 Task: Send an email with the signature Georgia Howard with the subject Update on a leave of absence and the message Can you provide an update on the status of the website redesign project? from softage.8@softage.net to softage.4@softage.net and softage.5@softage.net
Action: Mouse moved to (1347, 86)
Screenshot: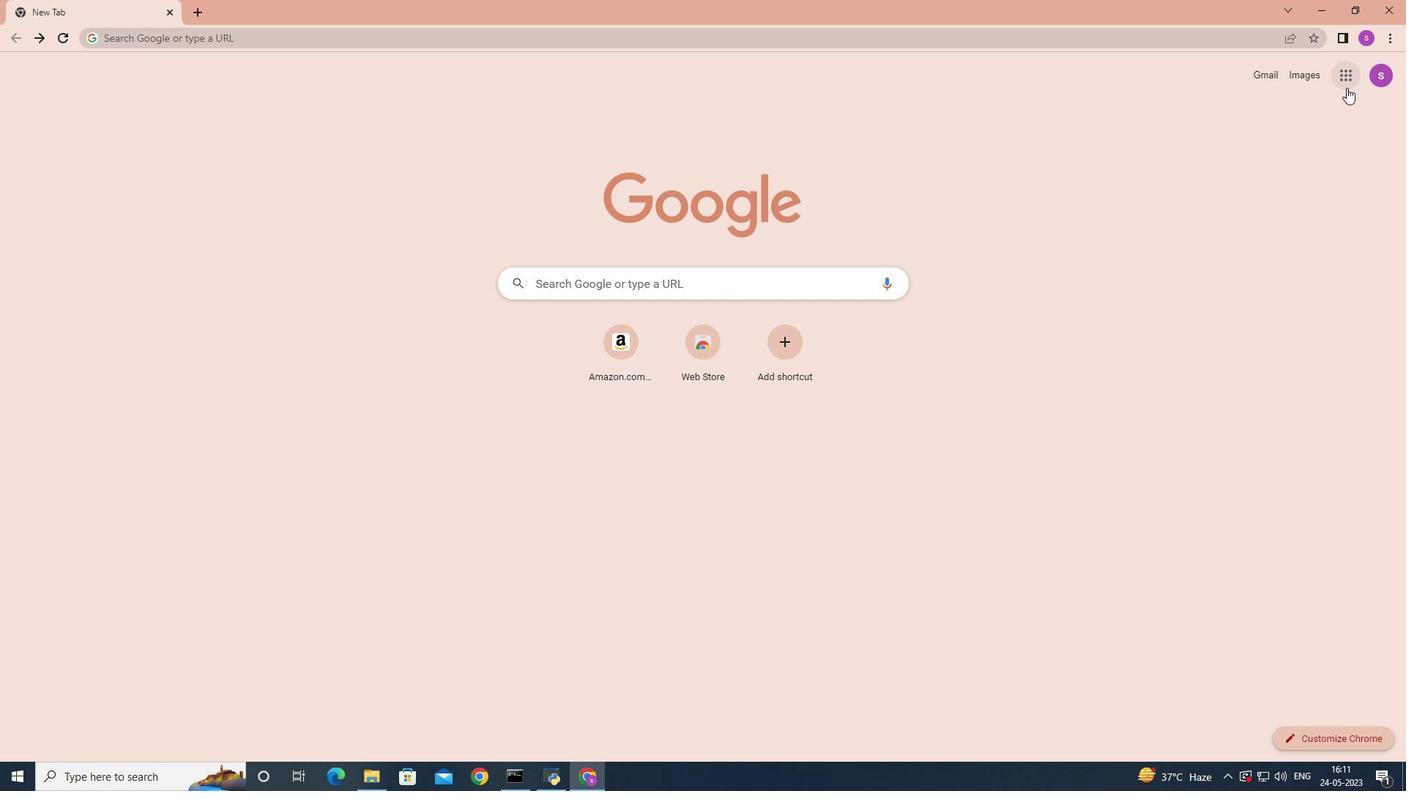 
Action: Mouse pressed left at (1347, 86)
Screenshot: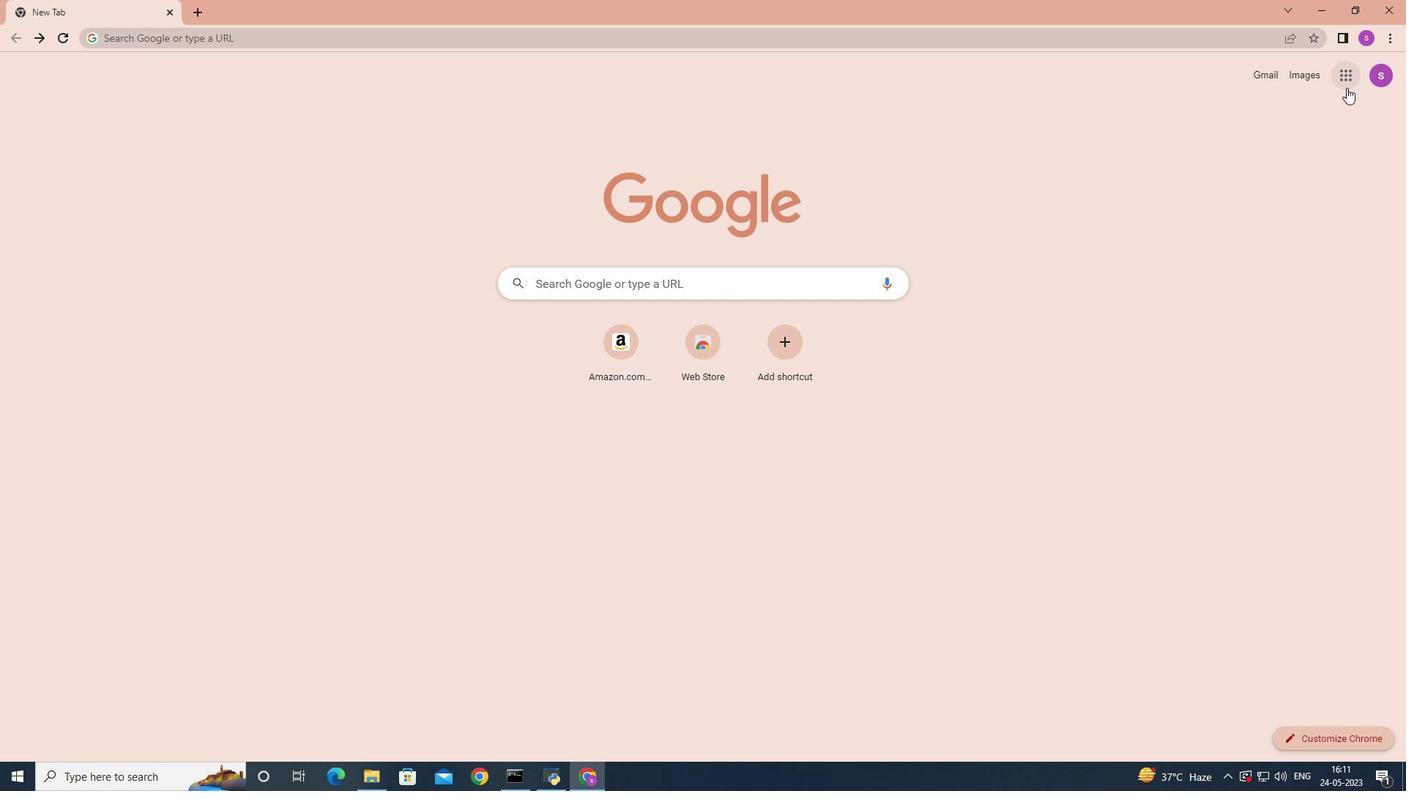
Action: Mouse moved to (1282, 158)
Screenshot: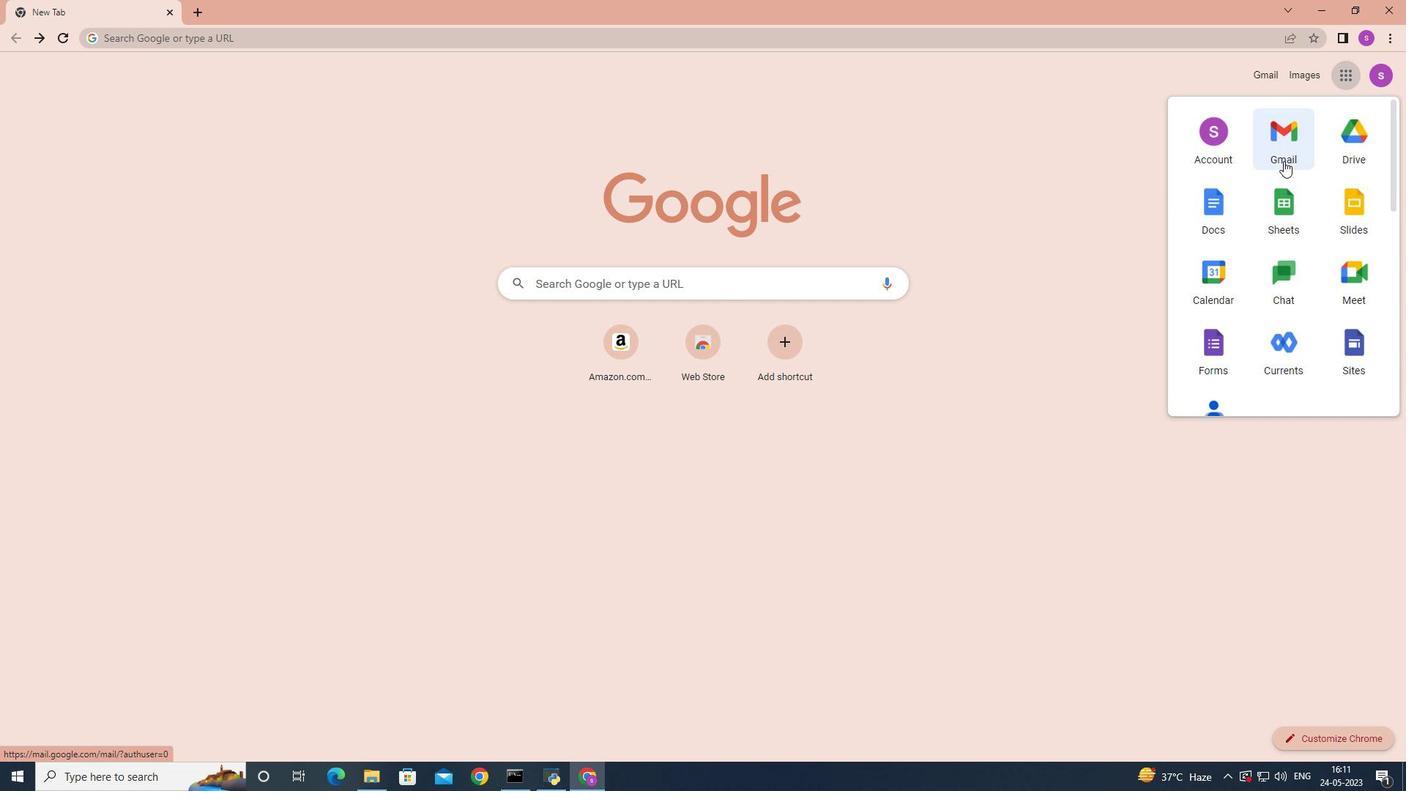 
Action: Mouse pressed left at (1282, 158)
Screenshot: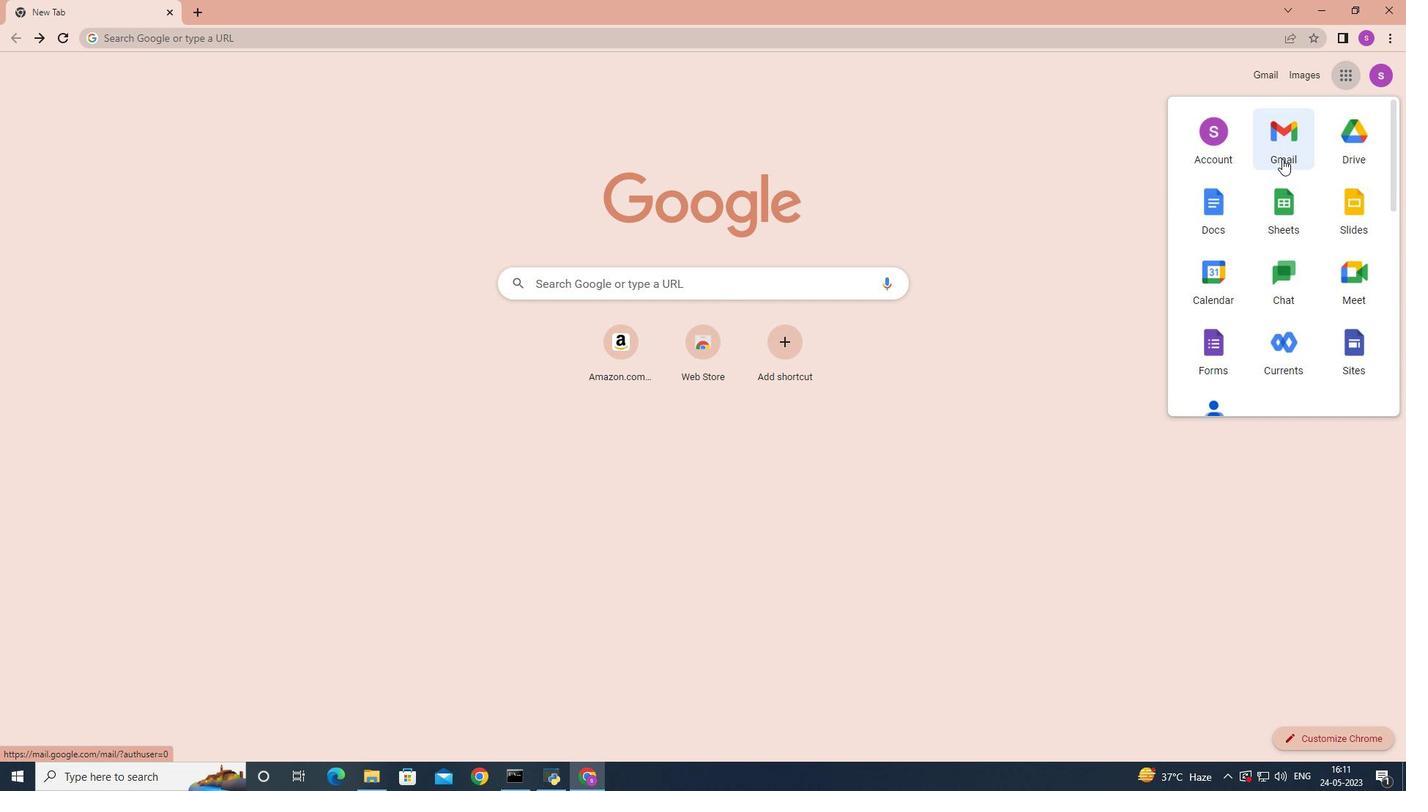
Action: Mouse moved to (1238, 72)
Screenshot: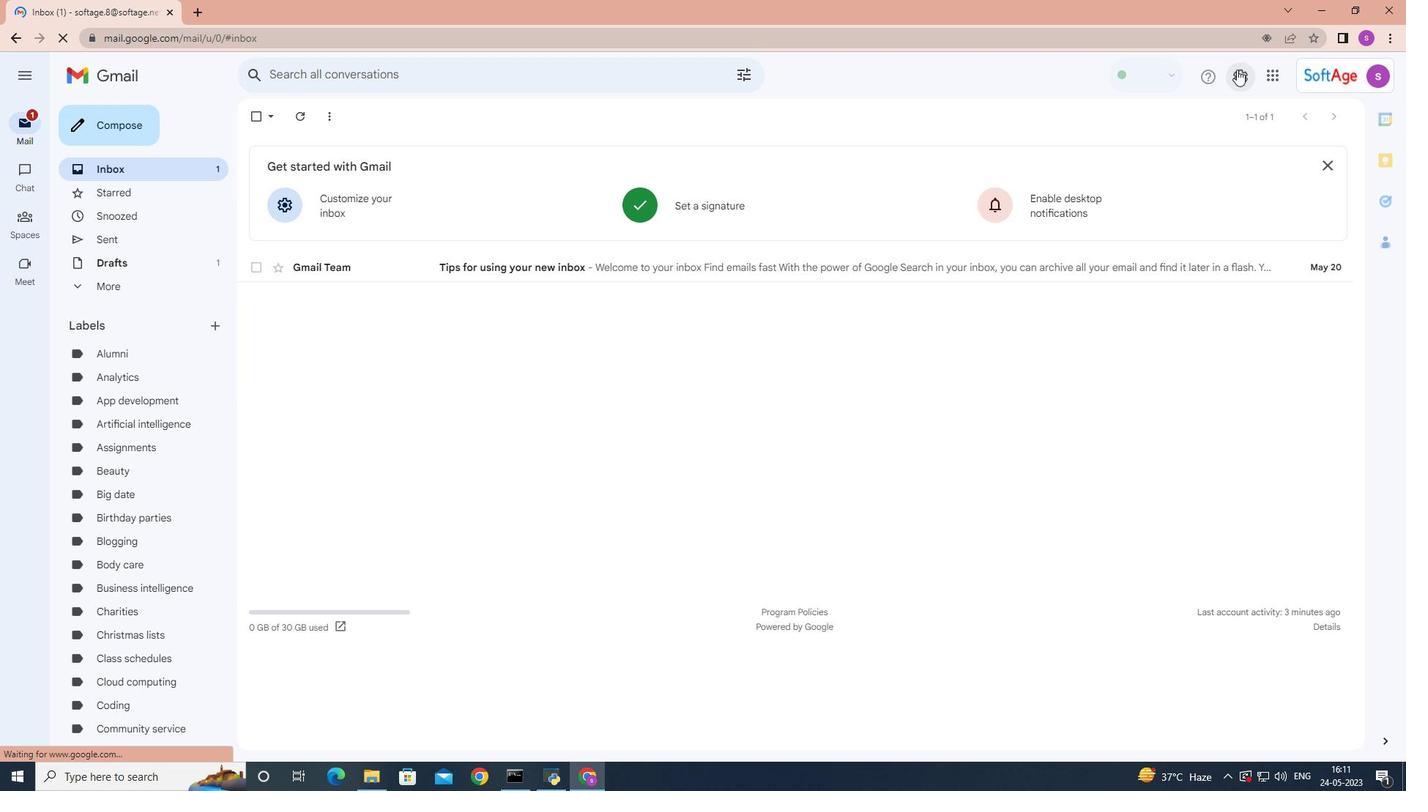 
Action: Mouse pressed left at (1238, 72)
Screenshot: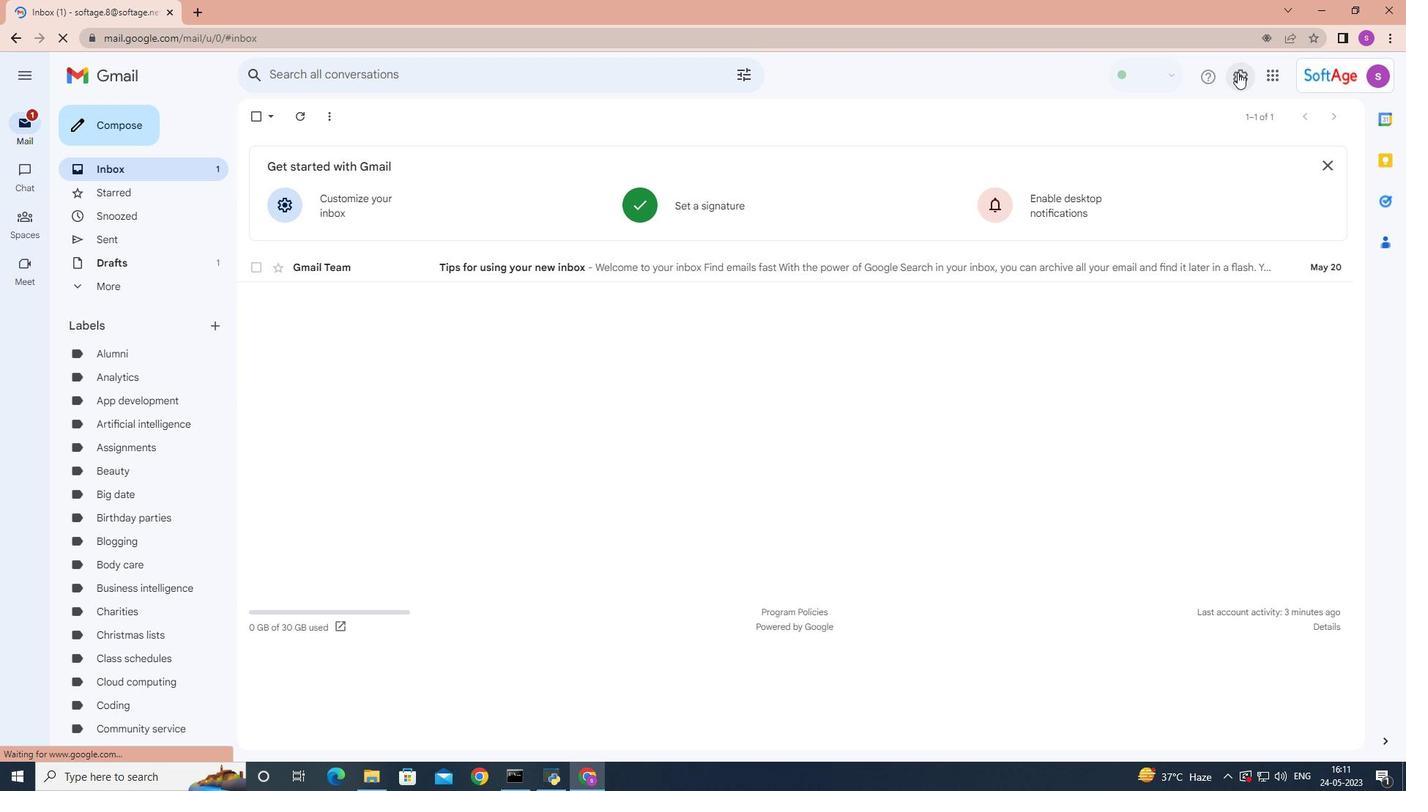 
Action: Mouse moved to (1252, 152)
Screenshot: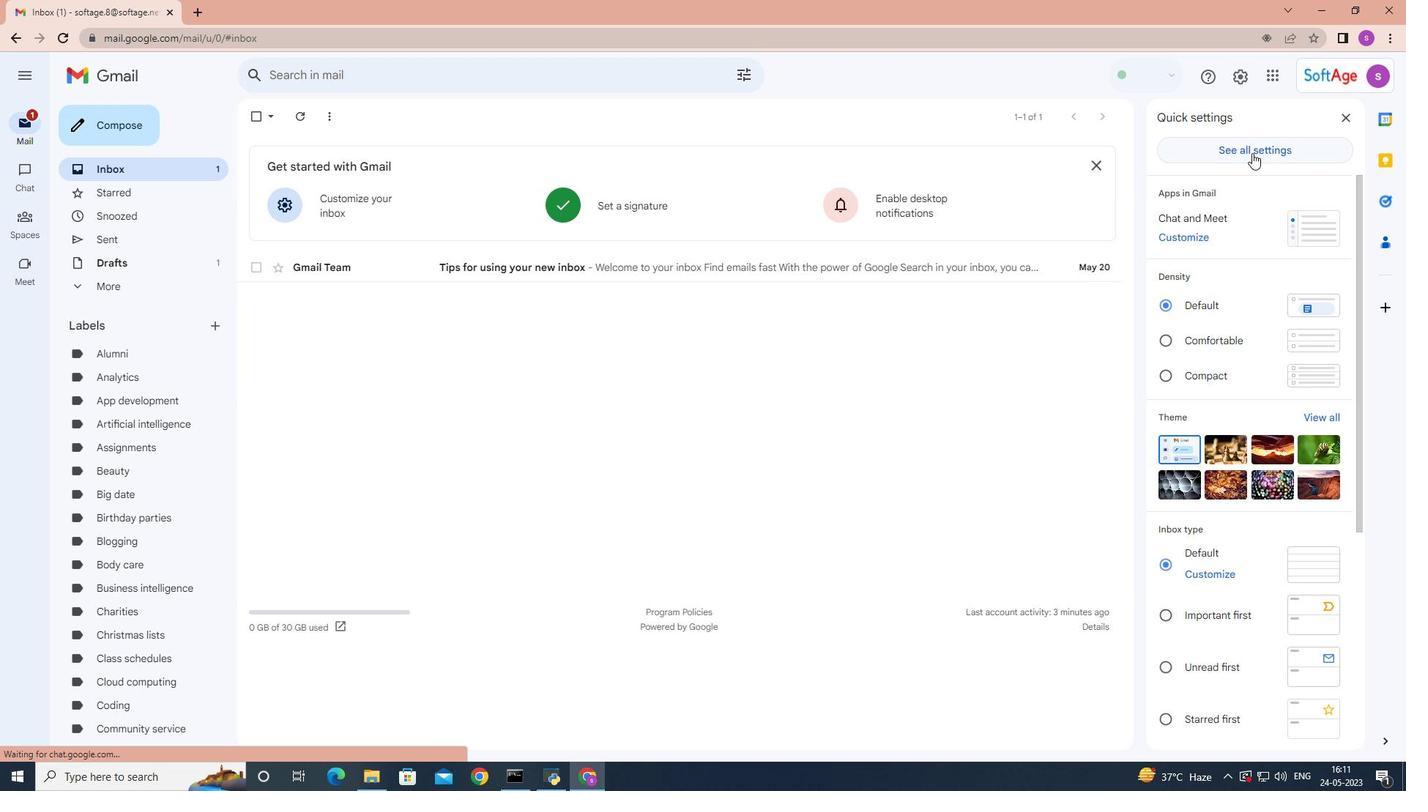 
Action: Mouse pressed left at (1252, 152)
Screenshot: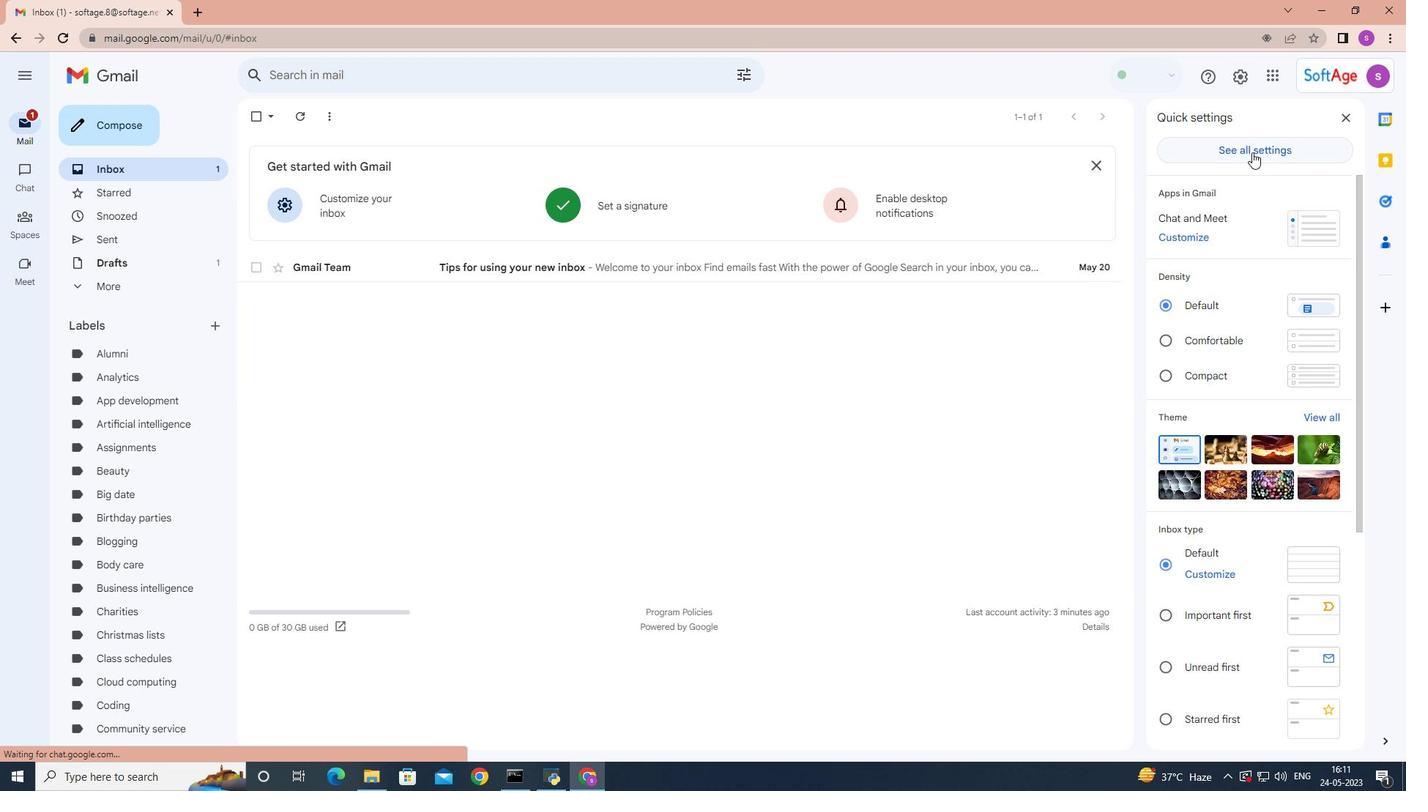 
Action: Mouse moved to (732, 353)
Screenshot: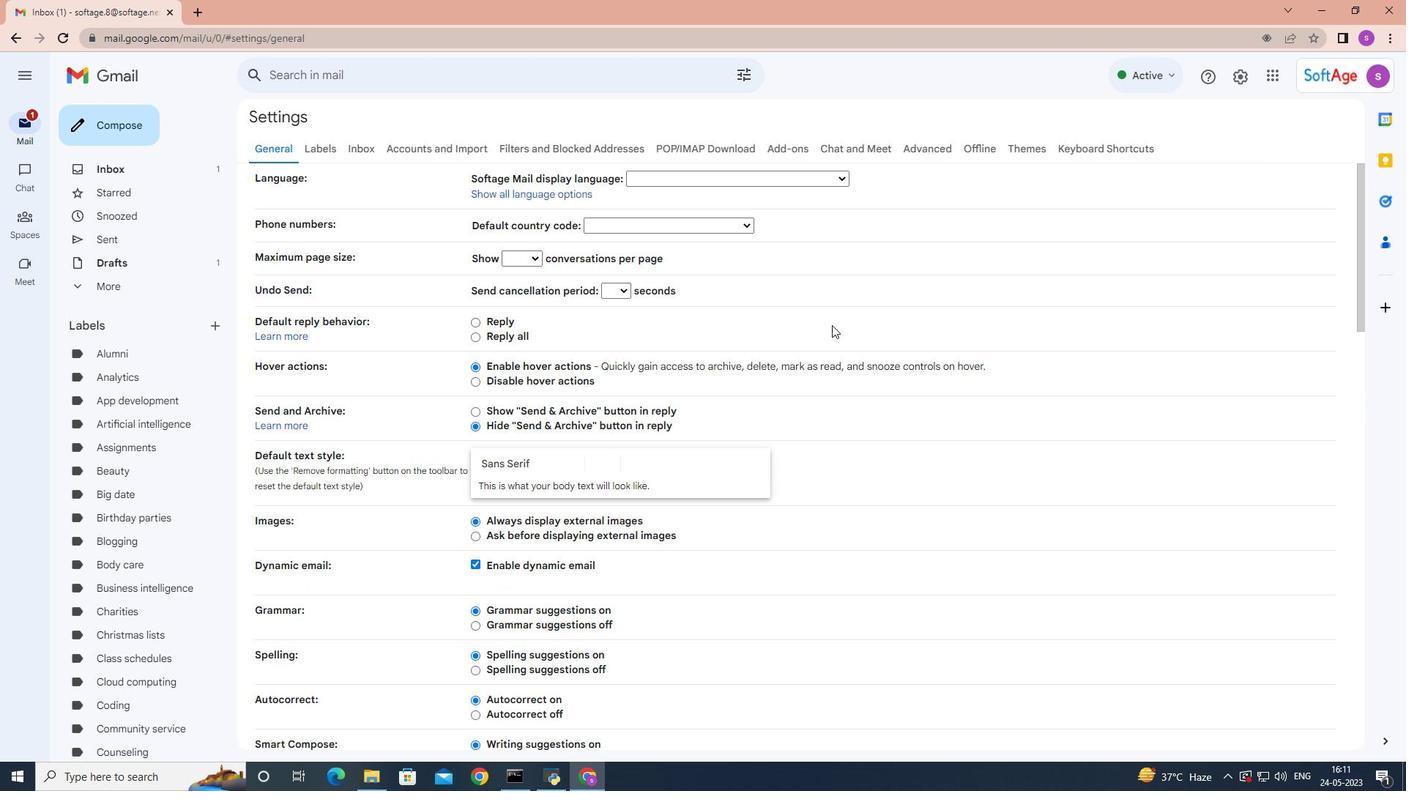 
Action: Mouse scrolled (732, 352) with delta (0, 0)
Screenshot: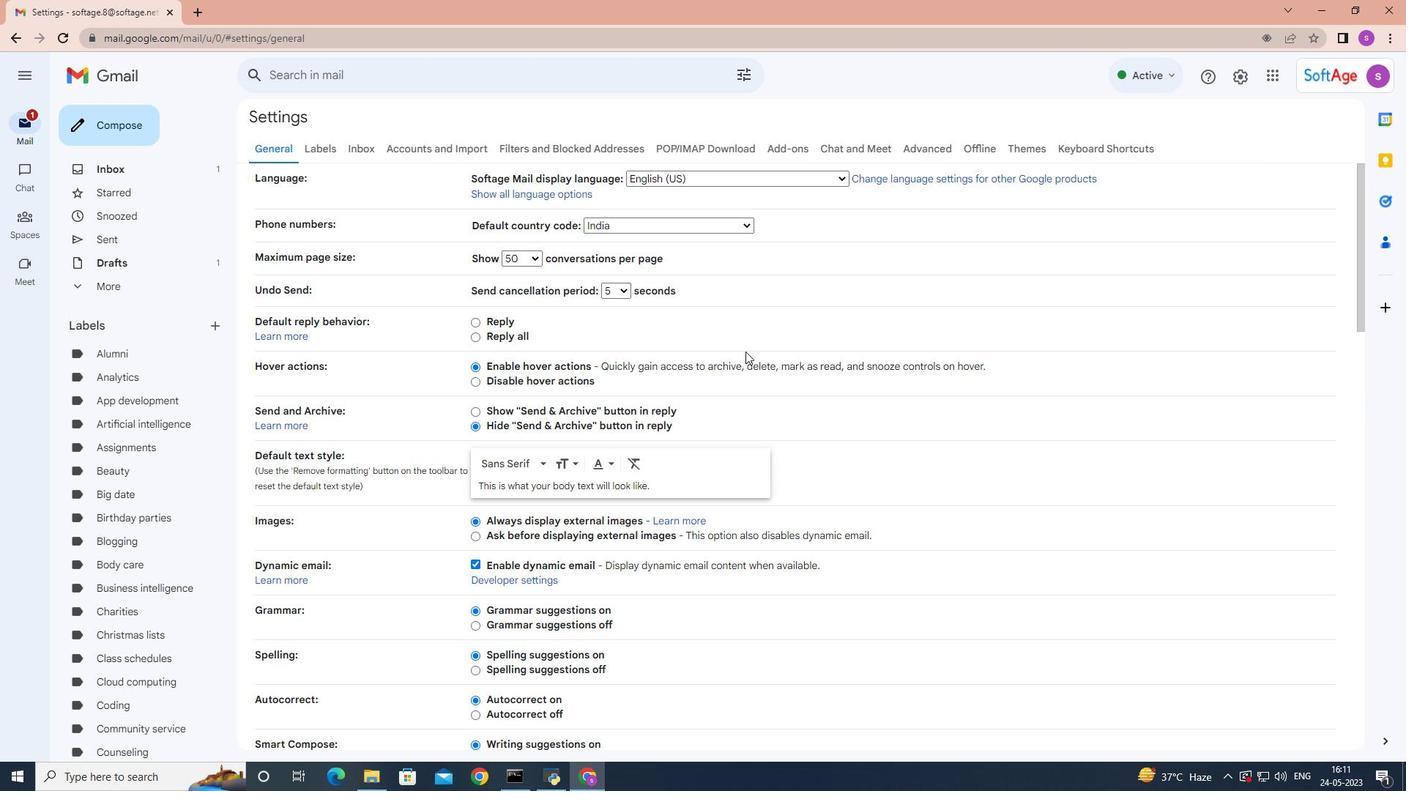 
Action: Mouse moved to (732, 353)
Screenshot: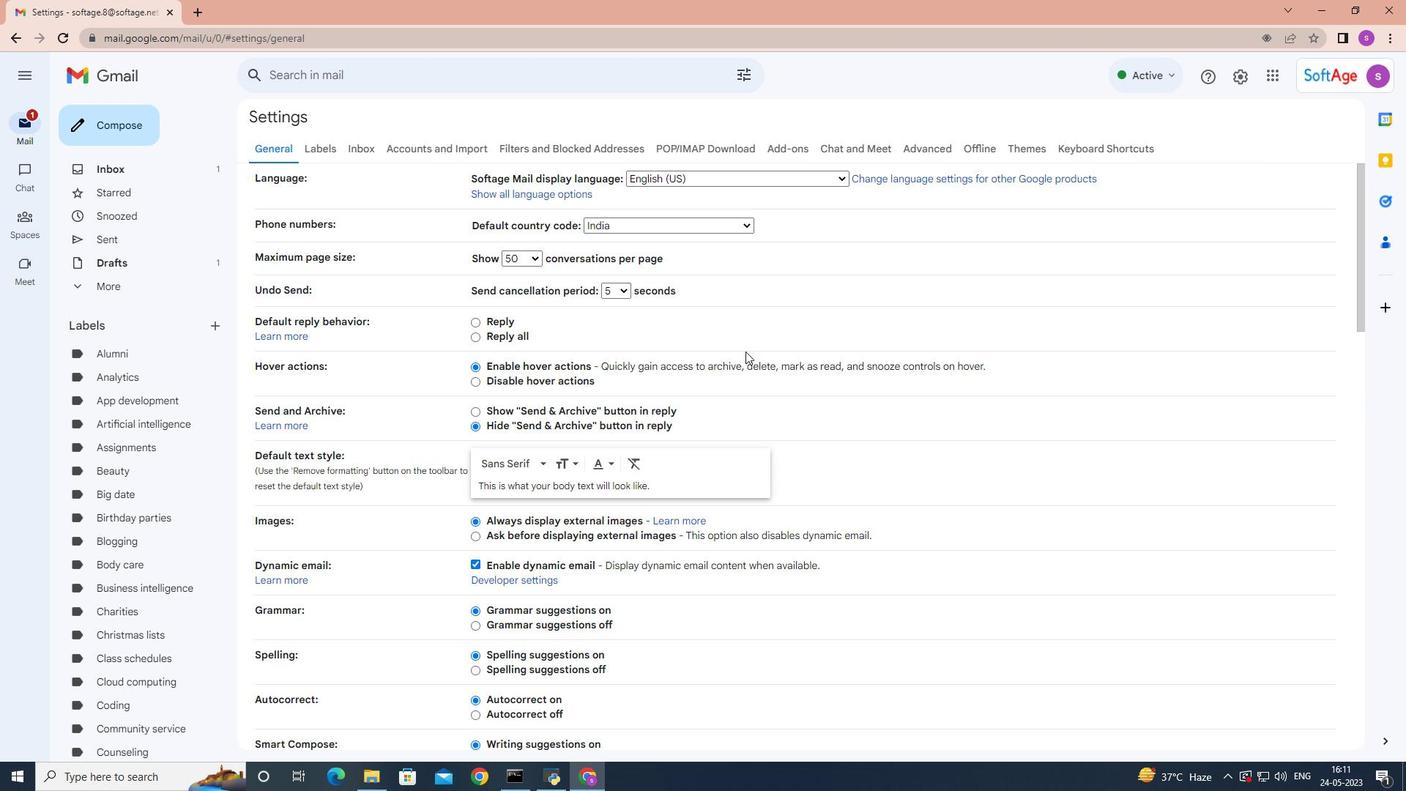 
Action: Mouse scrolled (732, 352) with delta (0, 0)
Screenshot: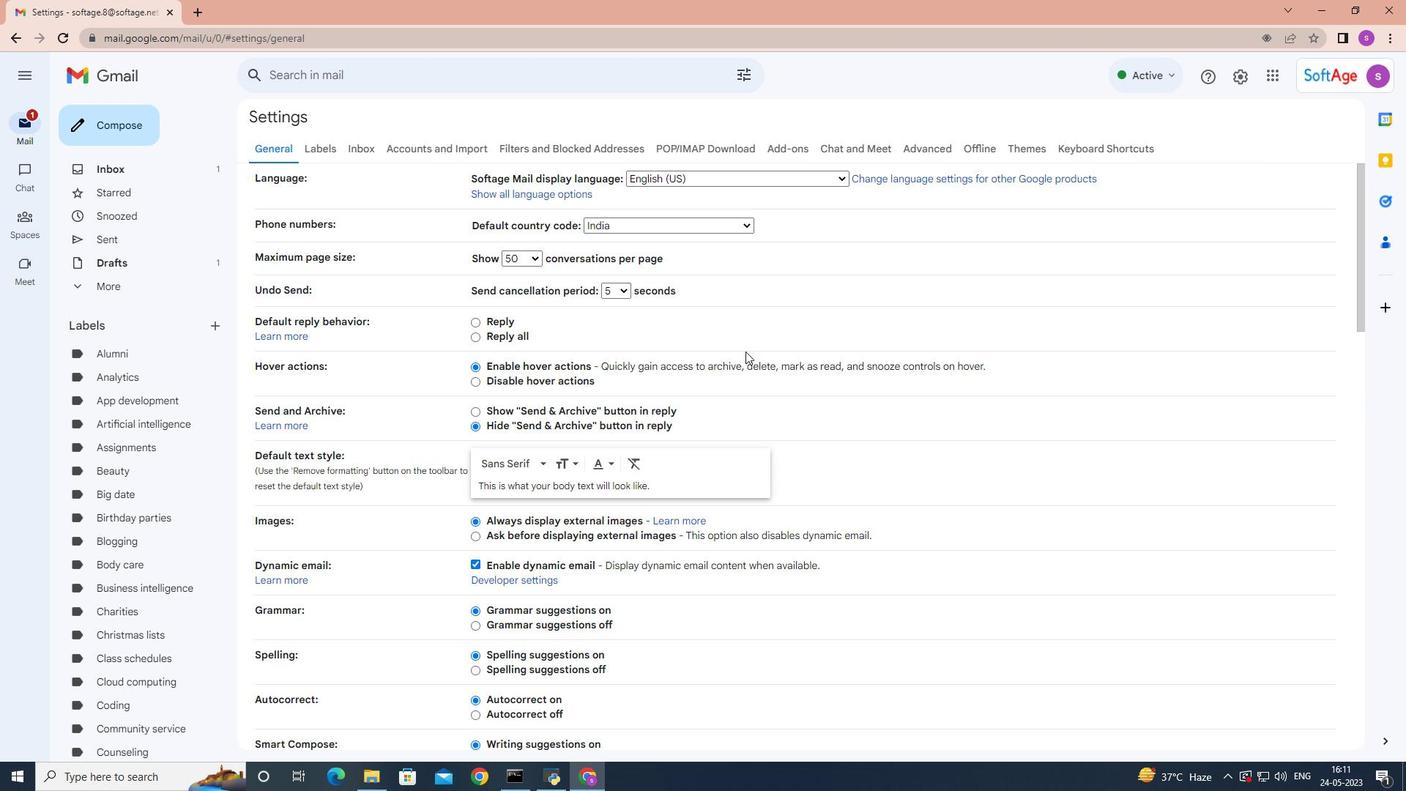 
Action: Mouse scrolled (732, 352) with delta (0, 0)
Screenshot: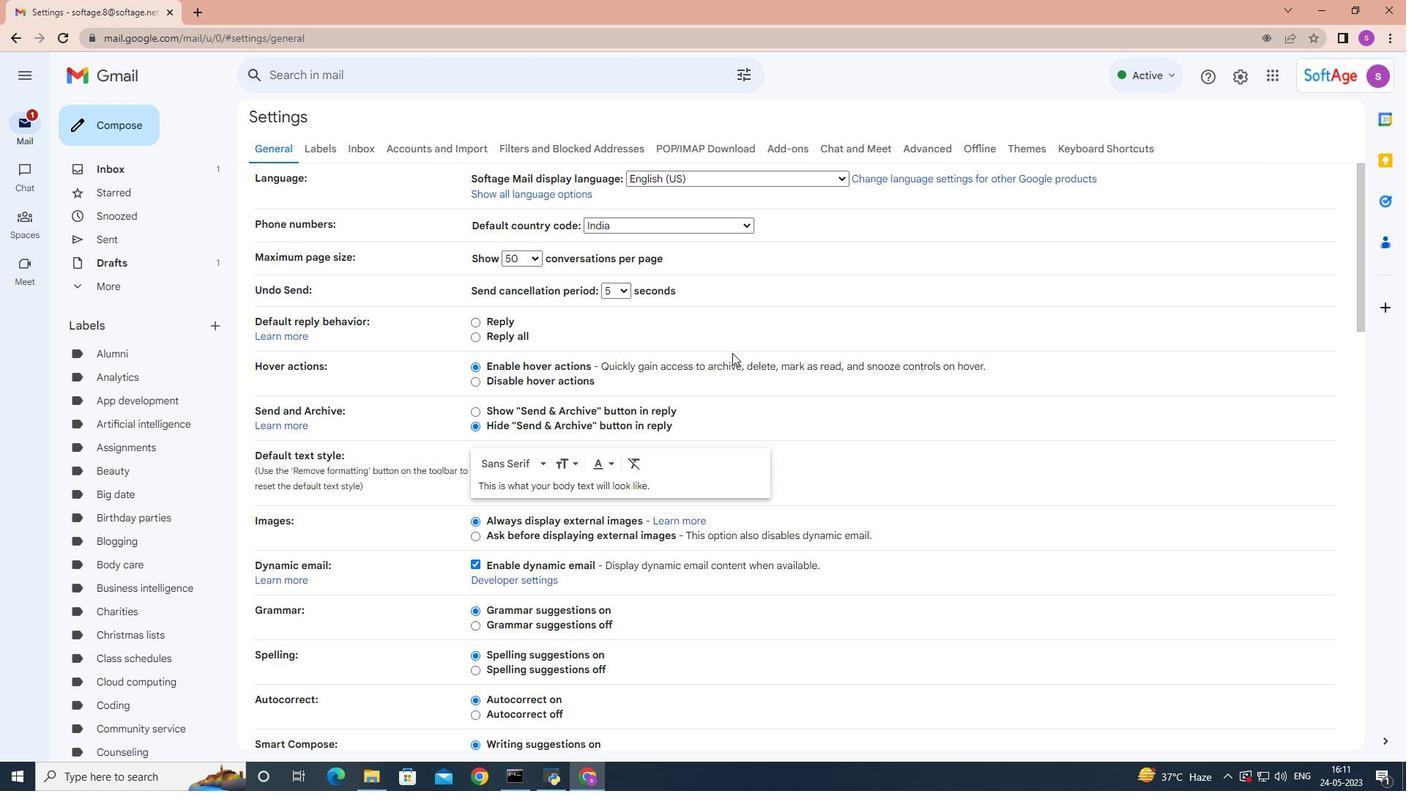 
Action: Mouse scrolled (732, 352) with delta (0, 0)
Screenshot: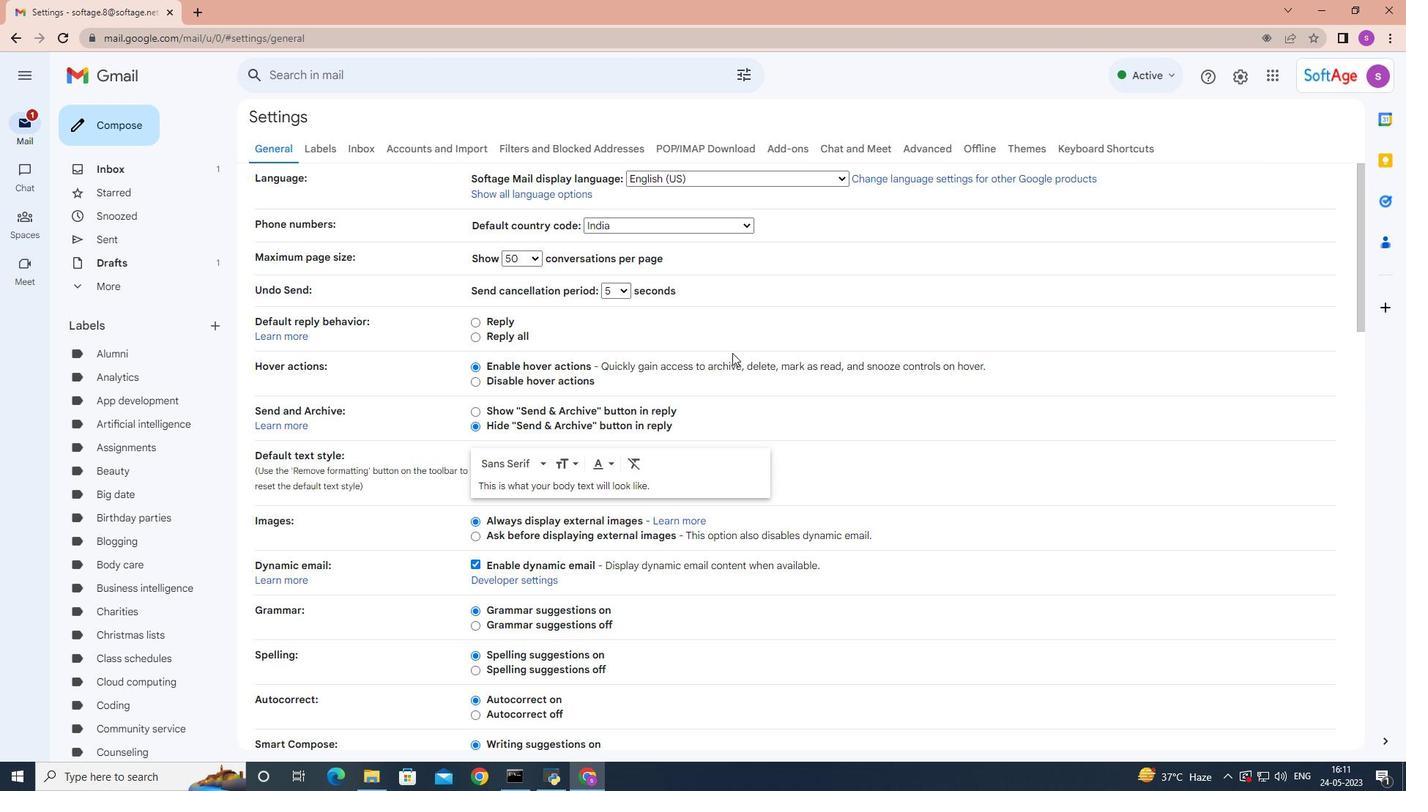 
Action: Mouse scrolled (732, 352) with delta (0, 0)
Screenshot: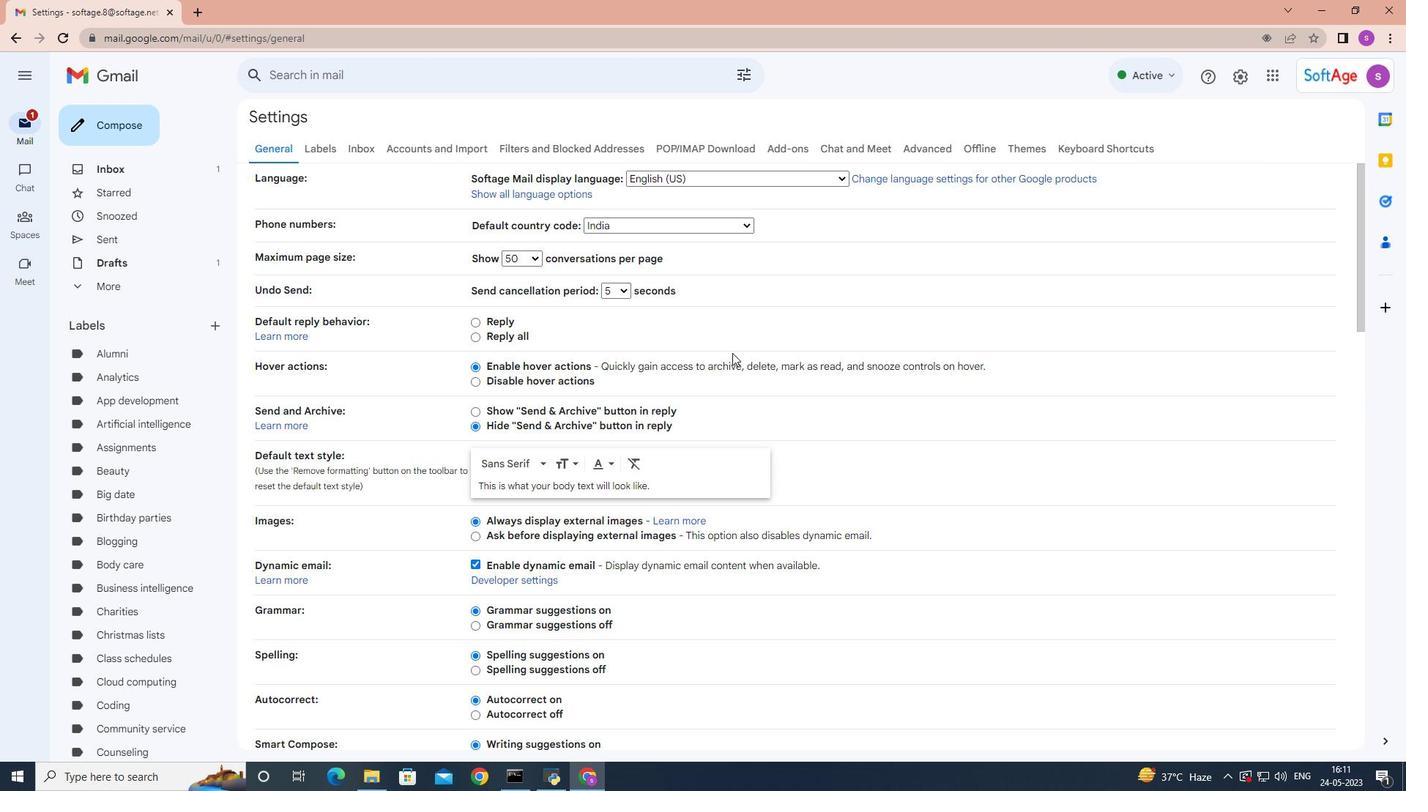 
Action: Mouse moved to (732, 352)
Screenshot: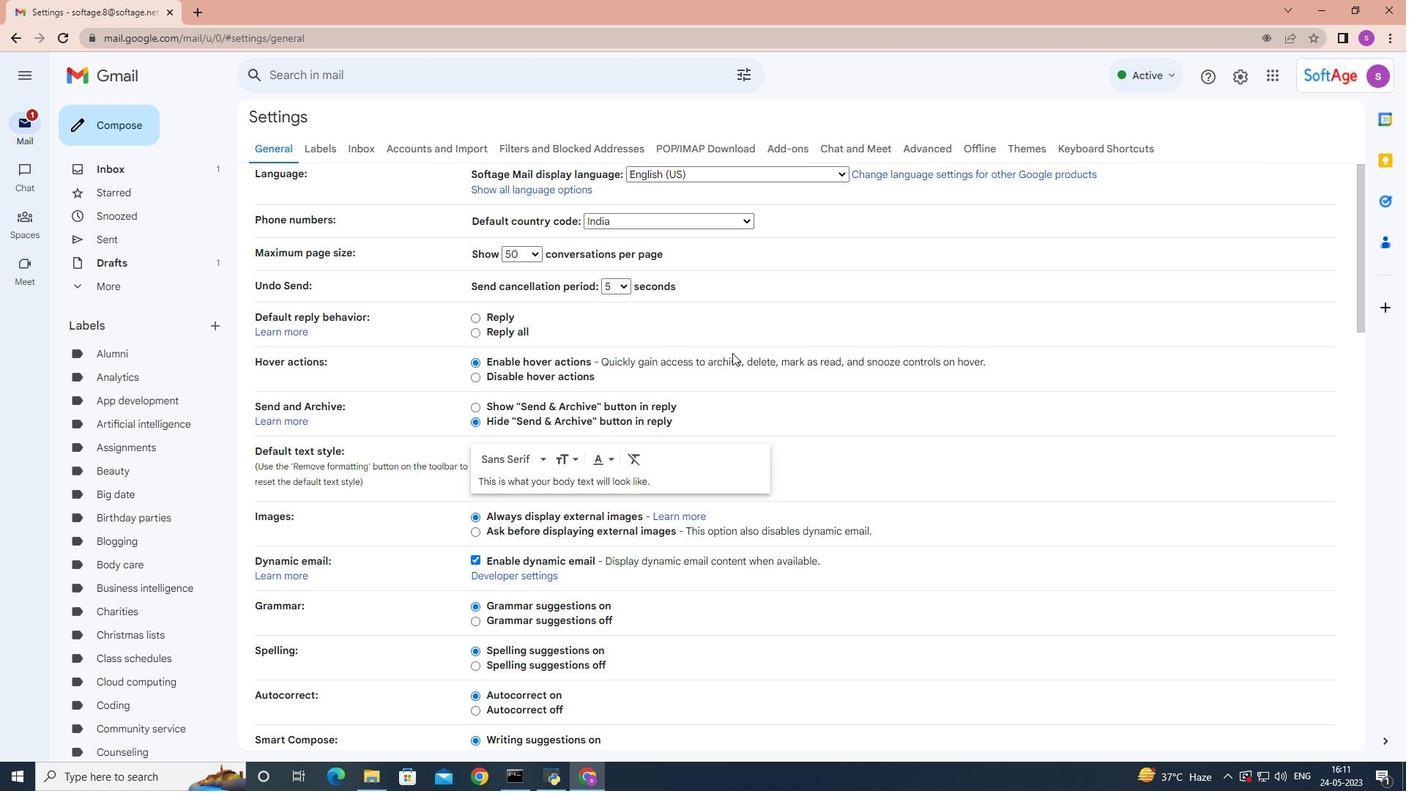 
Action: Mouse scrolled (732, 351) with delta (0, 0)
Screenshot: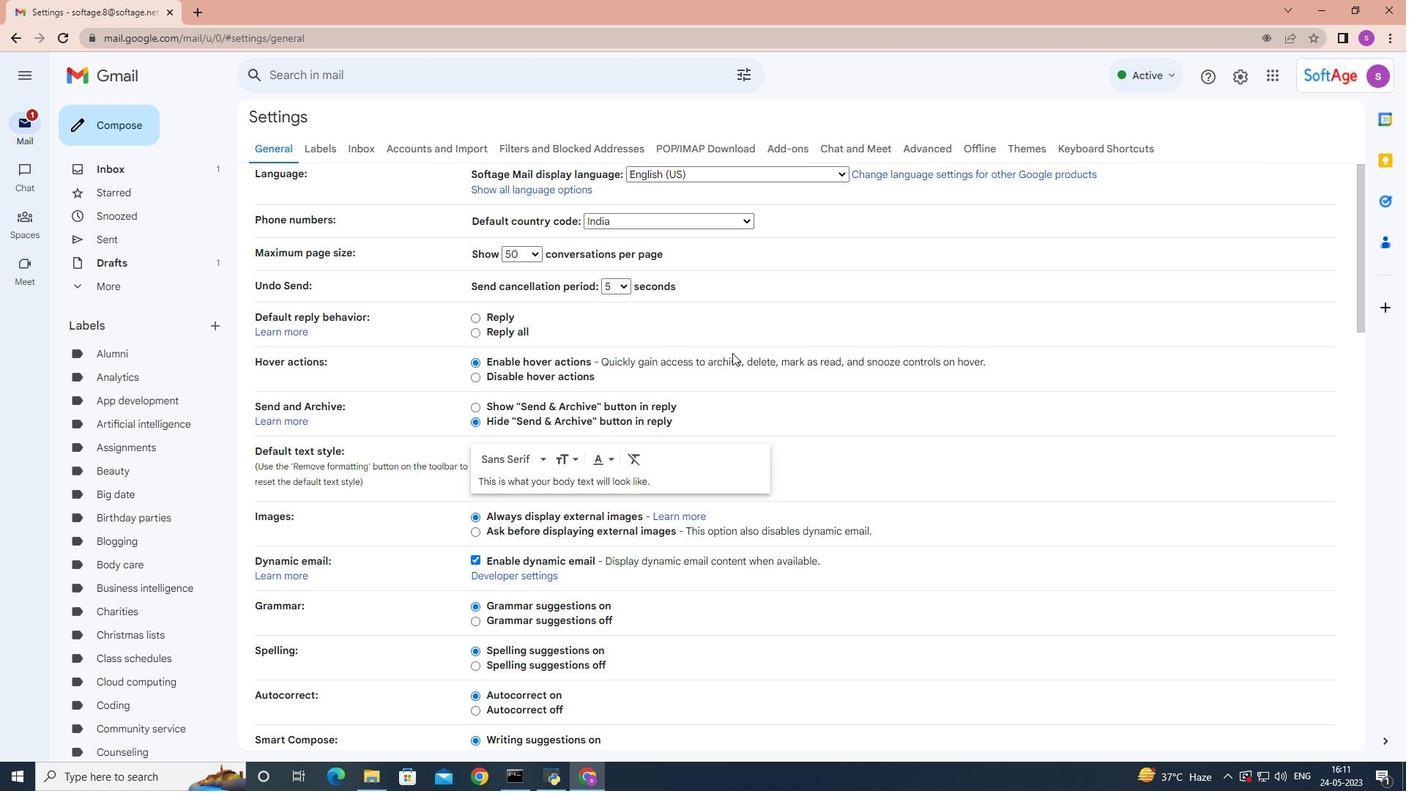 
Action: Mouse moved to (706, 340)
Screenshot: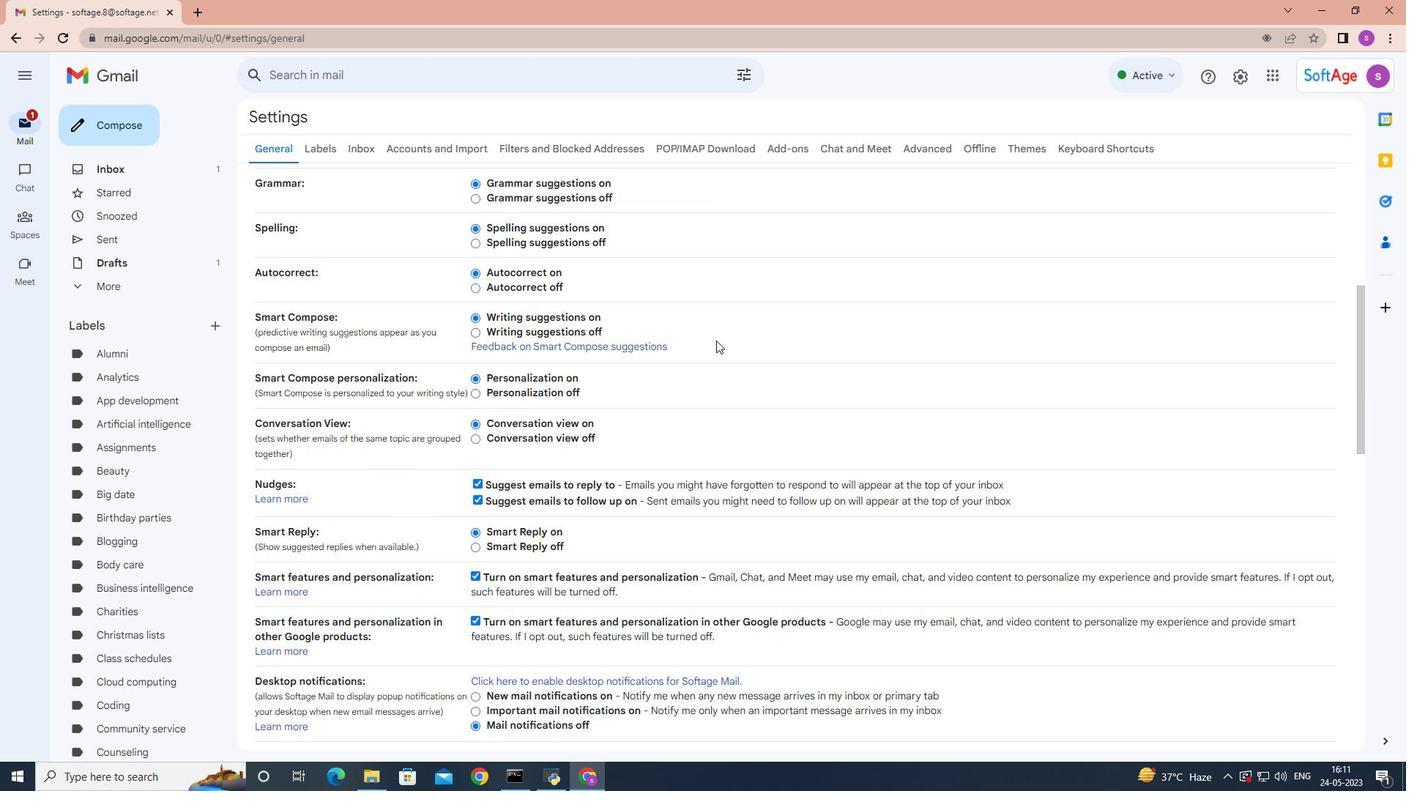 
Action: Mouse scrolled (706, 339) with delta (0, 0)
Screenshot: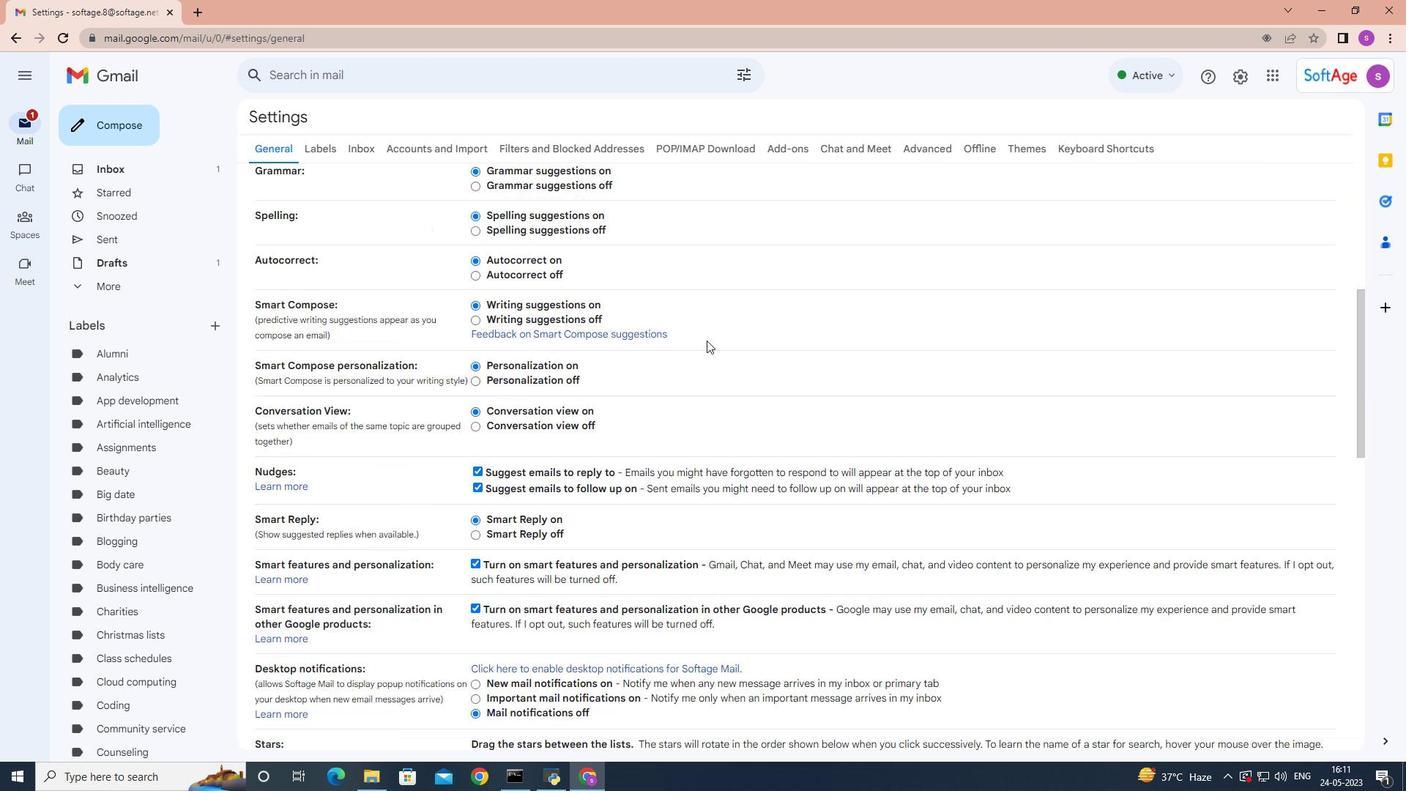 
Action: Mouse scrolled (706, 339) with delta (0, 0)
Screenshot: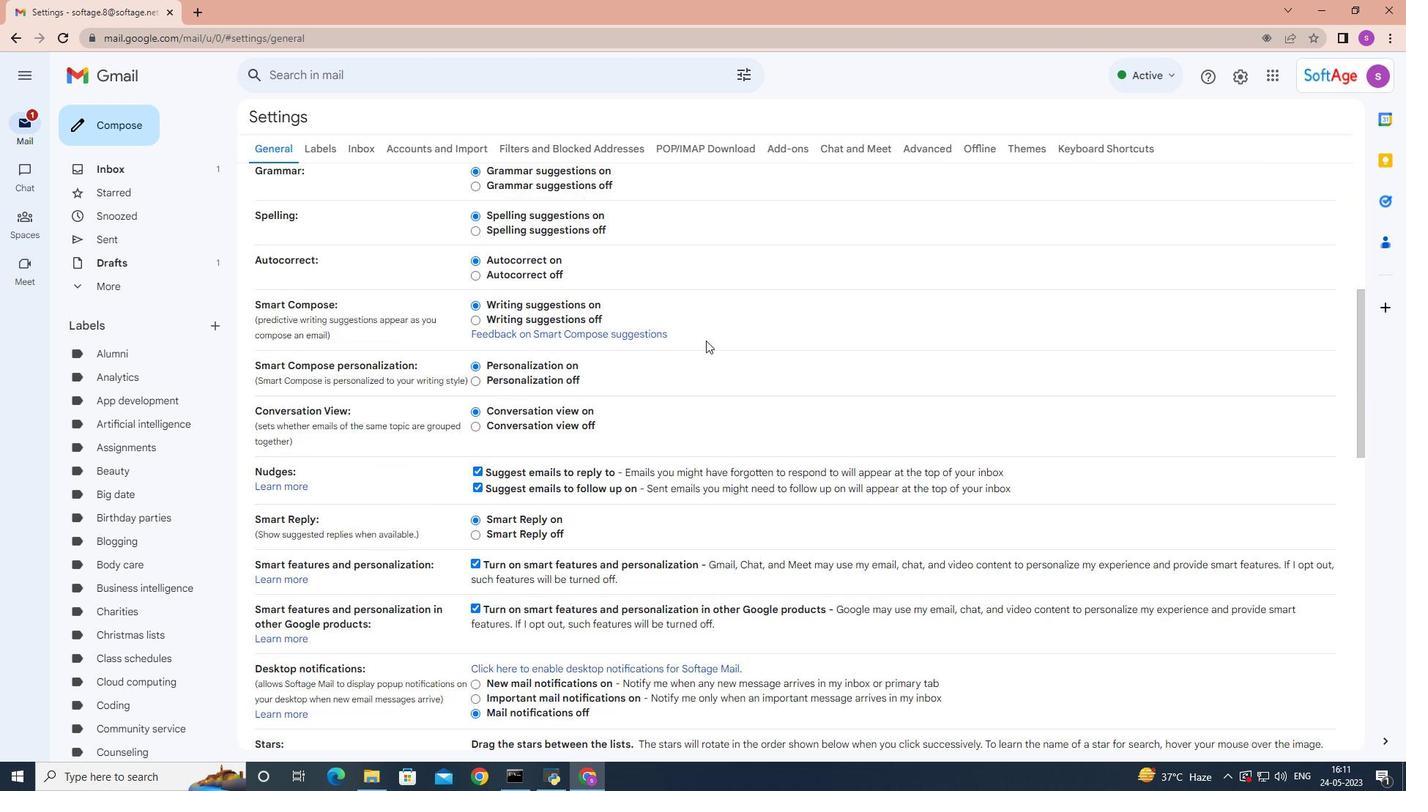 
Action: Mouse moved to (705, 340)
Screenshot: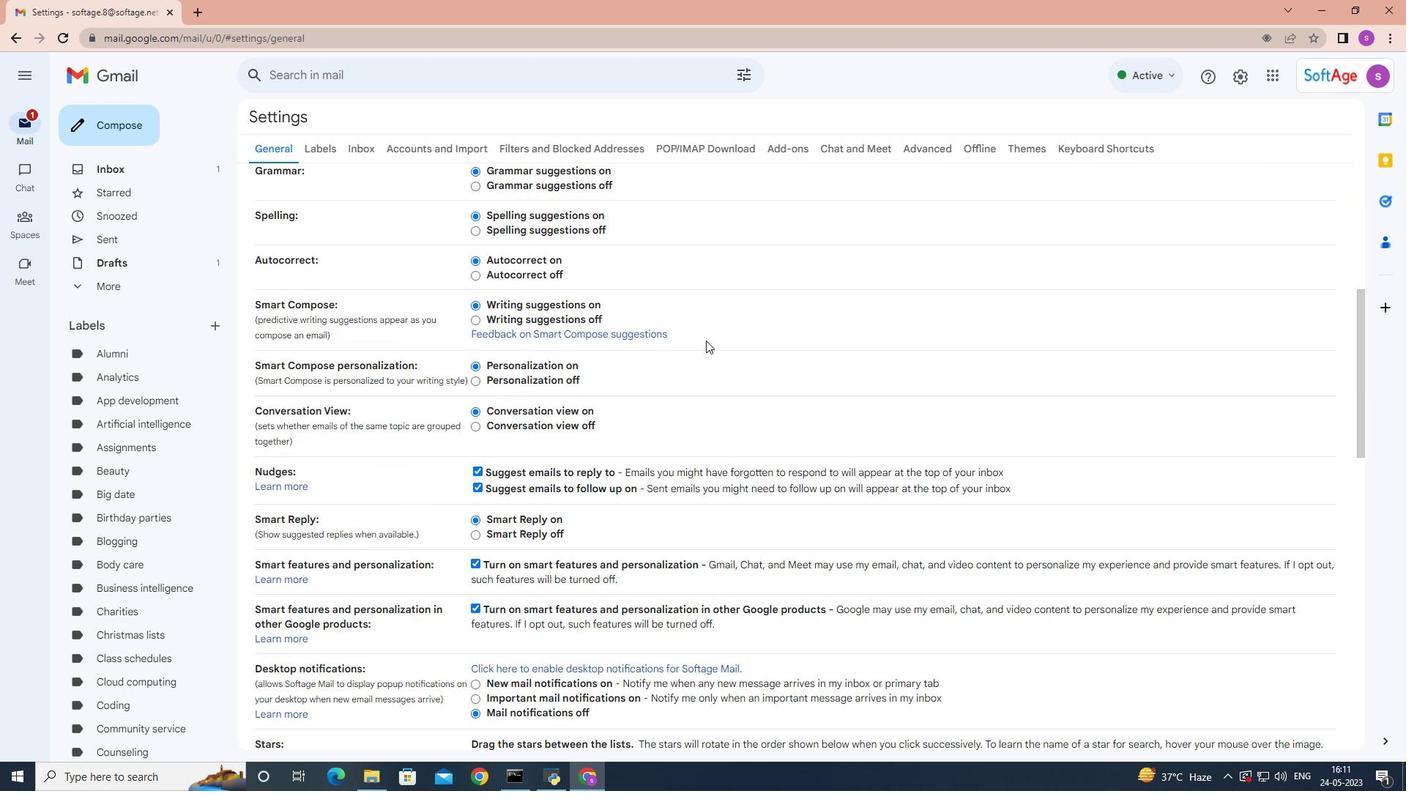 
Action: Mouse scrolled (705, 339) with delta (0, 0)
Screenshot: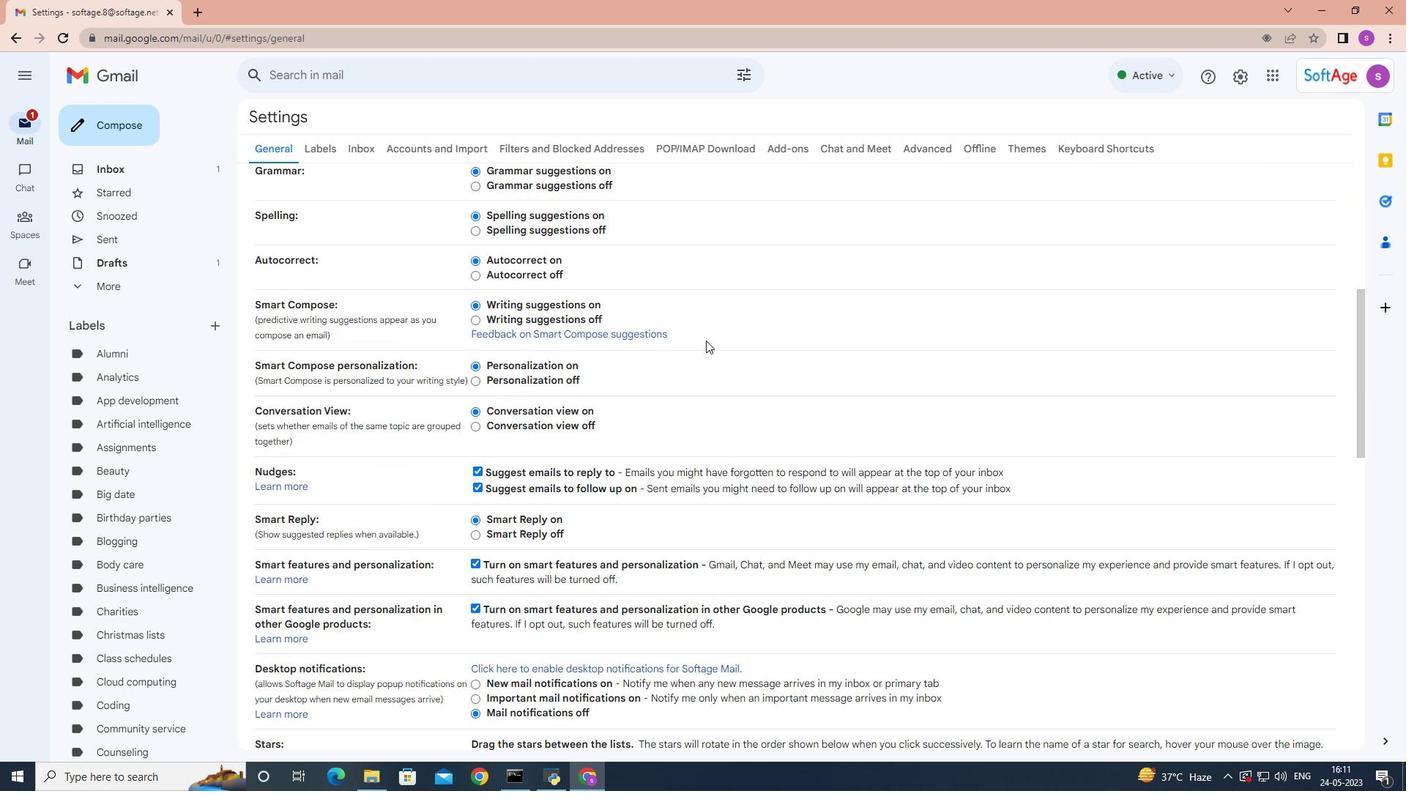 
Action: Mouse scrolled (705, 339) with delta (0, 0)
Screenshot: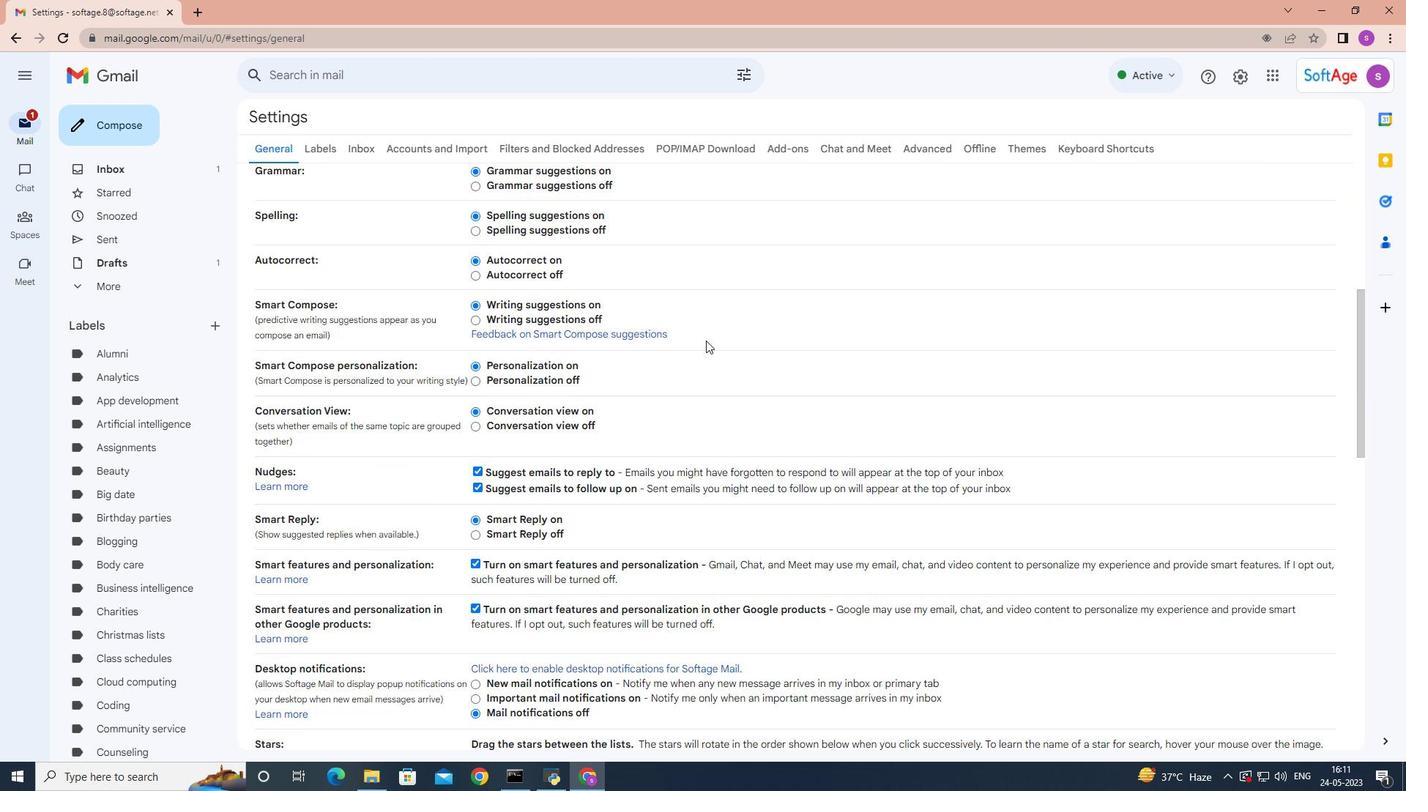
Action: Mouse scrolled (705, 339) with delta (0, 0)
Screenshot: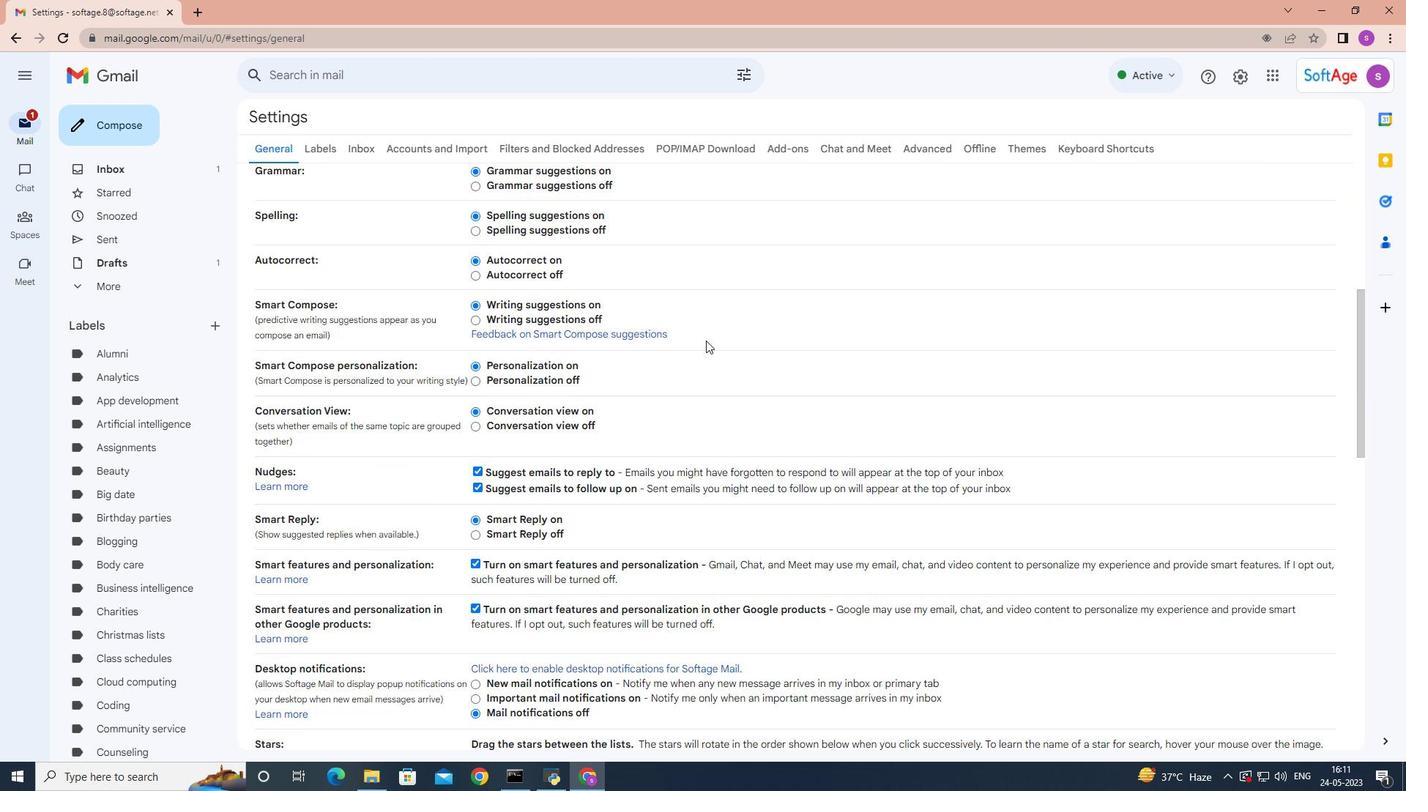 
Action: Mouse moved to (697, 330)
Screenshot: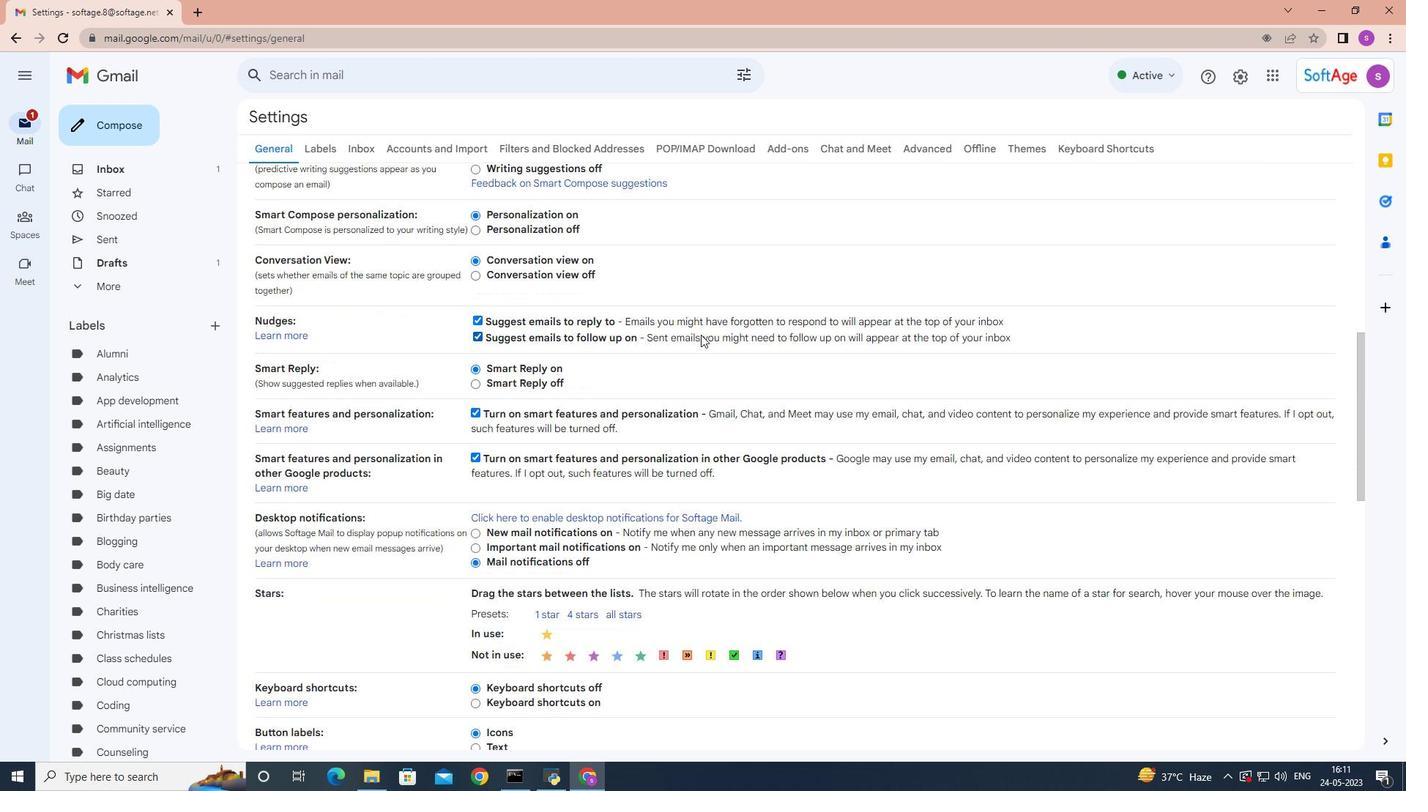 
Action: Mouse scrolled (697, 329) with delta (0, 0)
Screenshot: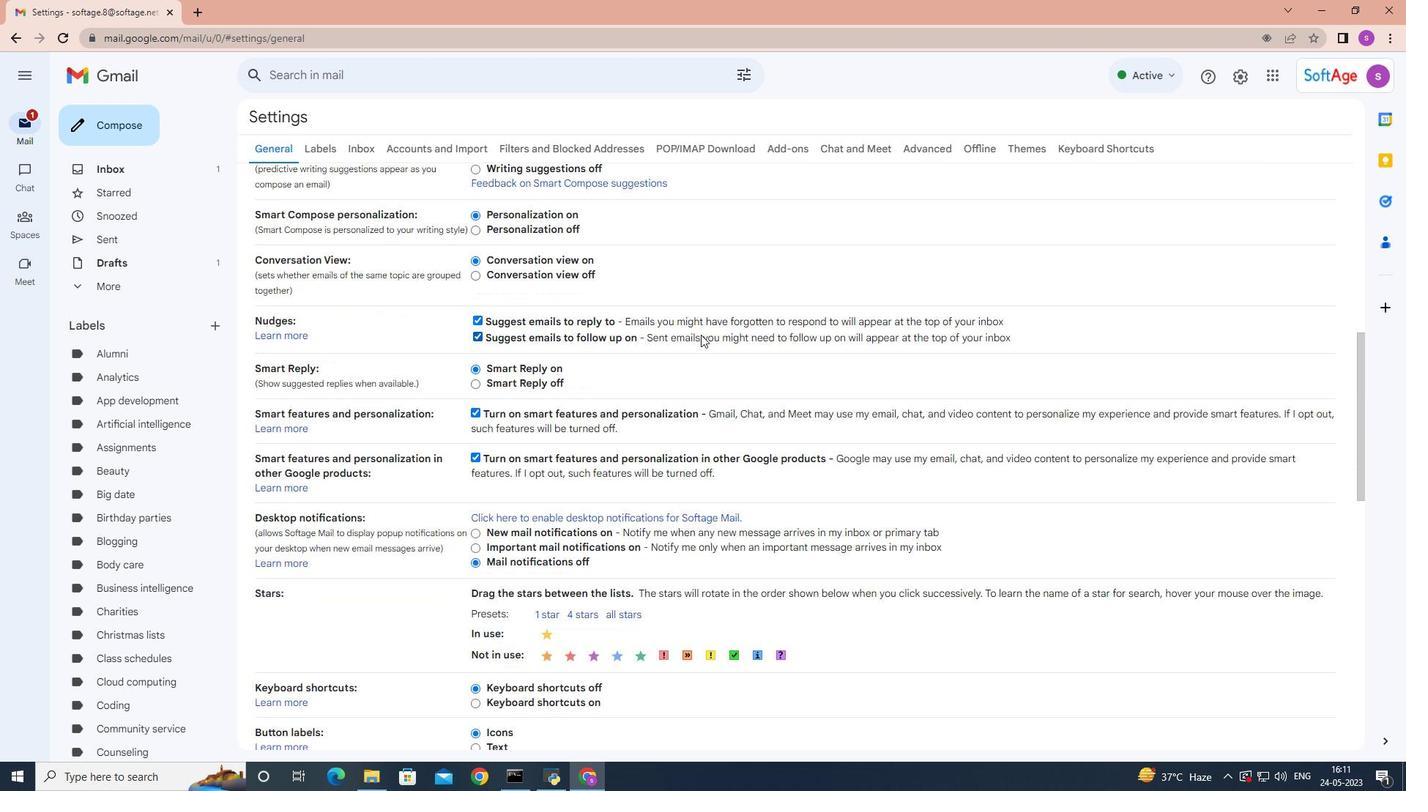 
Action: Mouse moved to (693, 328)
Screenshot: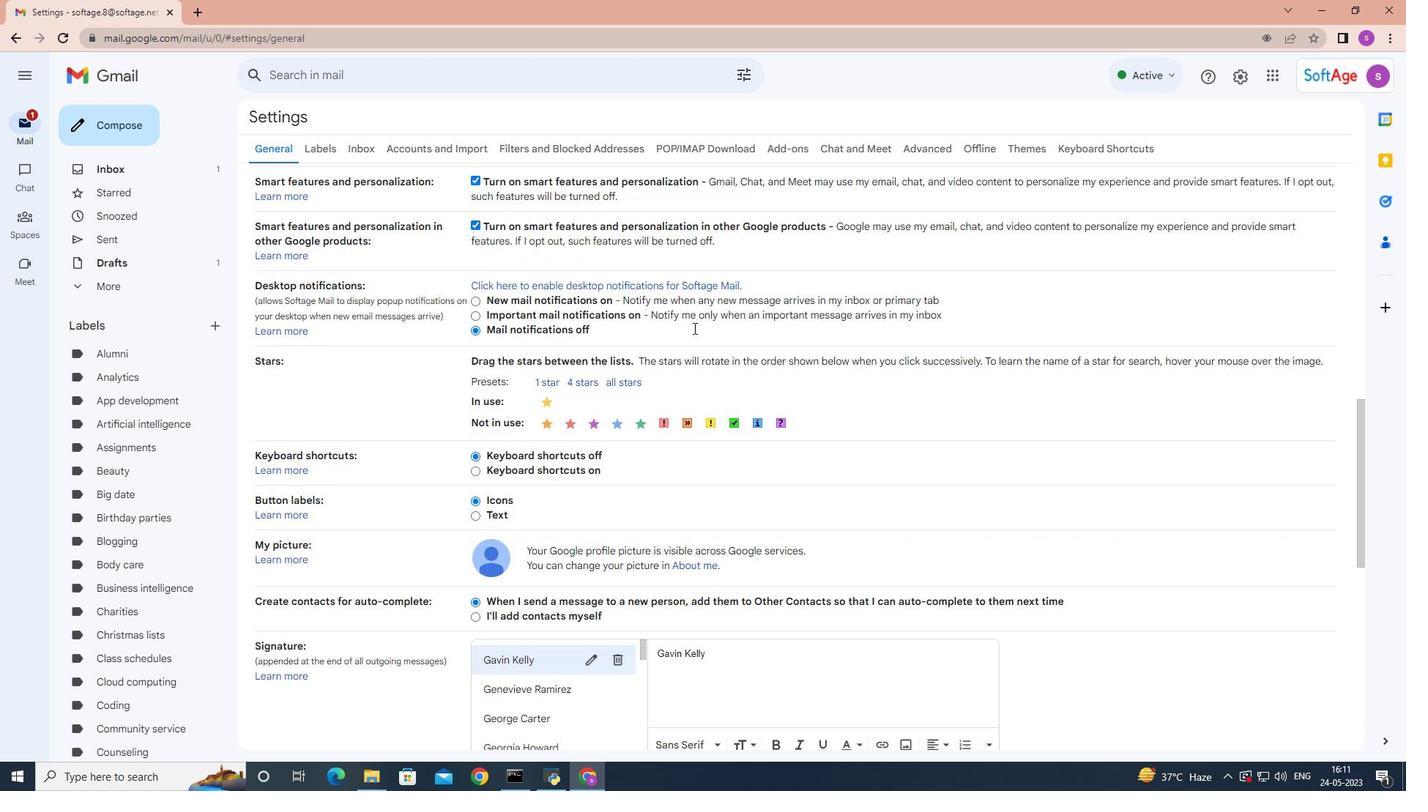 
Action: Mouse scrolled (693, 327) with delta (0, 0)
Screenshot: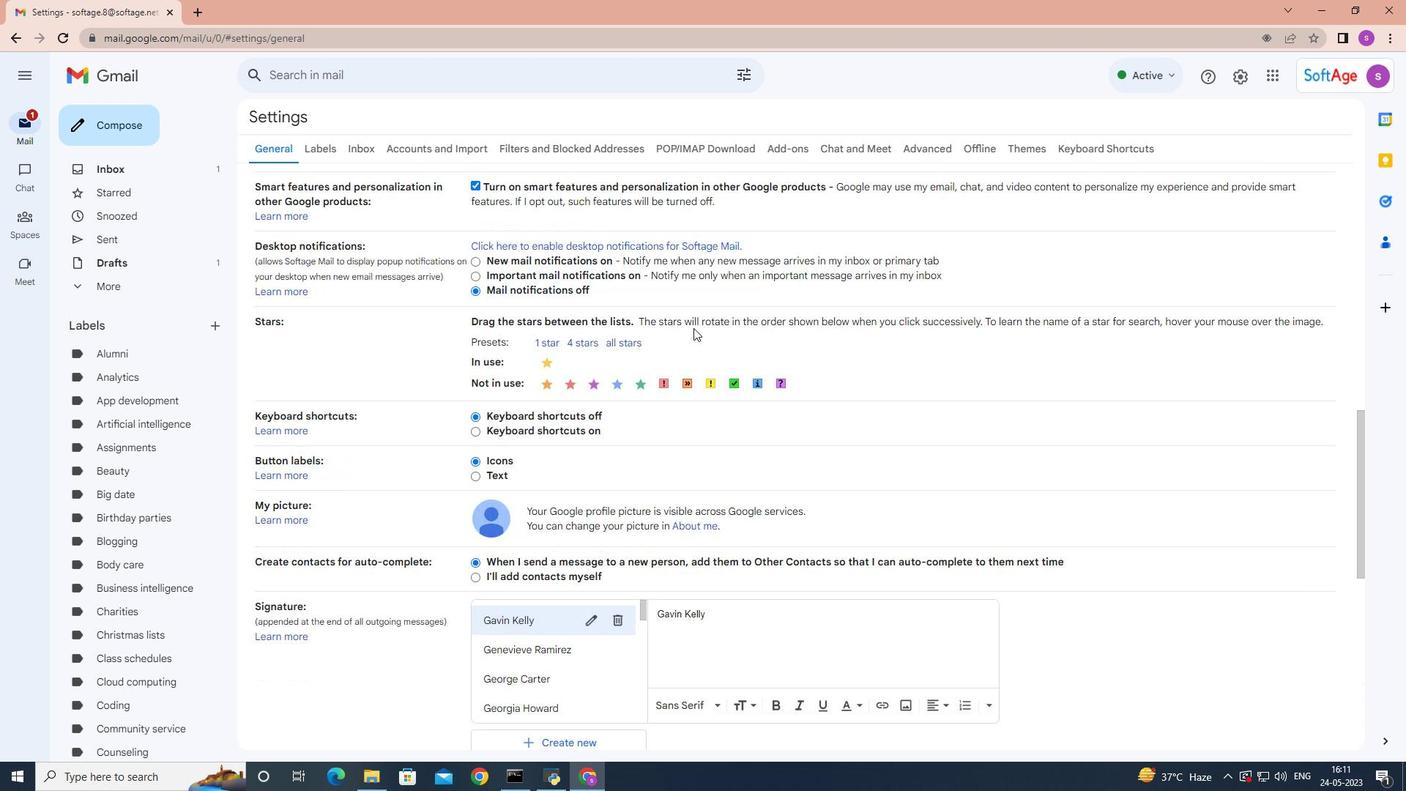 
Action: Mouse scrolled (693, 327) with delta (0, 0)
Screenshot: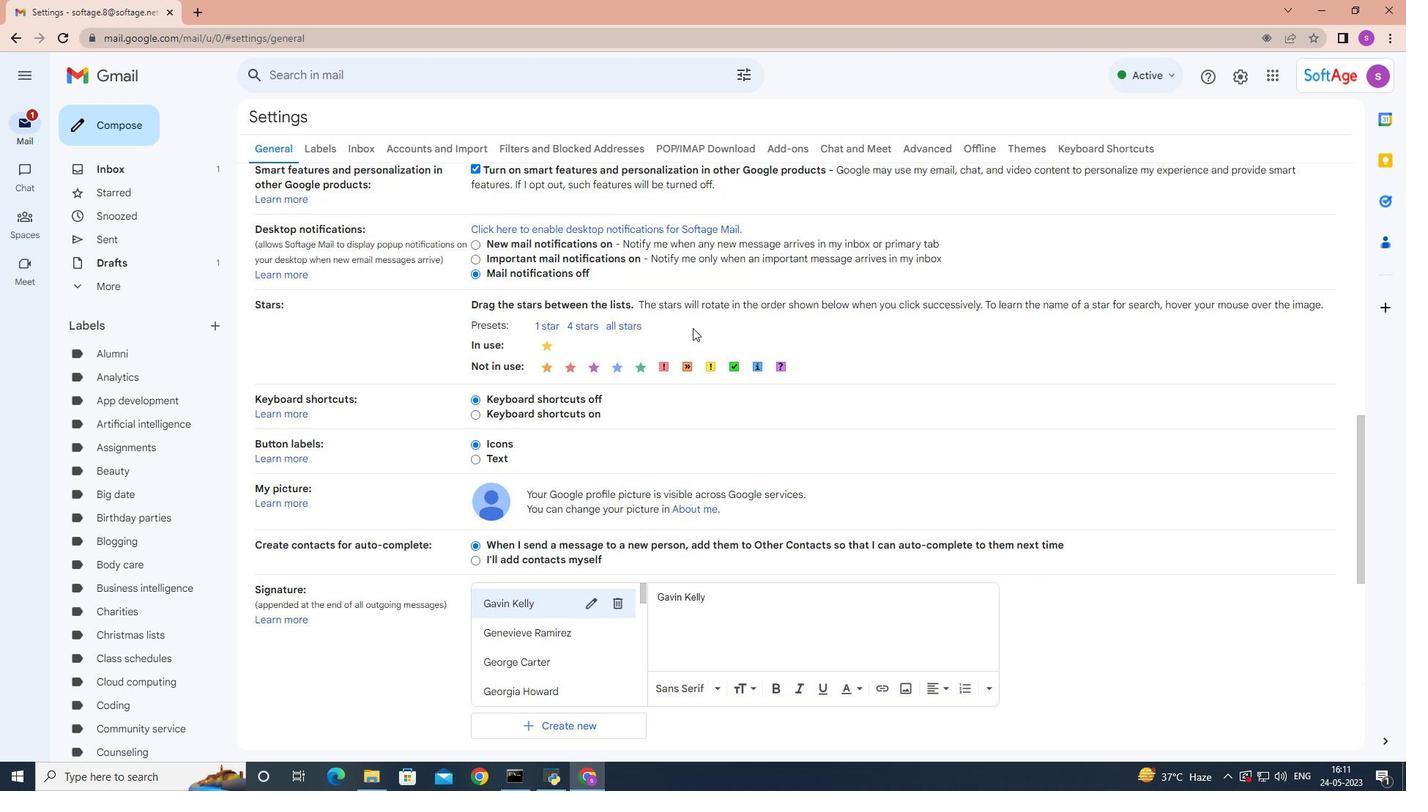 
Action: Mouse scrolled (693, 327) with delta (0, 0)
Screenshot: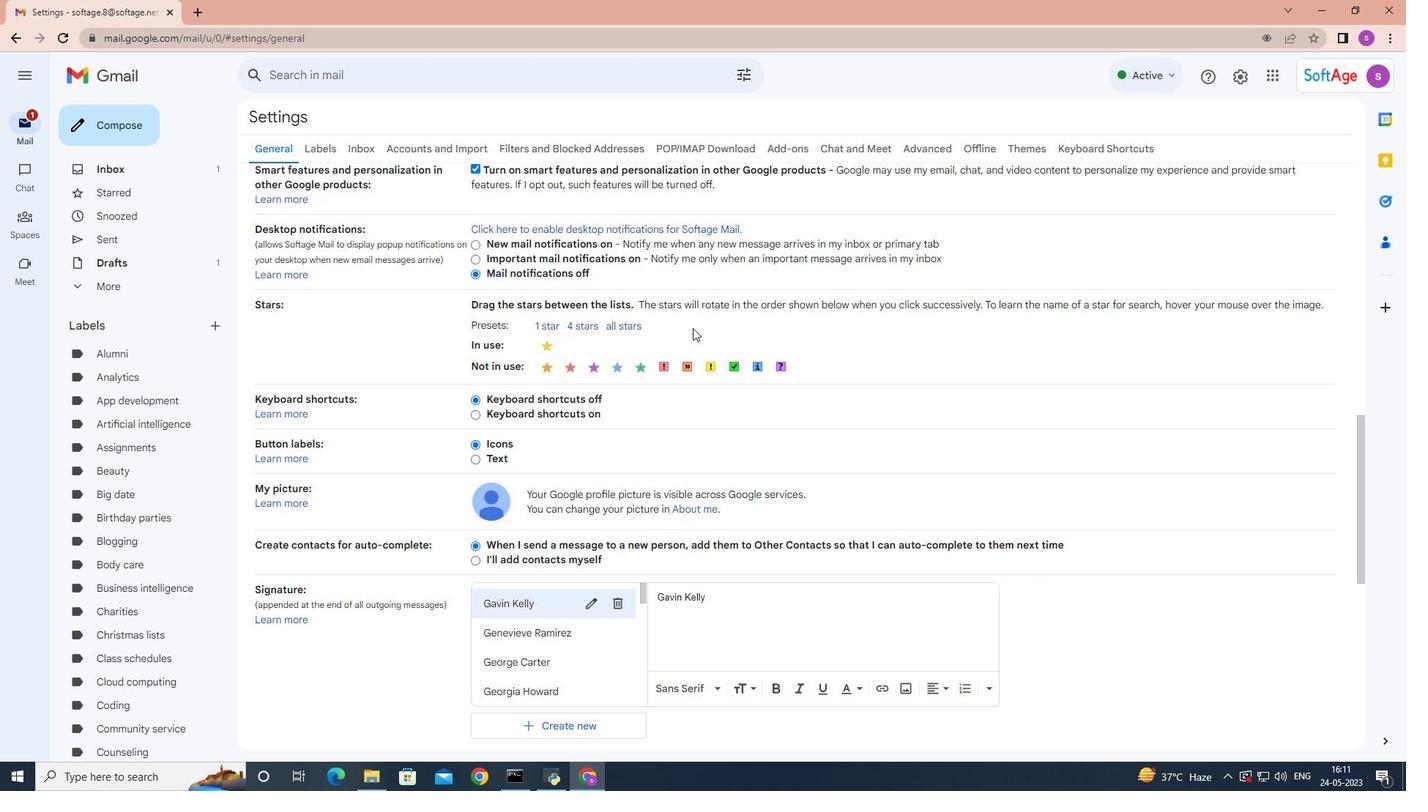 
Action: Mouse moved to (616, 504)
Screenshot: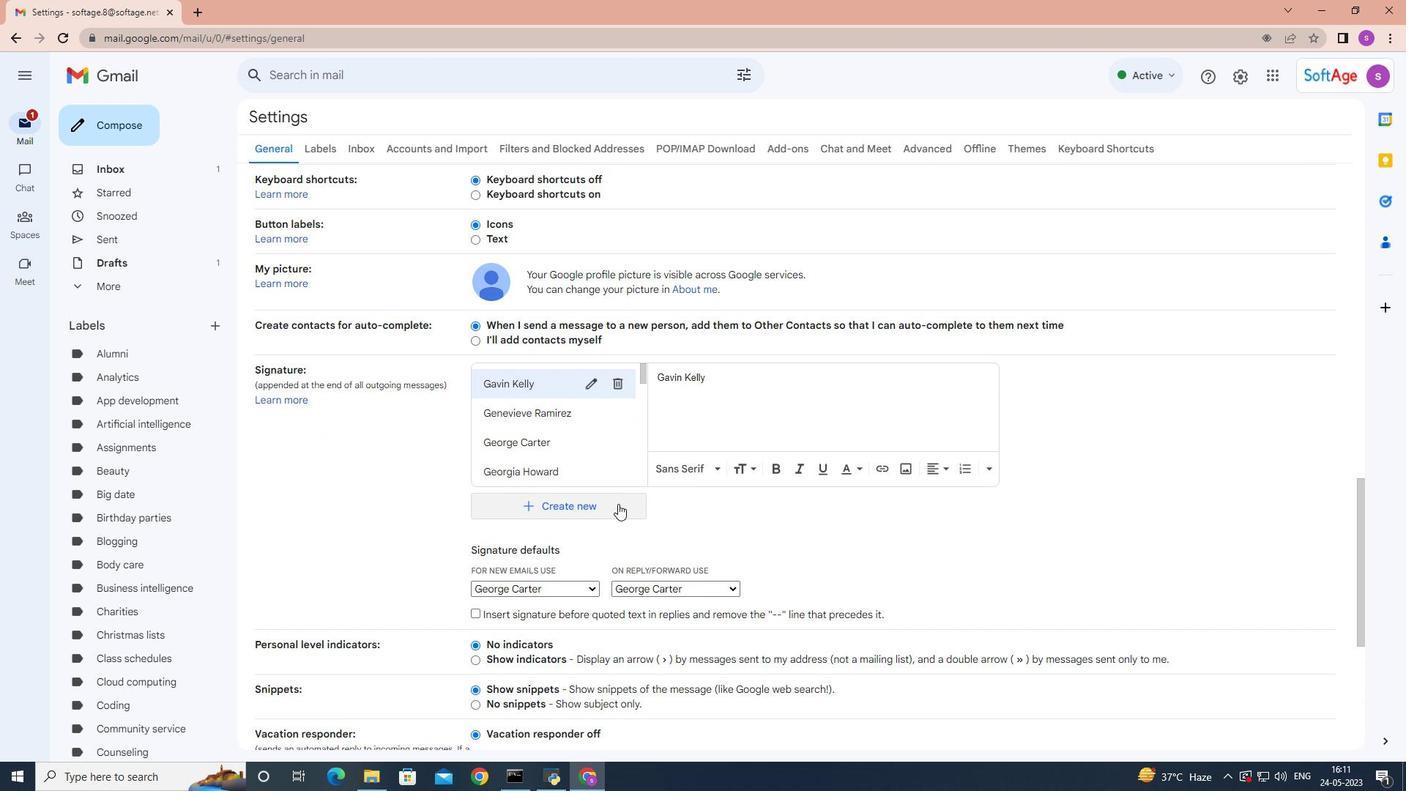 
Action: Mouse pressed left at (616, 504)
Screenshot: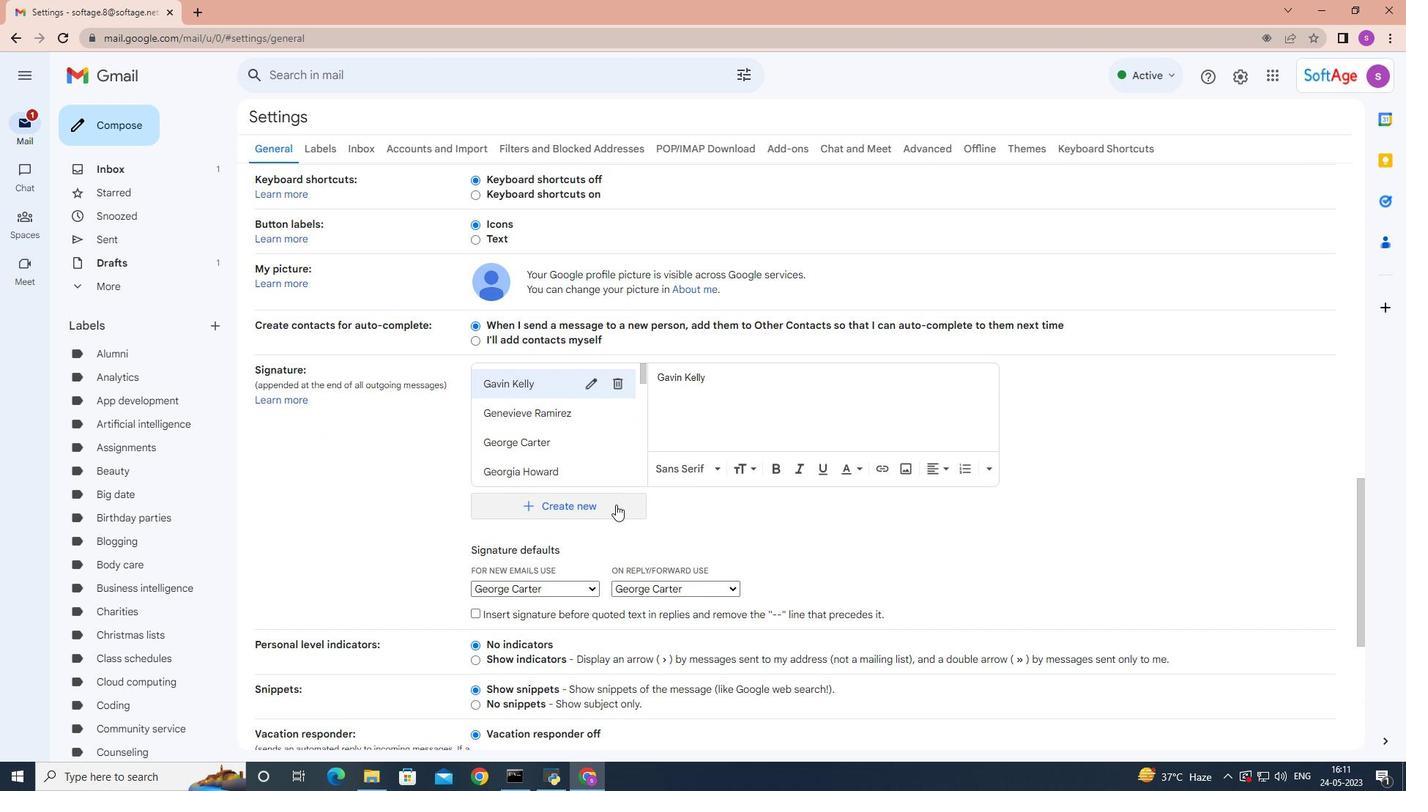 
Action: Mouse moved to (612, 476)
Screenshot: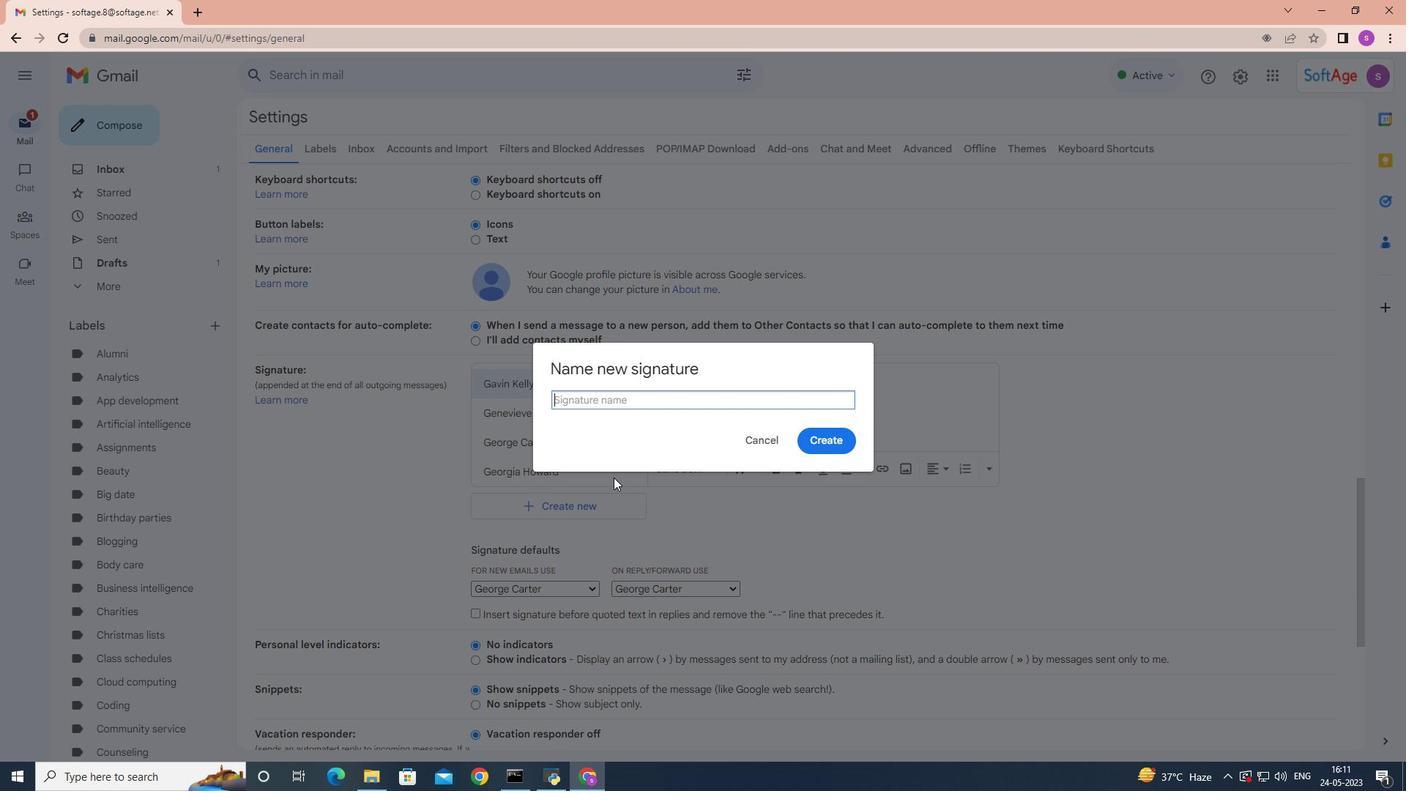 
Action: Key pressed <Key.shift>Georgia<Key.space><Key.shift>Howard
Screenshot: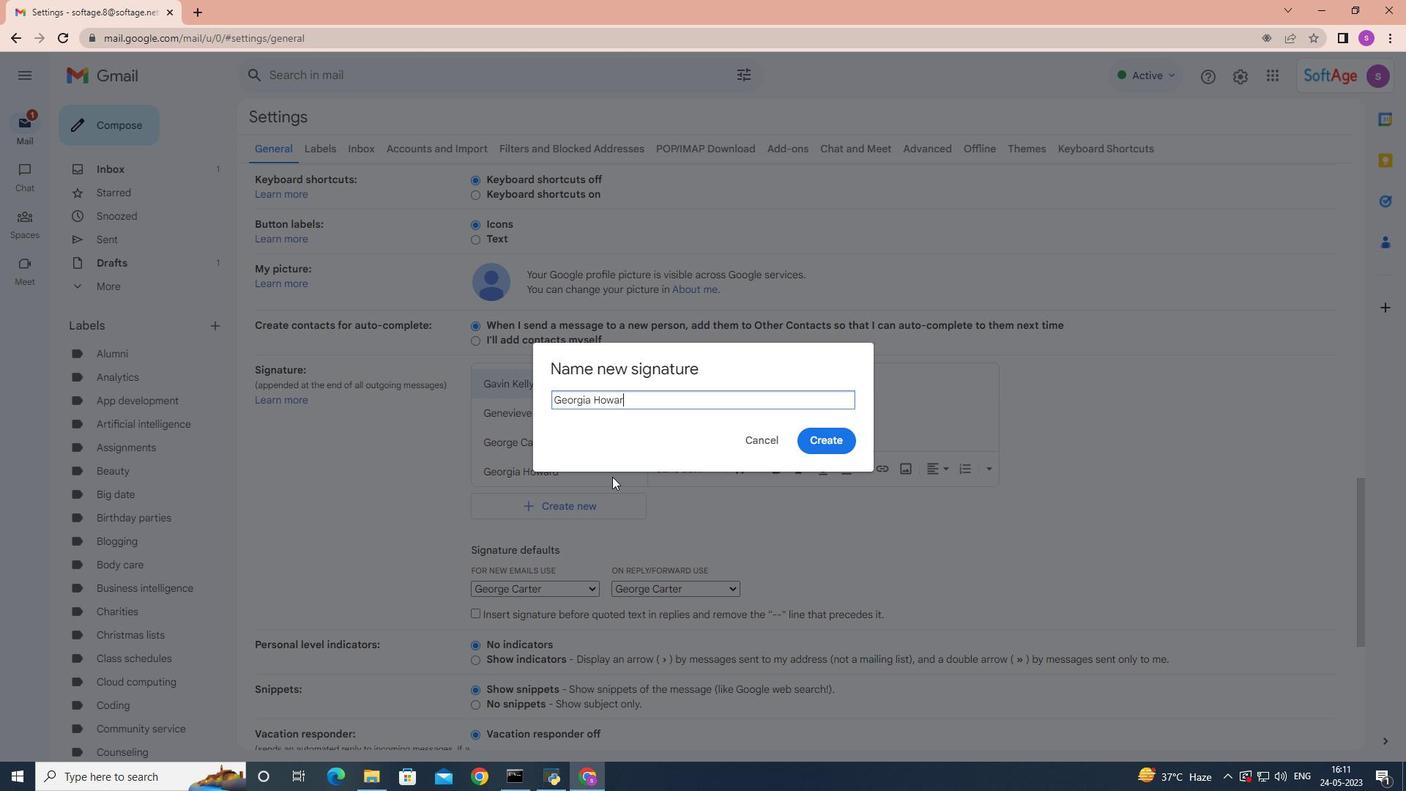 
Action: Mouse moved to (836, 443)
Screenshot: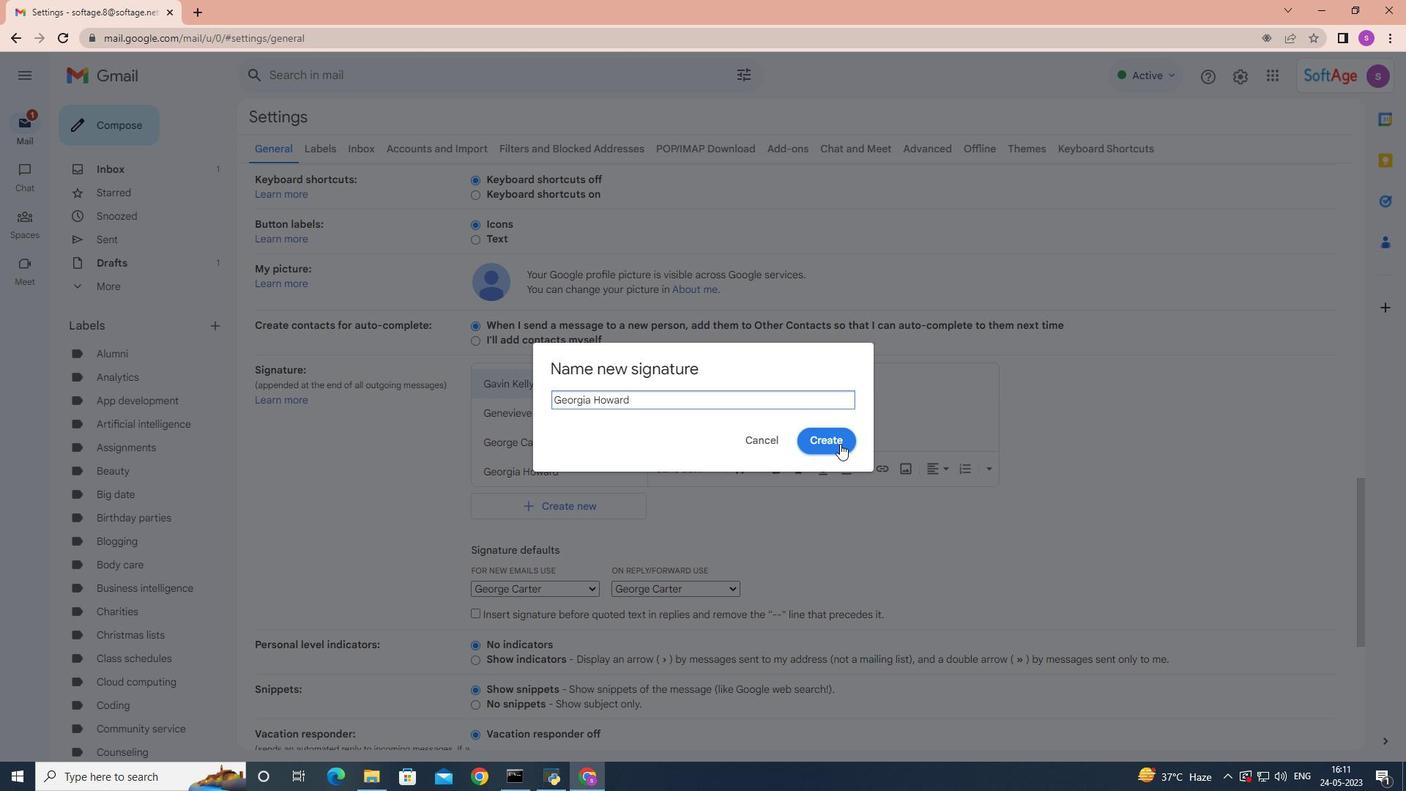 
Action: Mouse pressed left at (836, 443)
Screenshot: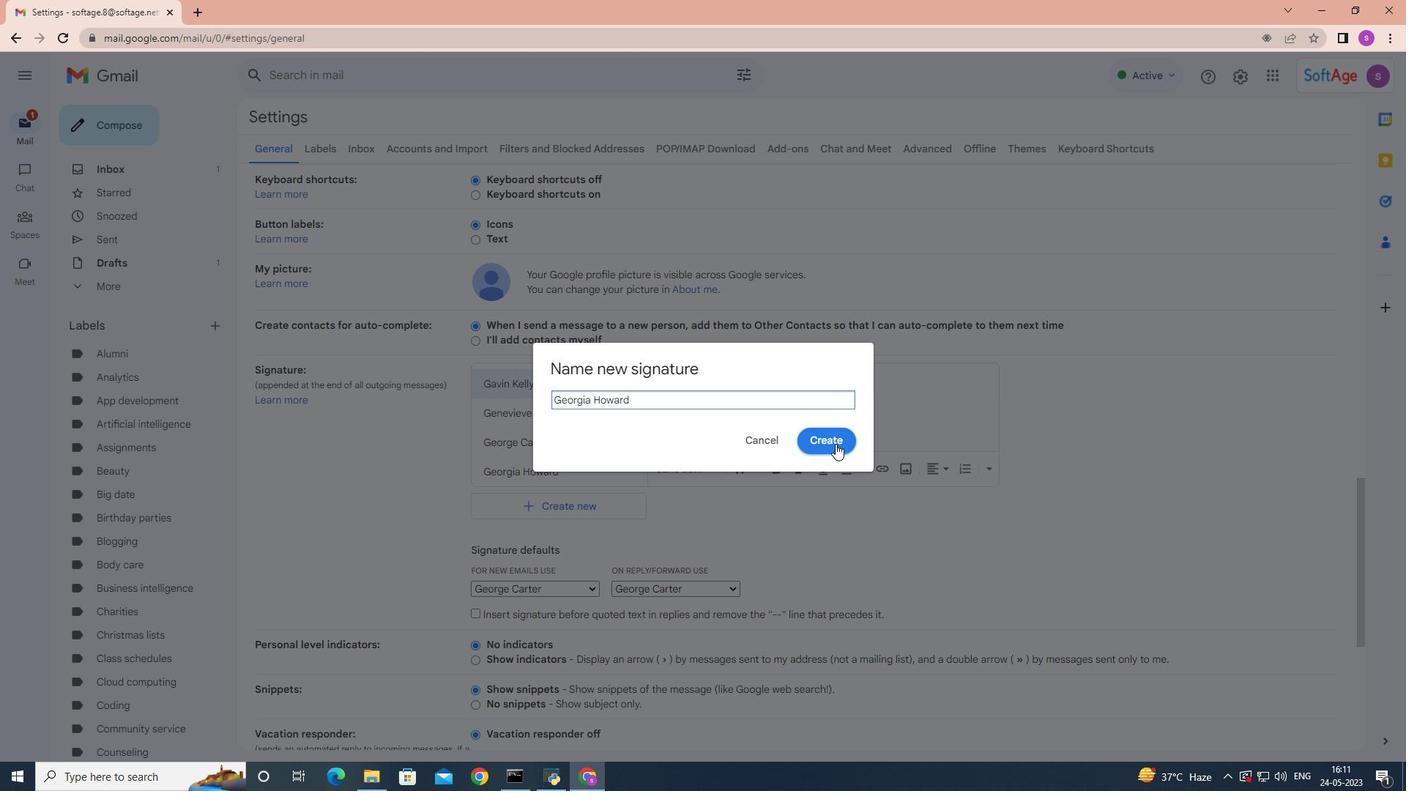 
Action: Mouse moved to (775, 451)
Screenshot: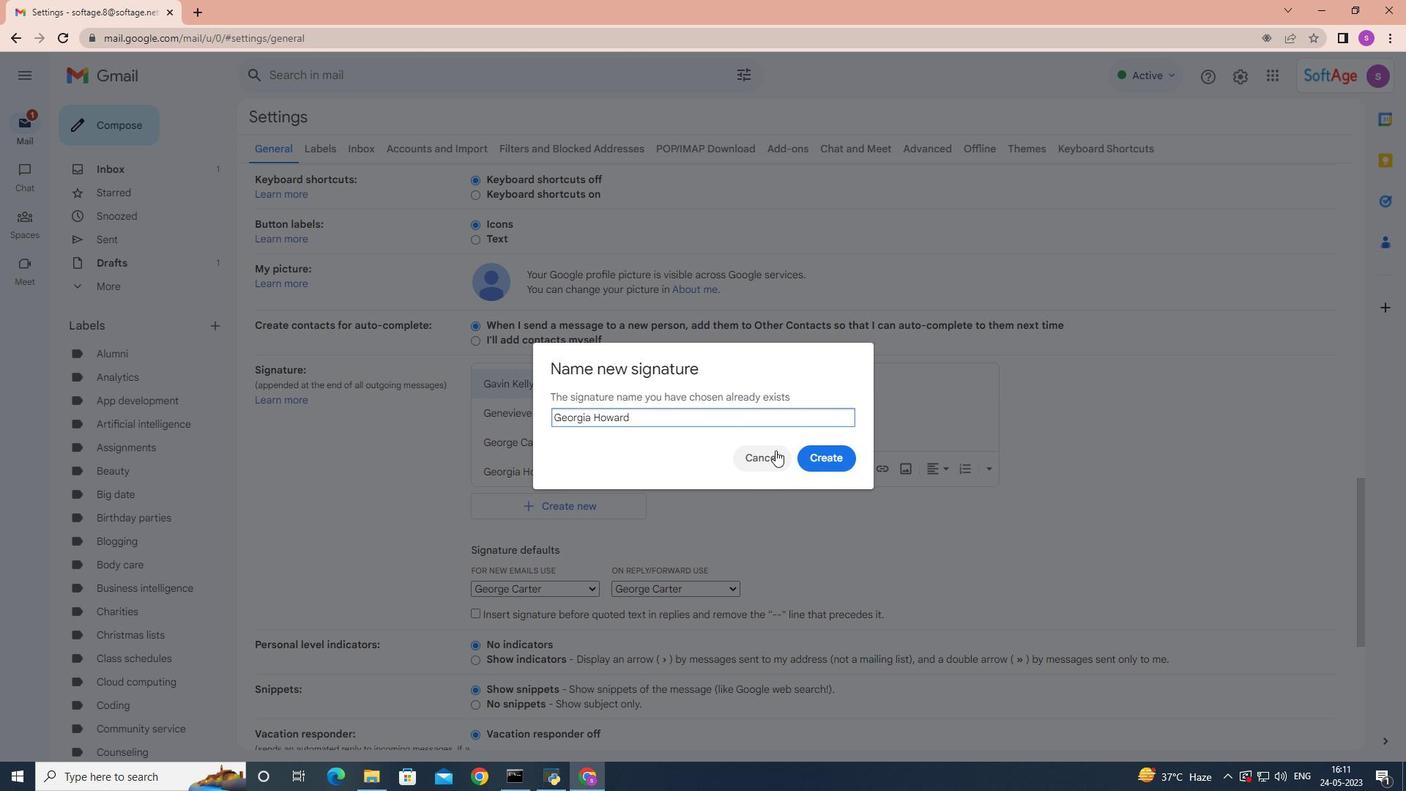 
Action: Mouse pressed left at (775, 451)
Screenshot: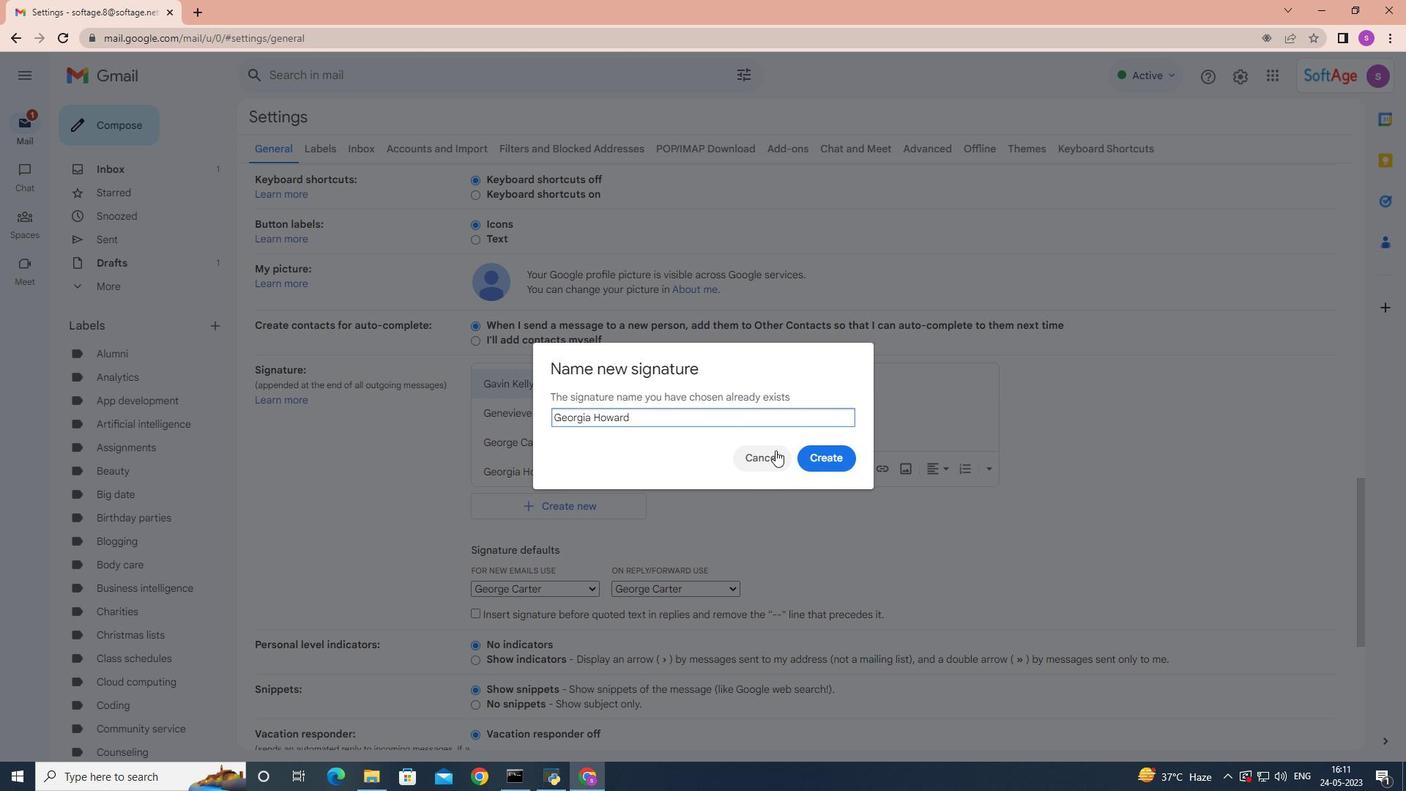 
Action: Mouse moved to (604, 469)
Screenshot: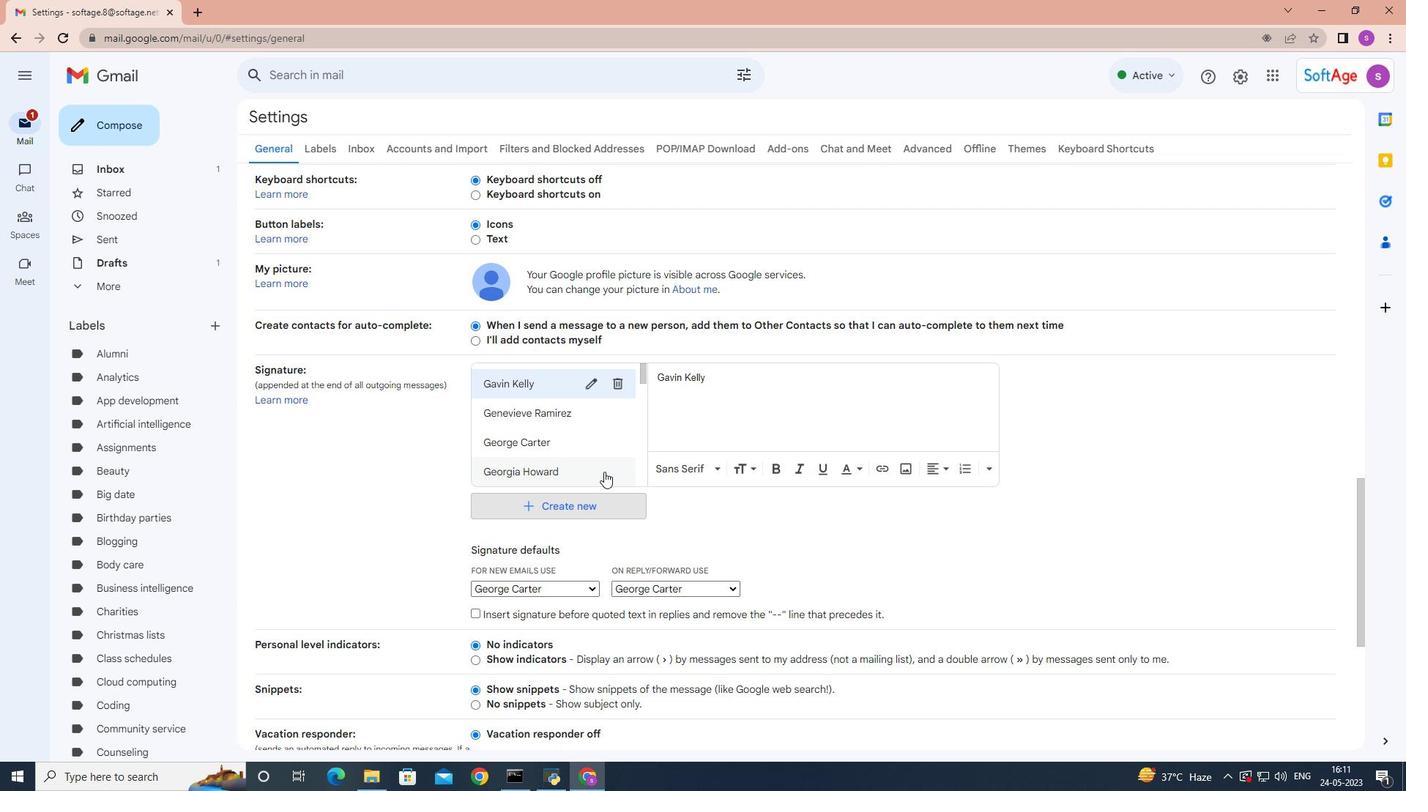 
Action: Mouse pressed left at (604, 469)
Screenshot: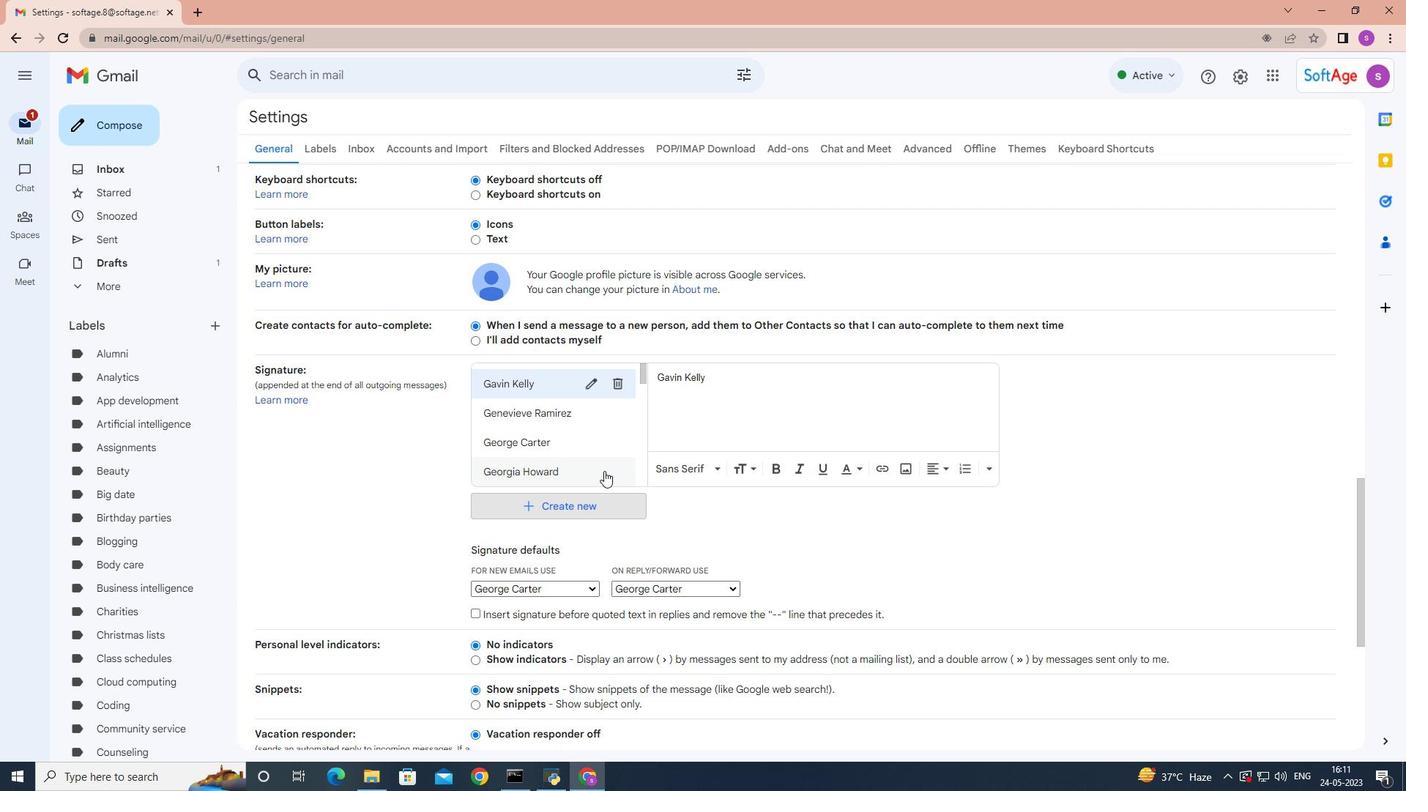
Action: Mouse moved to (621, 471)
Screenshot: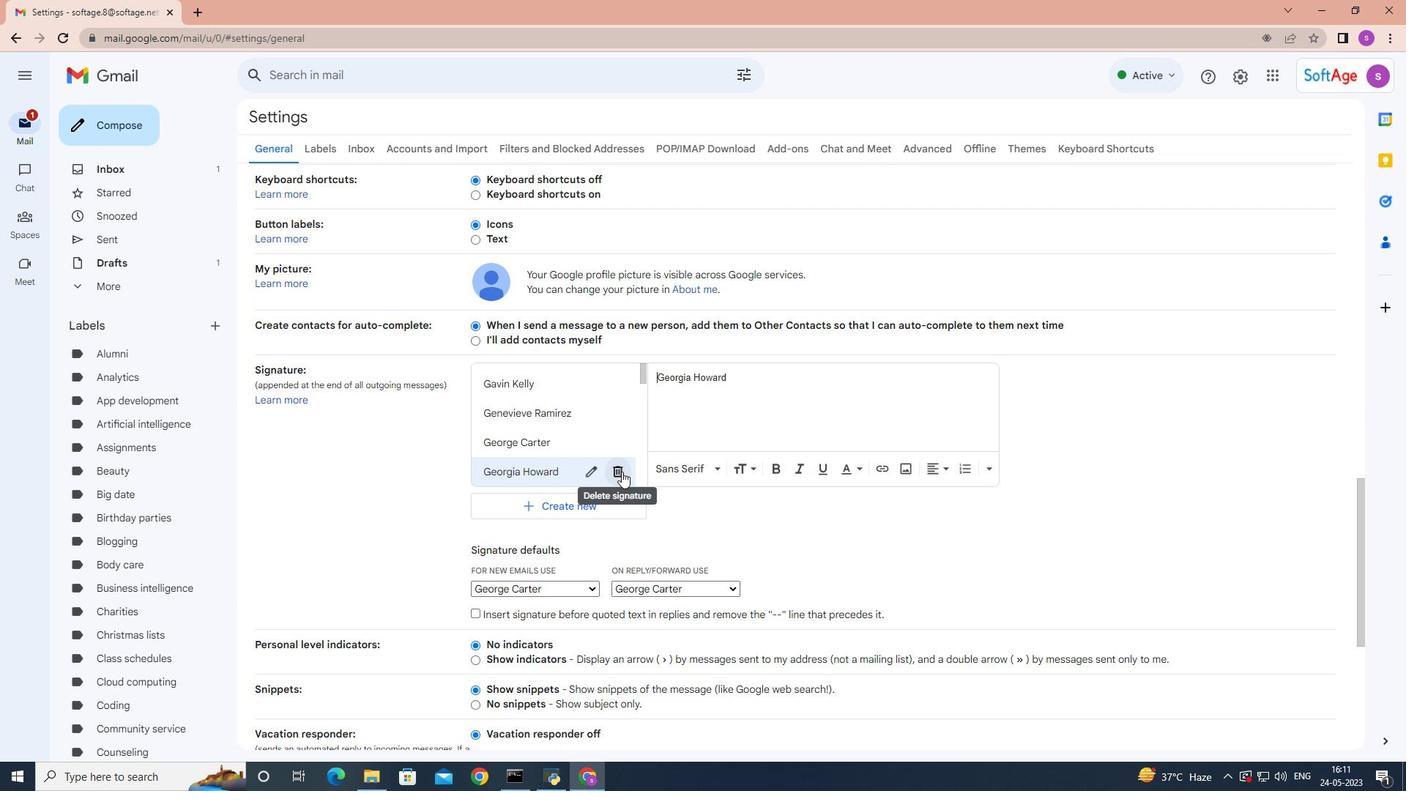 
Action: Mouse pressed left at (621, 471)
Screenshot: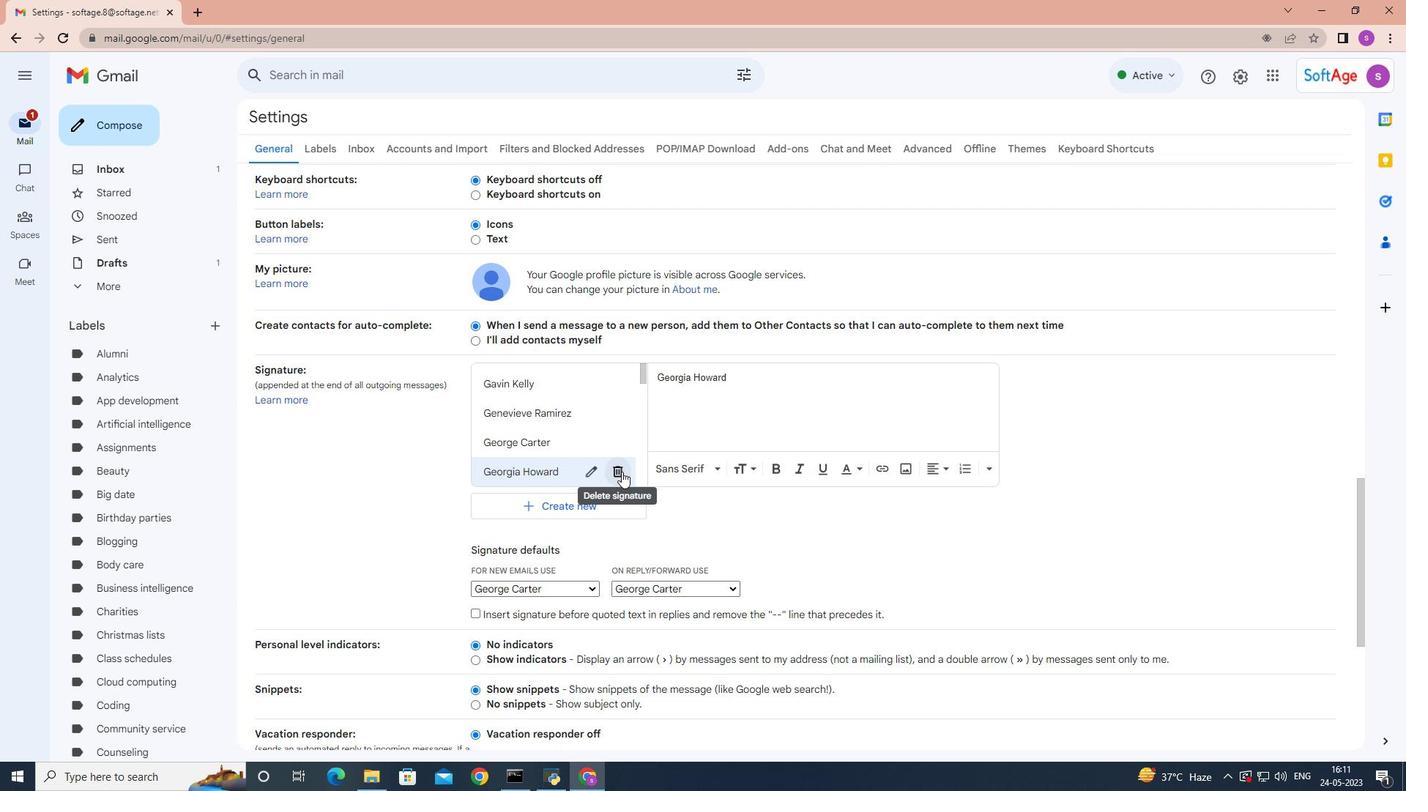 
Action: Mouse moved to (833, 437)
Screenshot: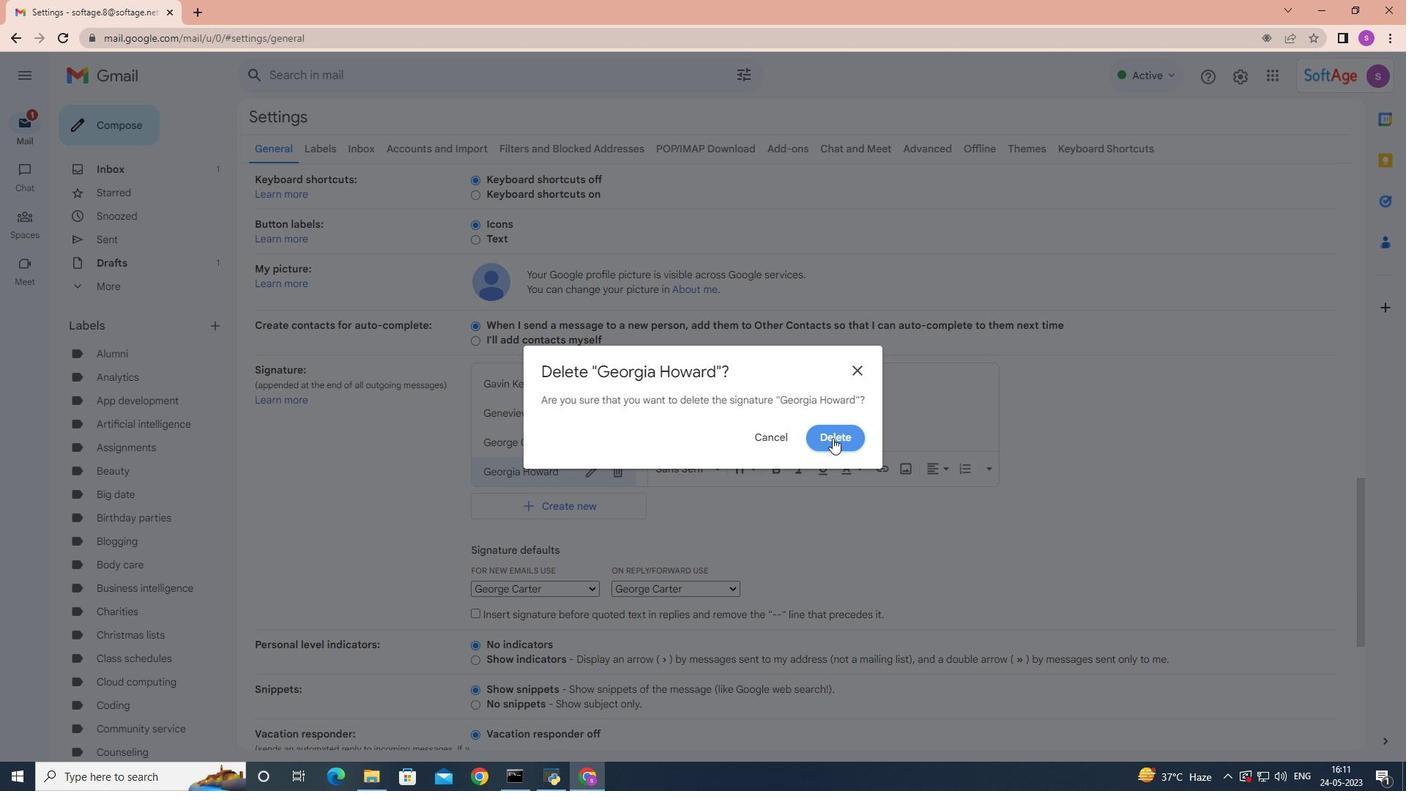 
Action: Mouse pressed left at (833, 437)
Screenshot: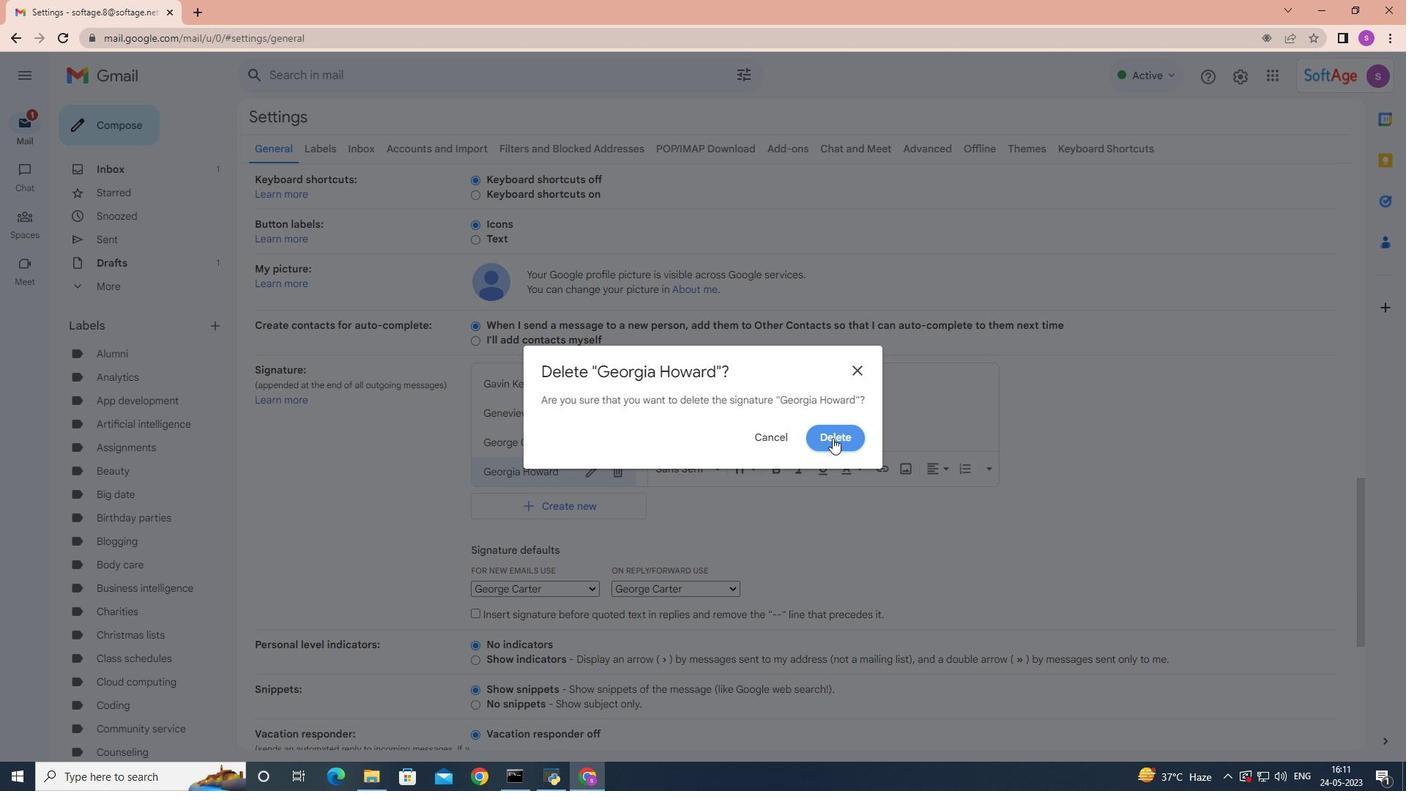 
Action: Mouse moved to (511, 507)
Screenshot: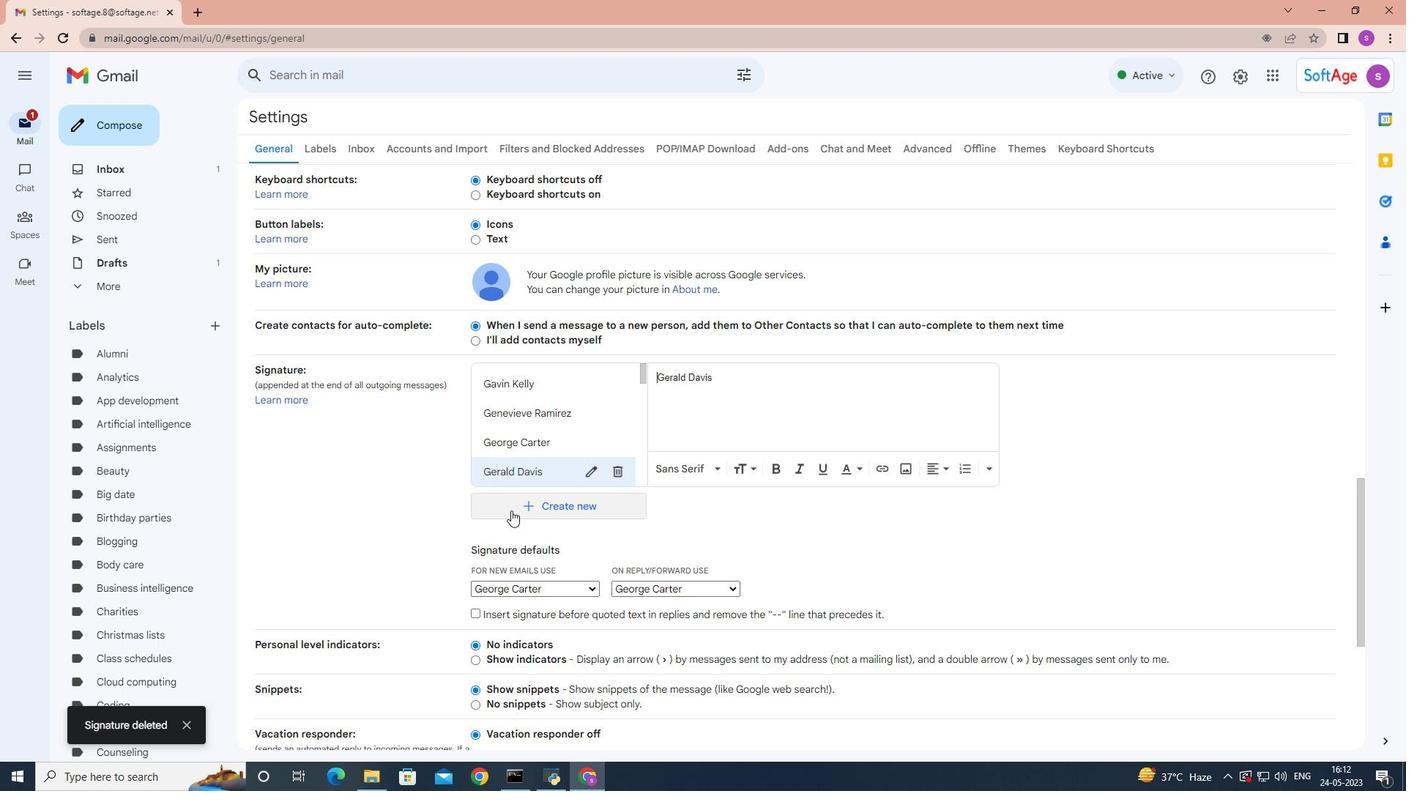 
Action: Mouse pressed left at (511, 507)
Screenshot: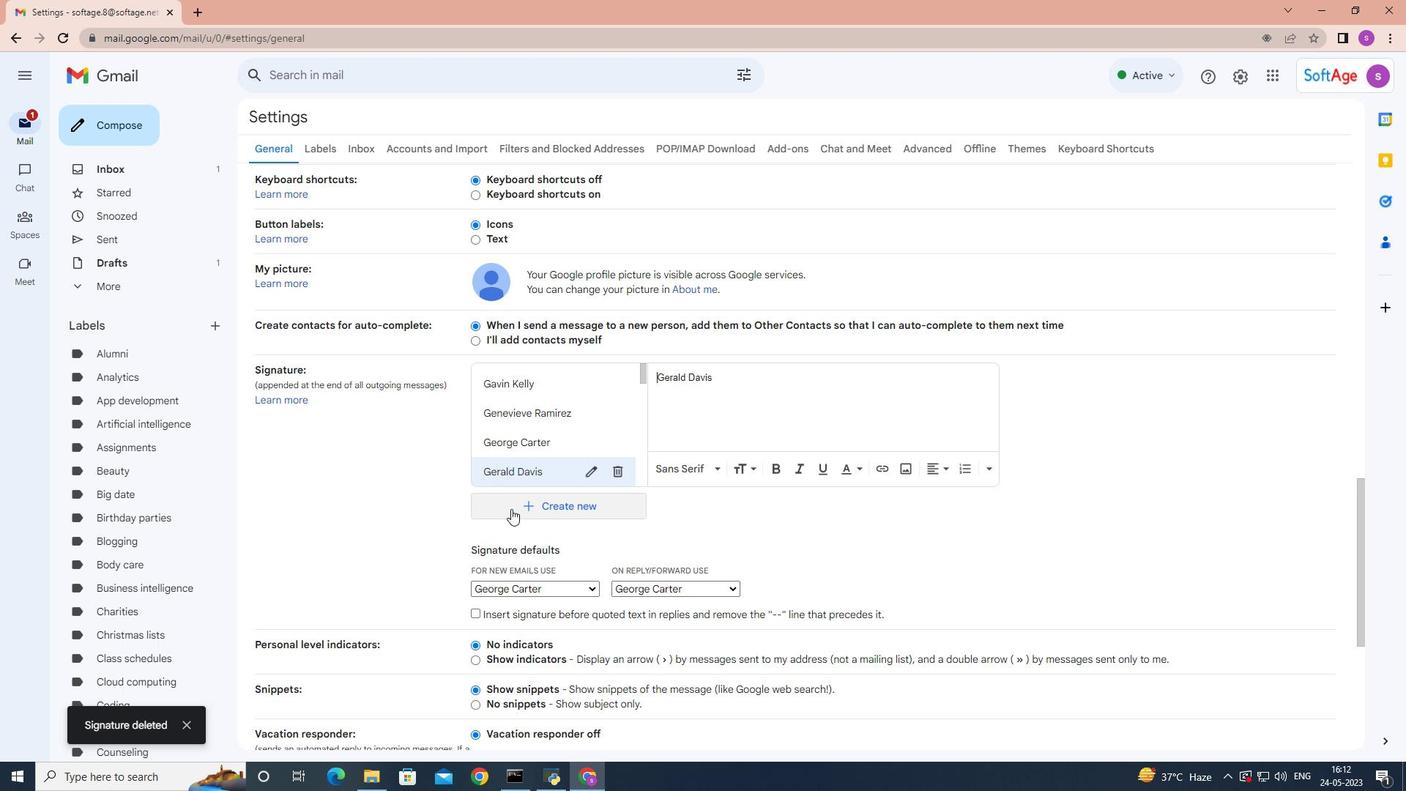 
Action: Mouse moved to (544, 507)
Screenshot: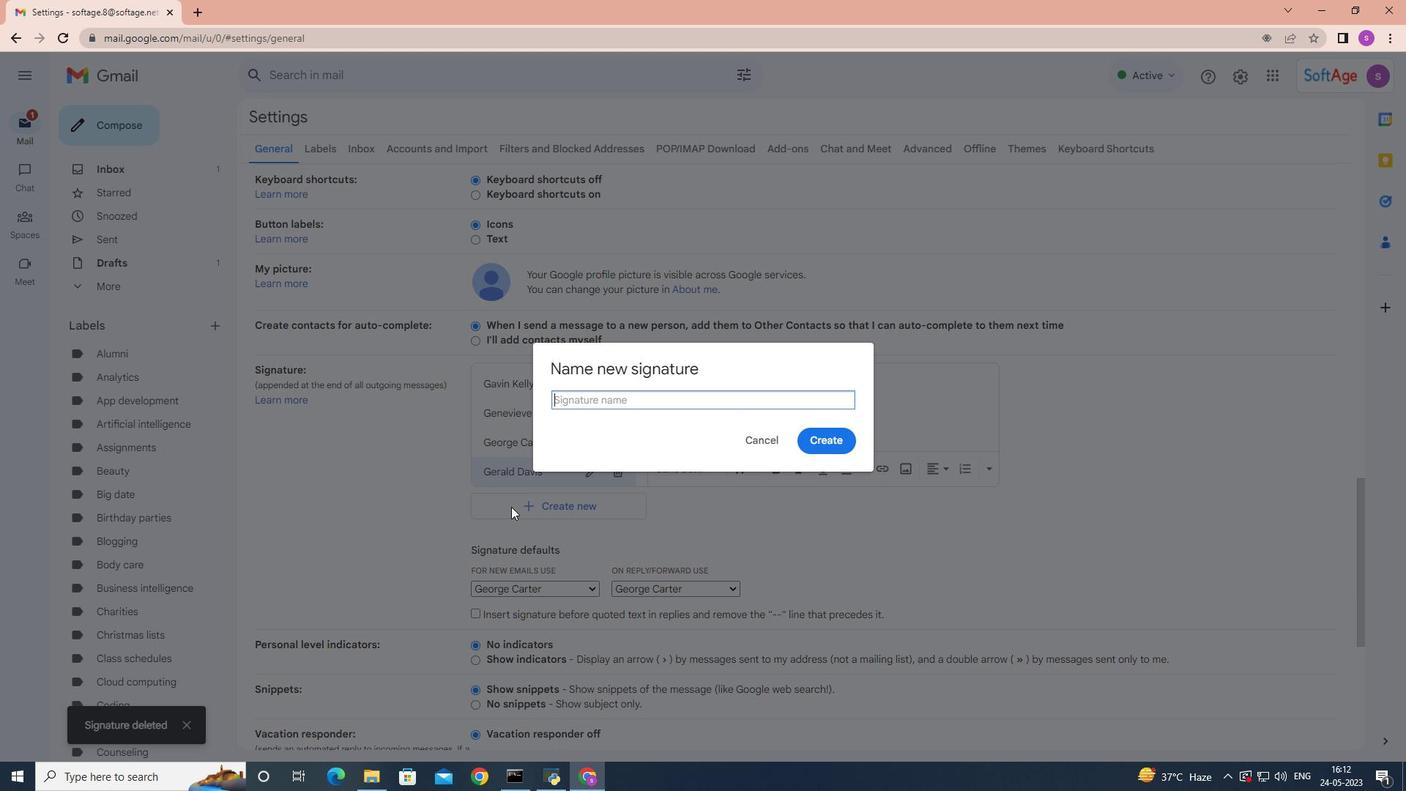 
Action: Key pressed <Key.shift>Georgia<Key.space><Key.shift>Howard
Screenshot: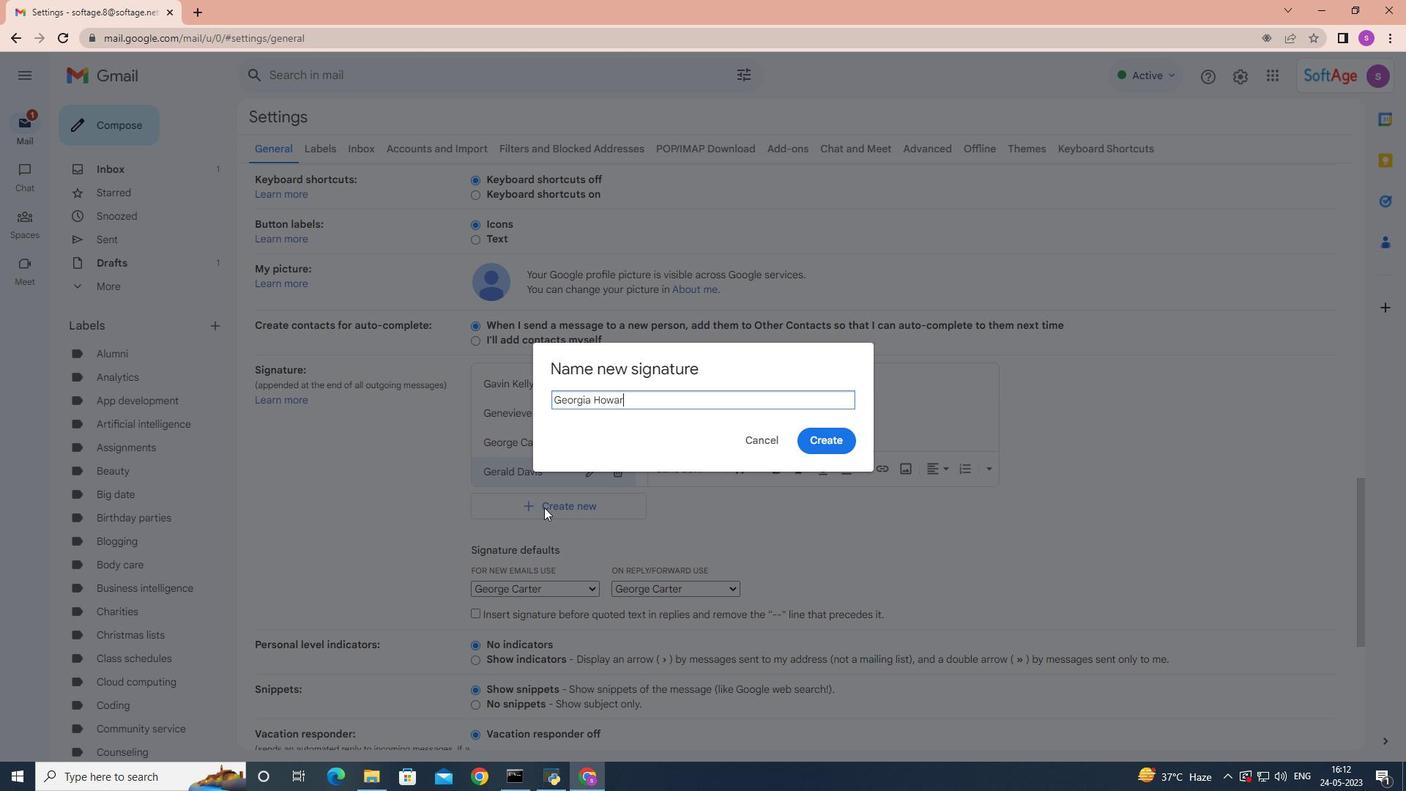 
Action: Mouse moved to (815, 441)
Screenshot: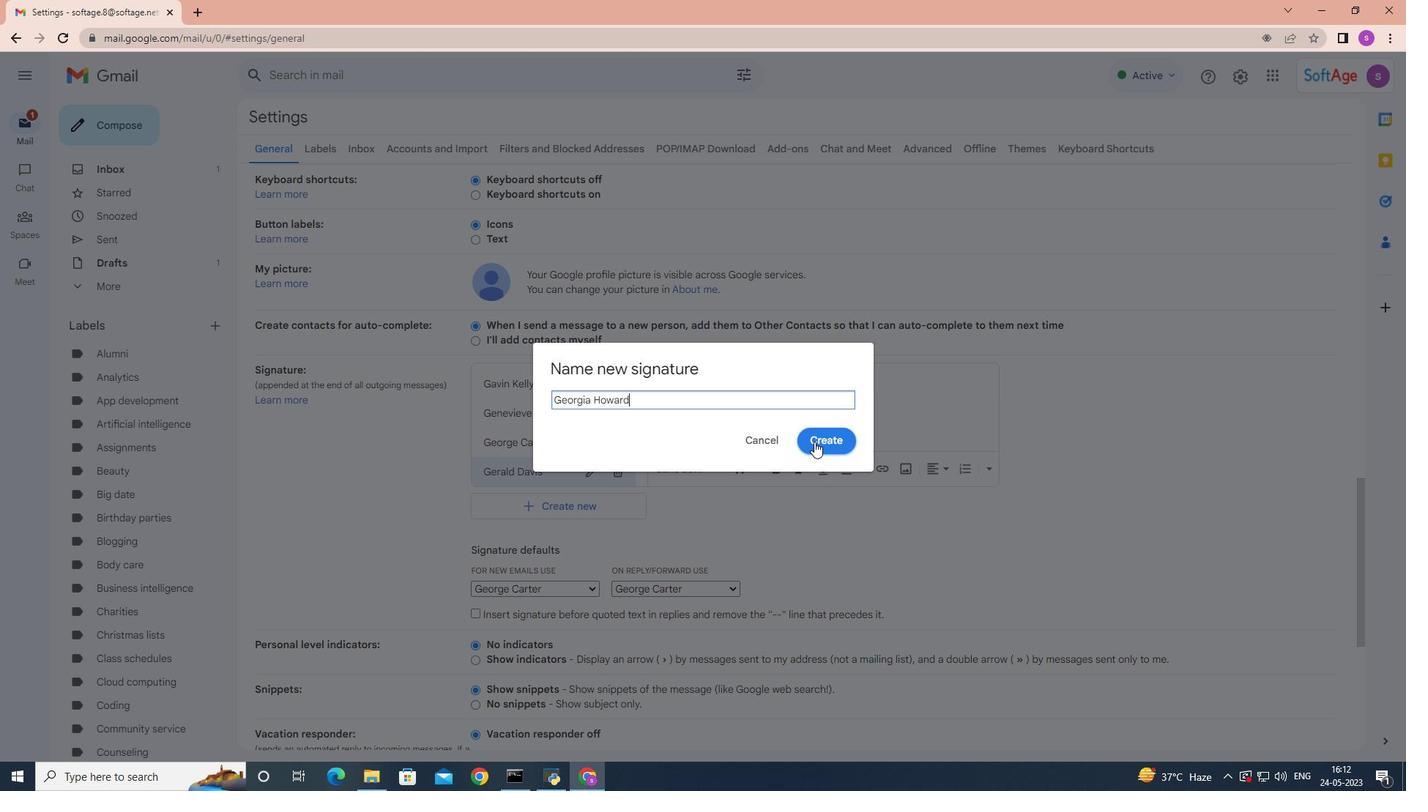 
Action: Mouse pressed left at (815, 441)
Screenshot: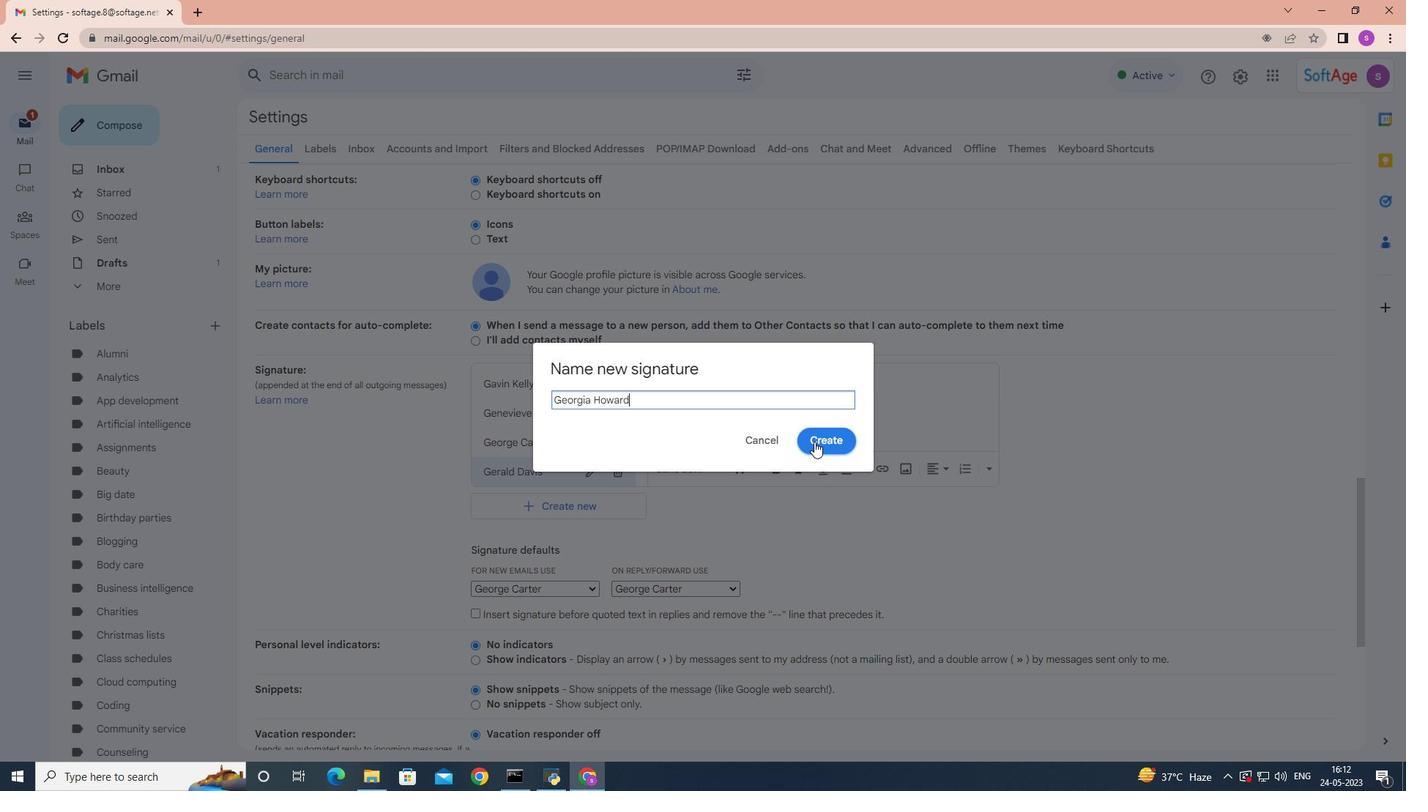 
Action: Mouse moved to (813, 438)
Screenshot: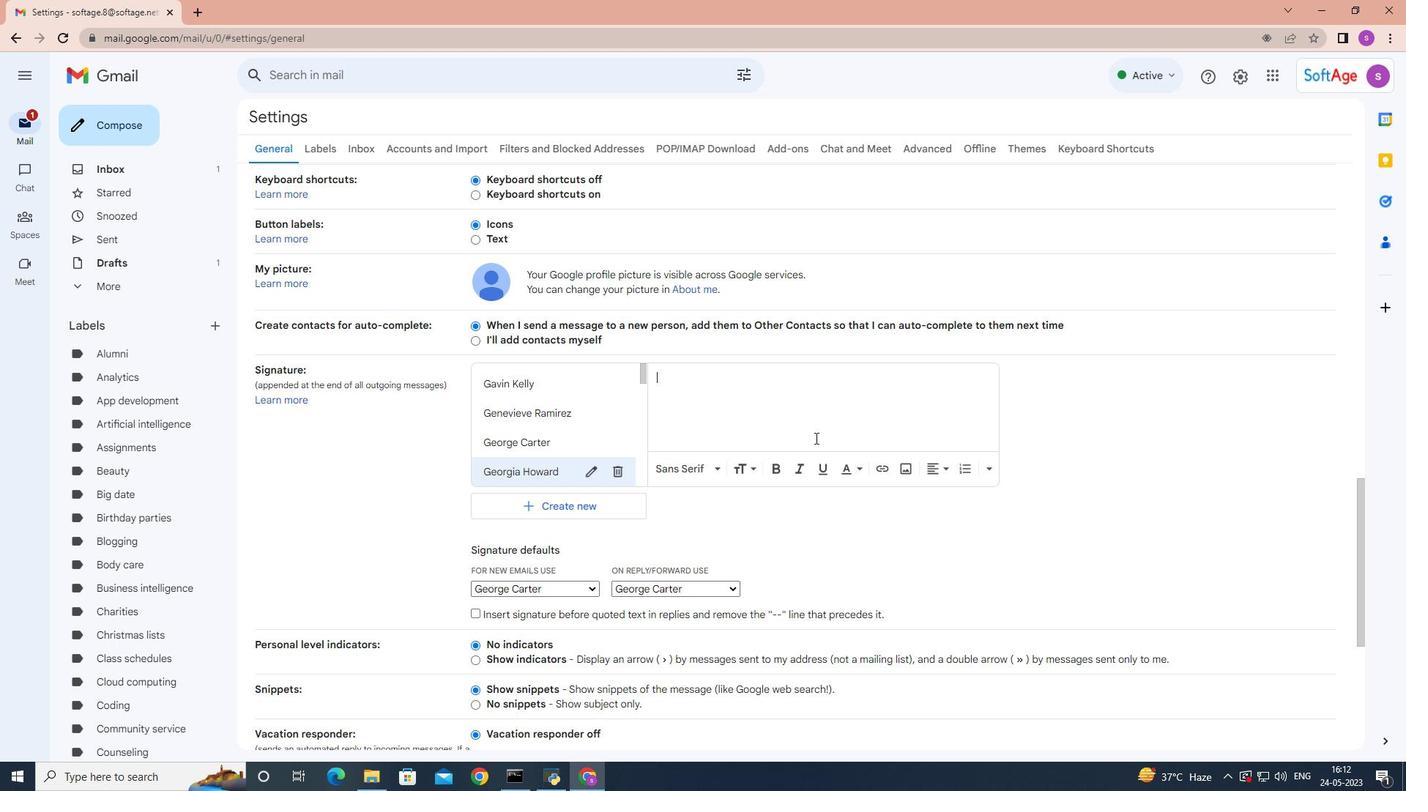 
Action: Key pressed <Key.shift>Georgia<Key.space><Key.shift><Key.shift><Key.shift><Key.shift><Key.shift><Key.shift><Key.shift><Key.shift><Key.shift>Howard
Screenshot: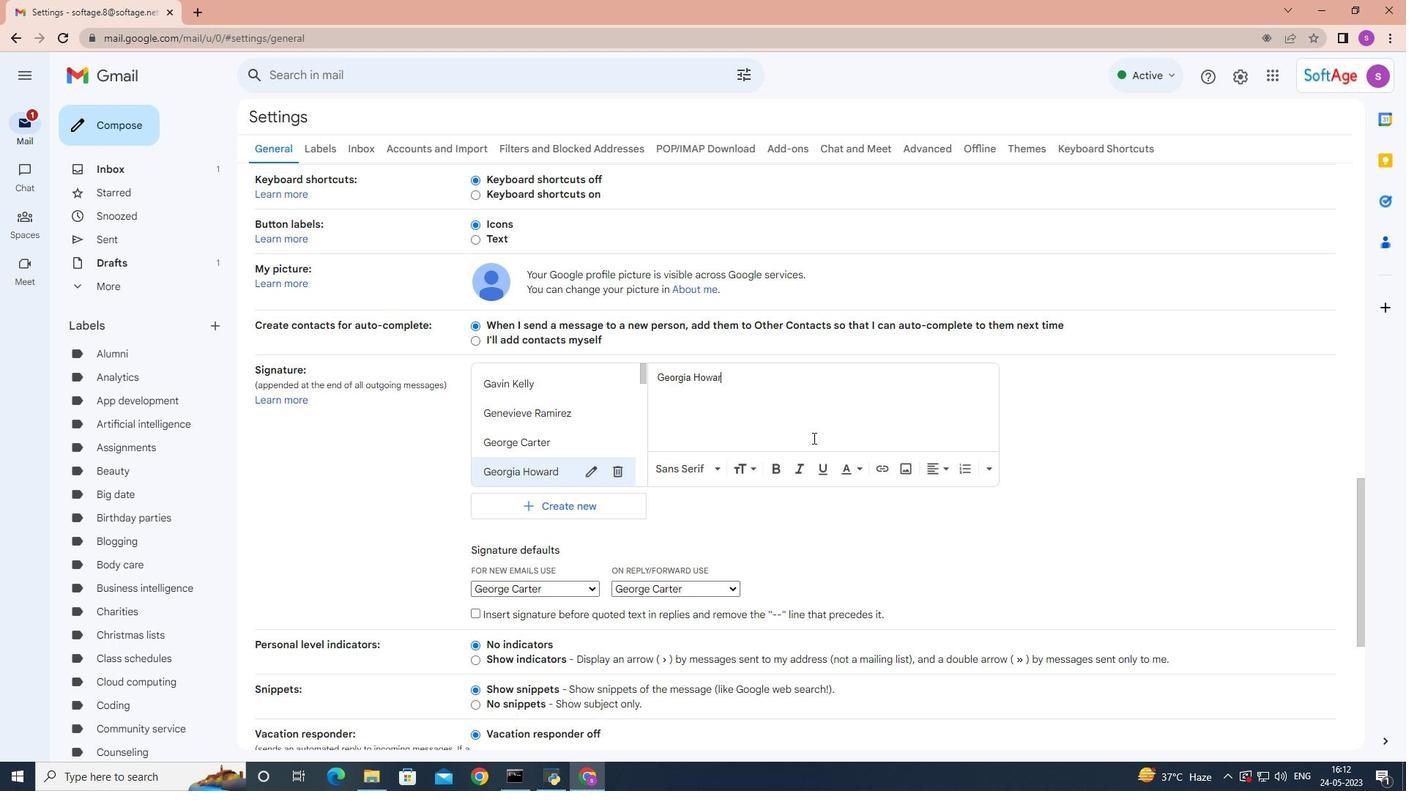 
Action: Mouse moved to (757, 378)
Screenshot: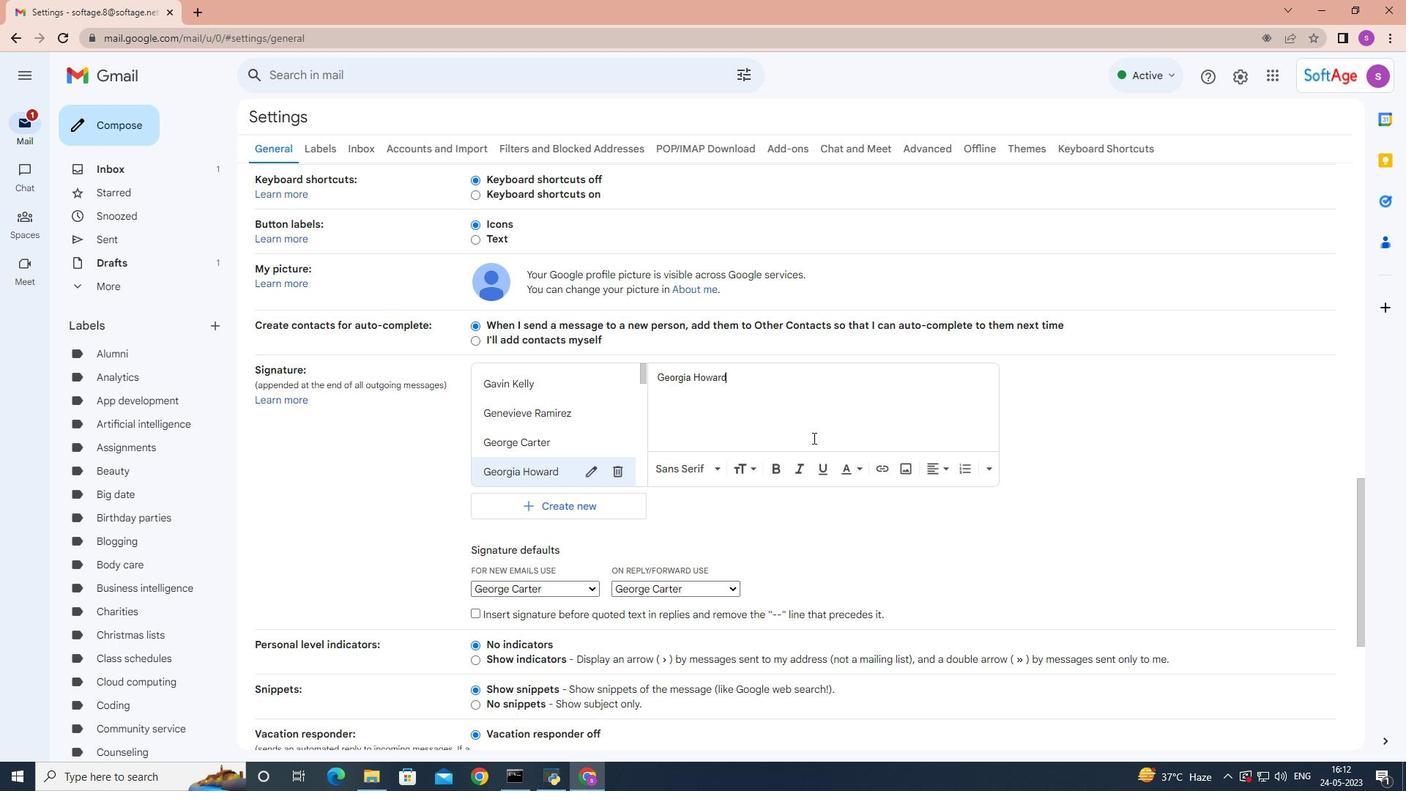 
Action: Mouse scrolled (757, 378) with delta (0, 0)
Screenshot: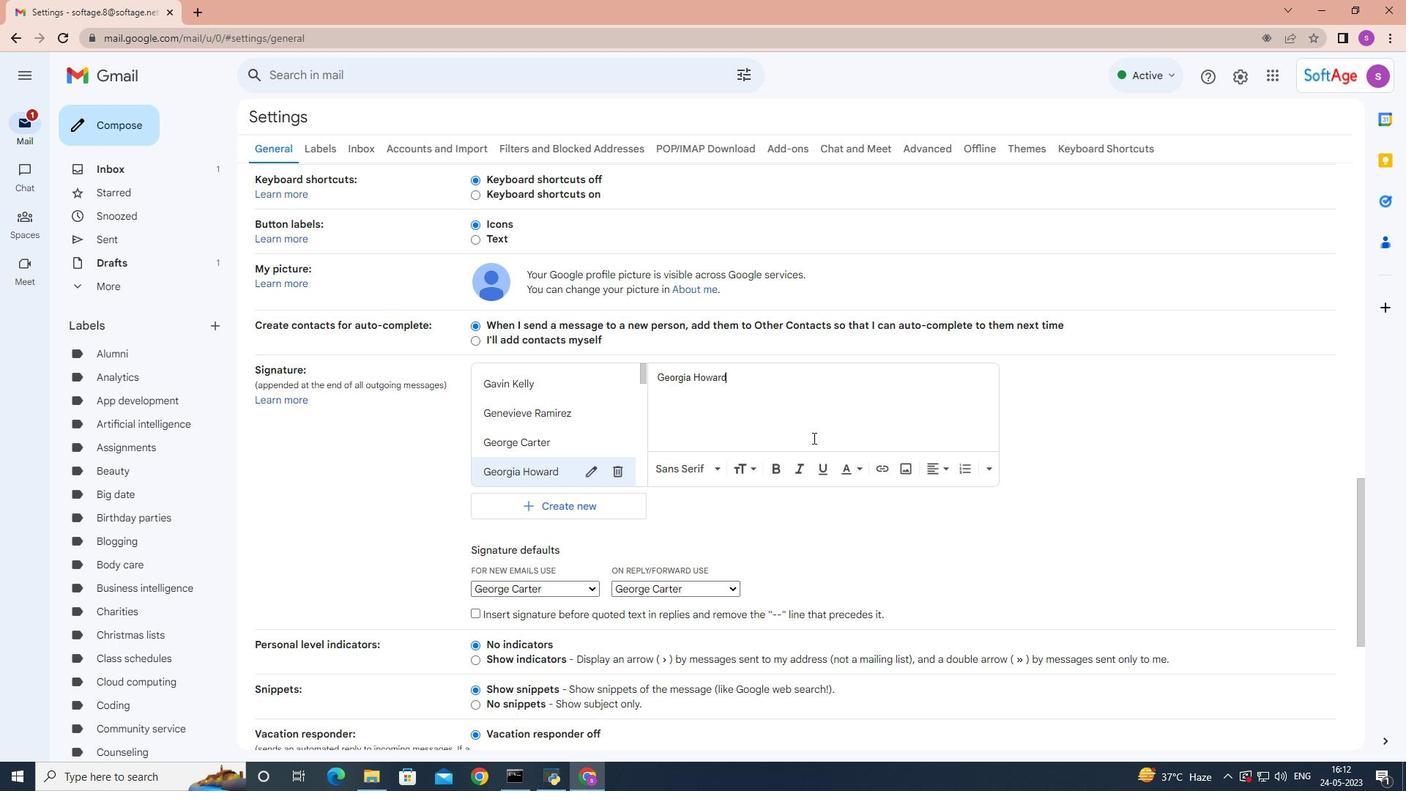 
Action: Mouse scrolled (757, 378) with delta (0, 0)
Screenshot: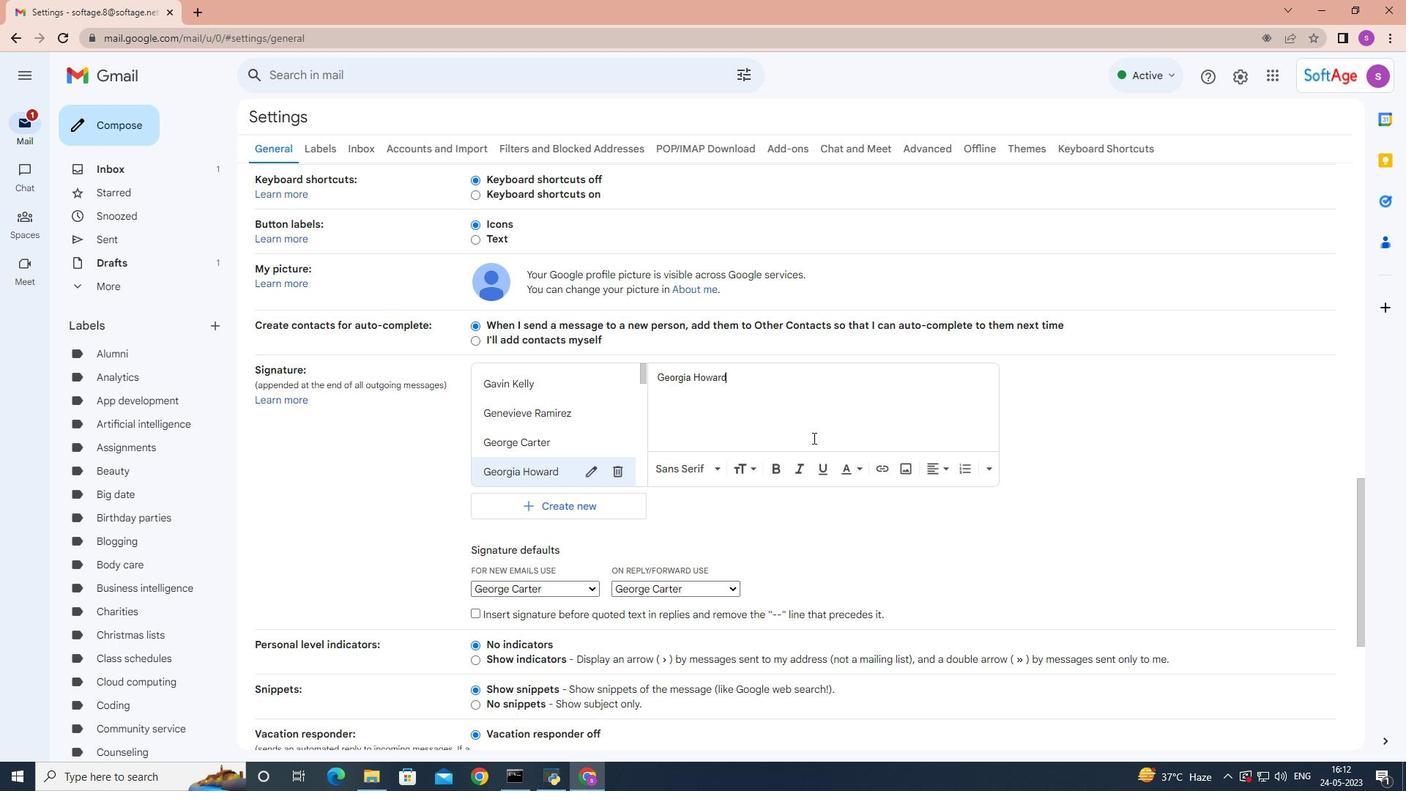
Action: Mouse moved to (588, 441)
Screenshot: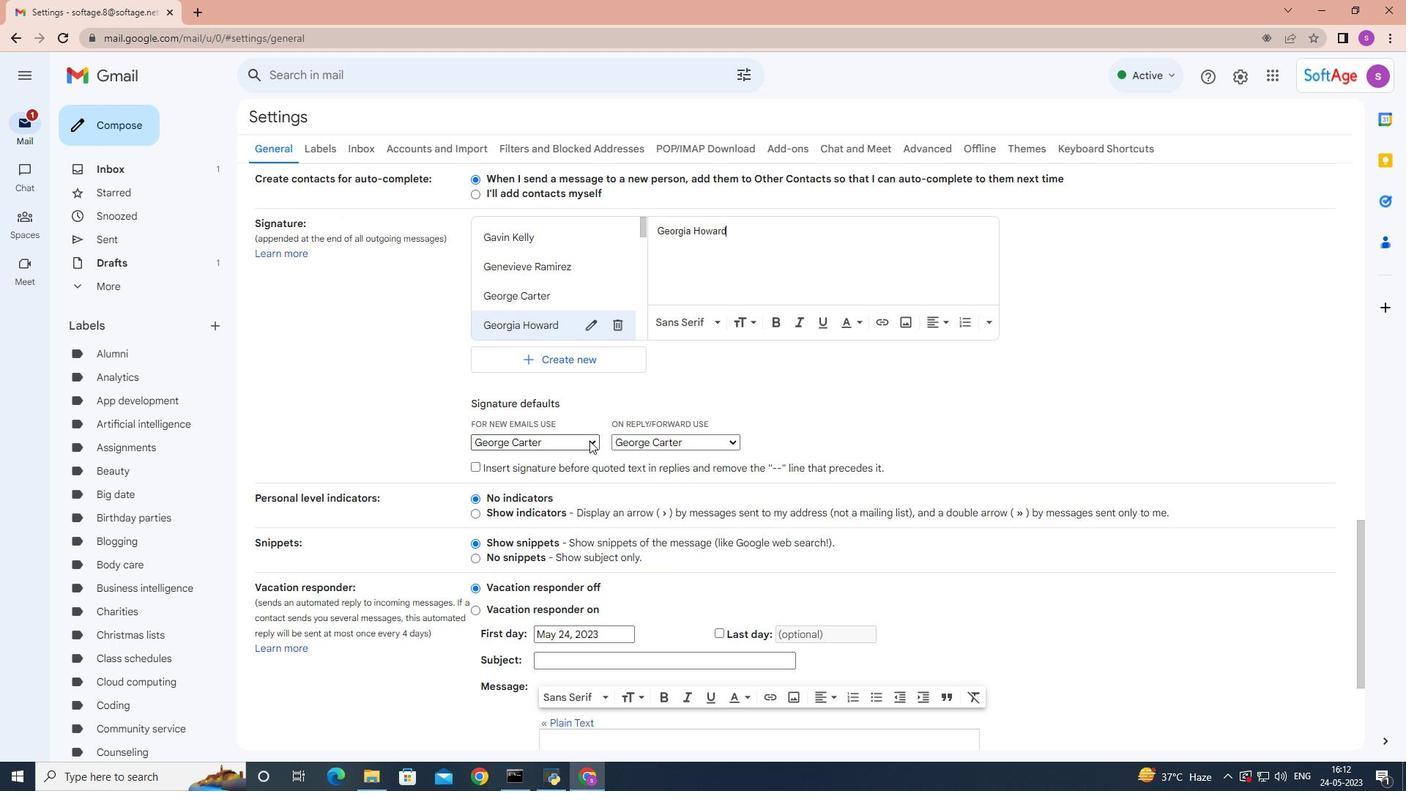 
Action: Mouse pressed left at (588, 441)
Screenshot: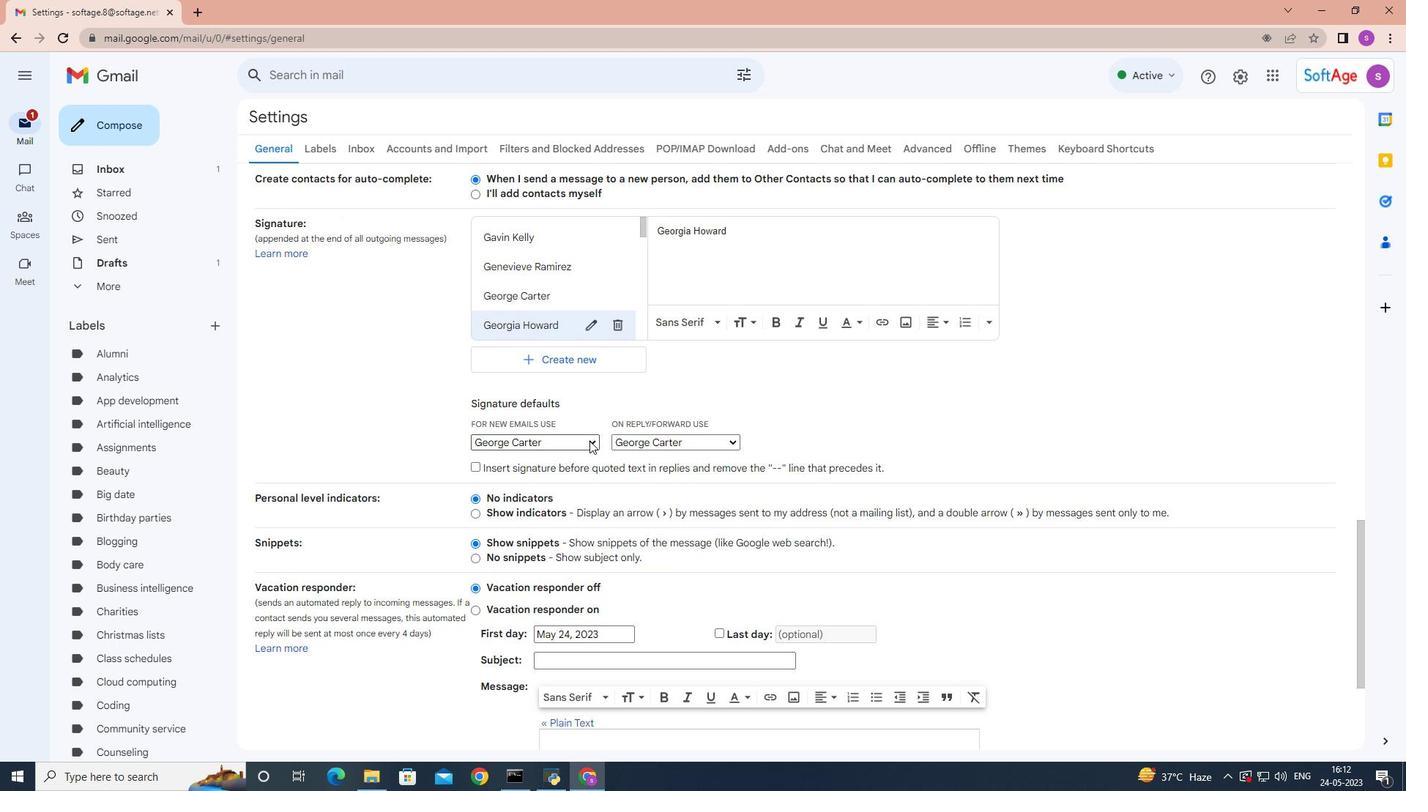 
Action: Mouse moved to (545, 550)
Screenshot: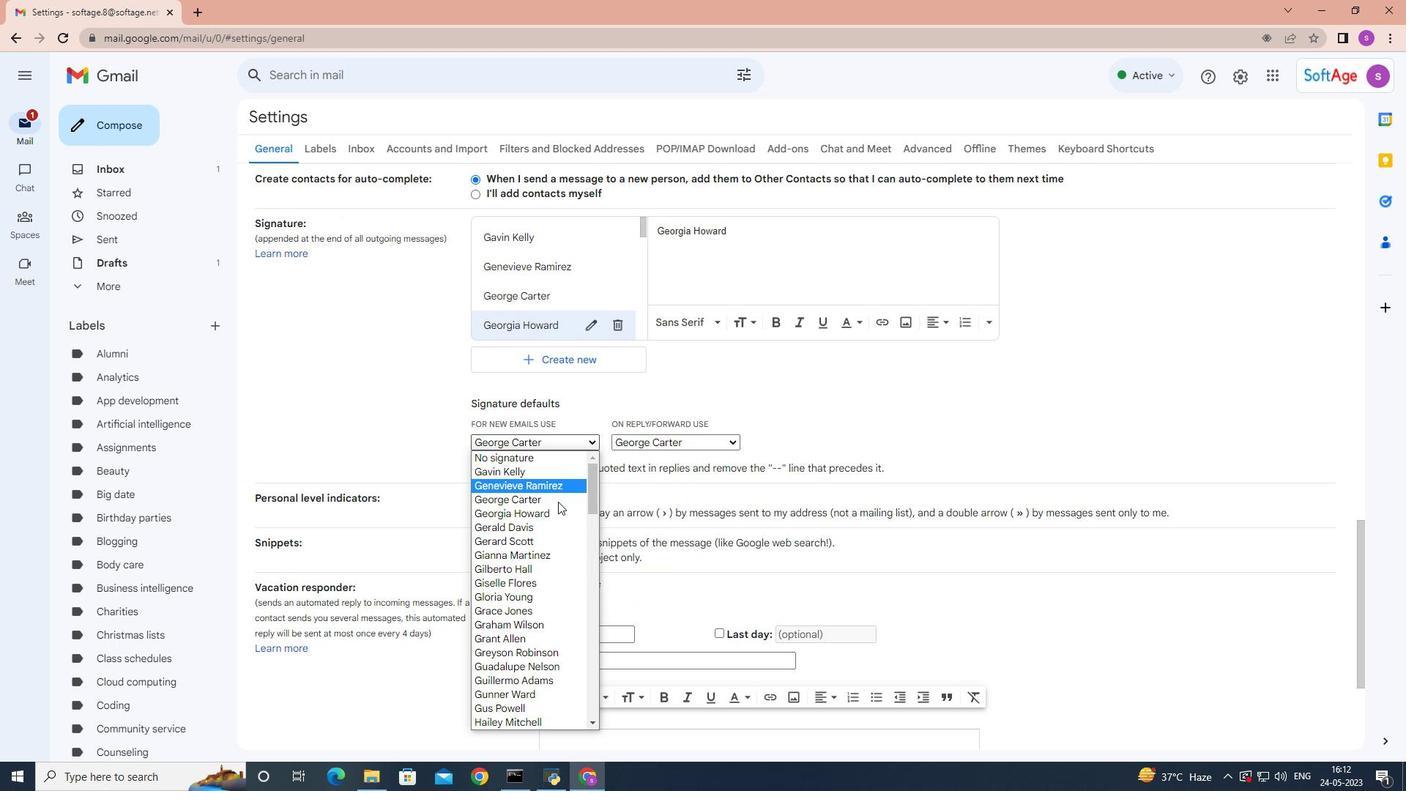 
Action: Mouse scrolled (545, 550) with delta (0, 0)
Screenshot: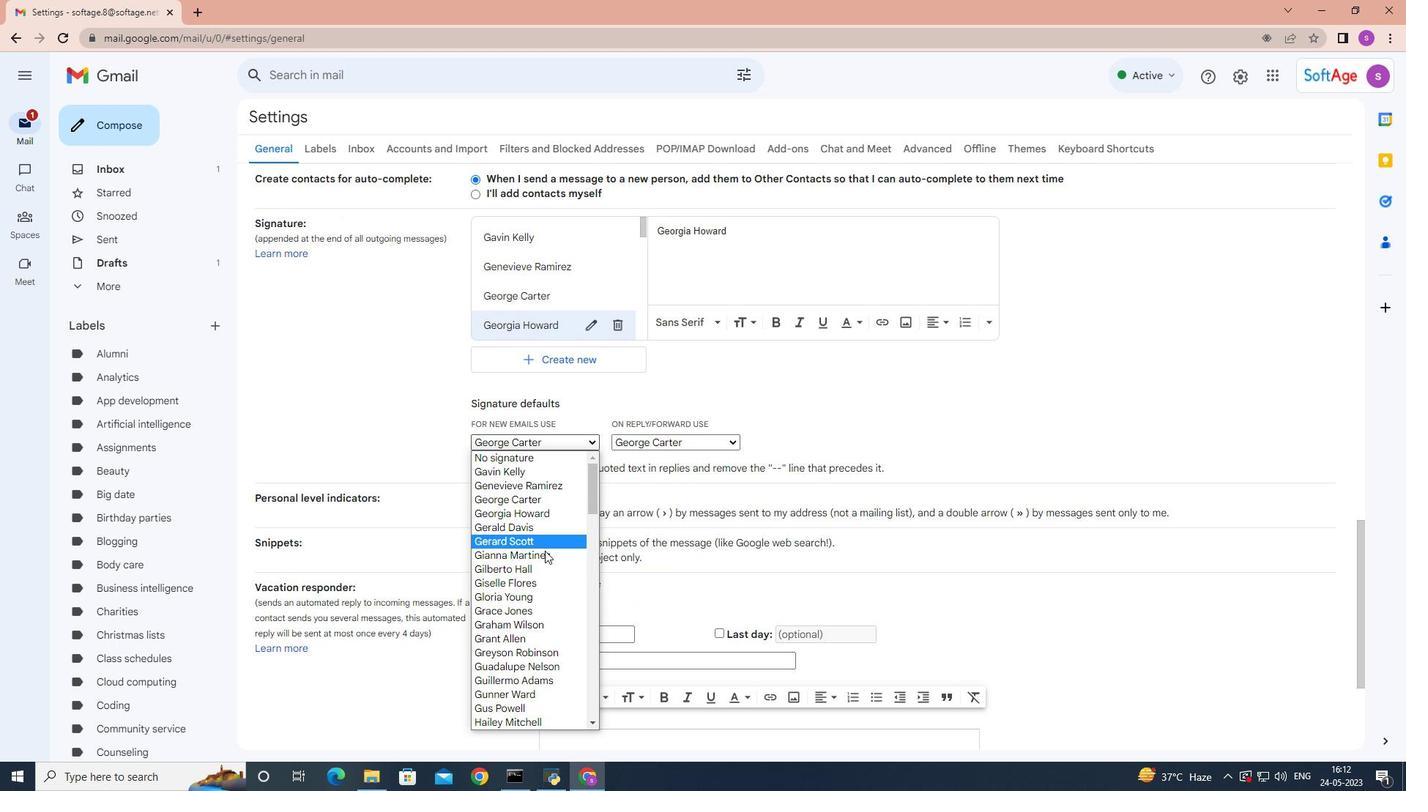 
Action: Mouse moved to (544, 545)
Screenshot: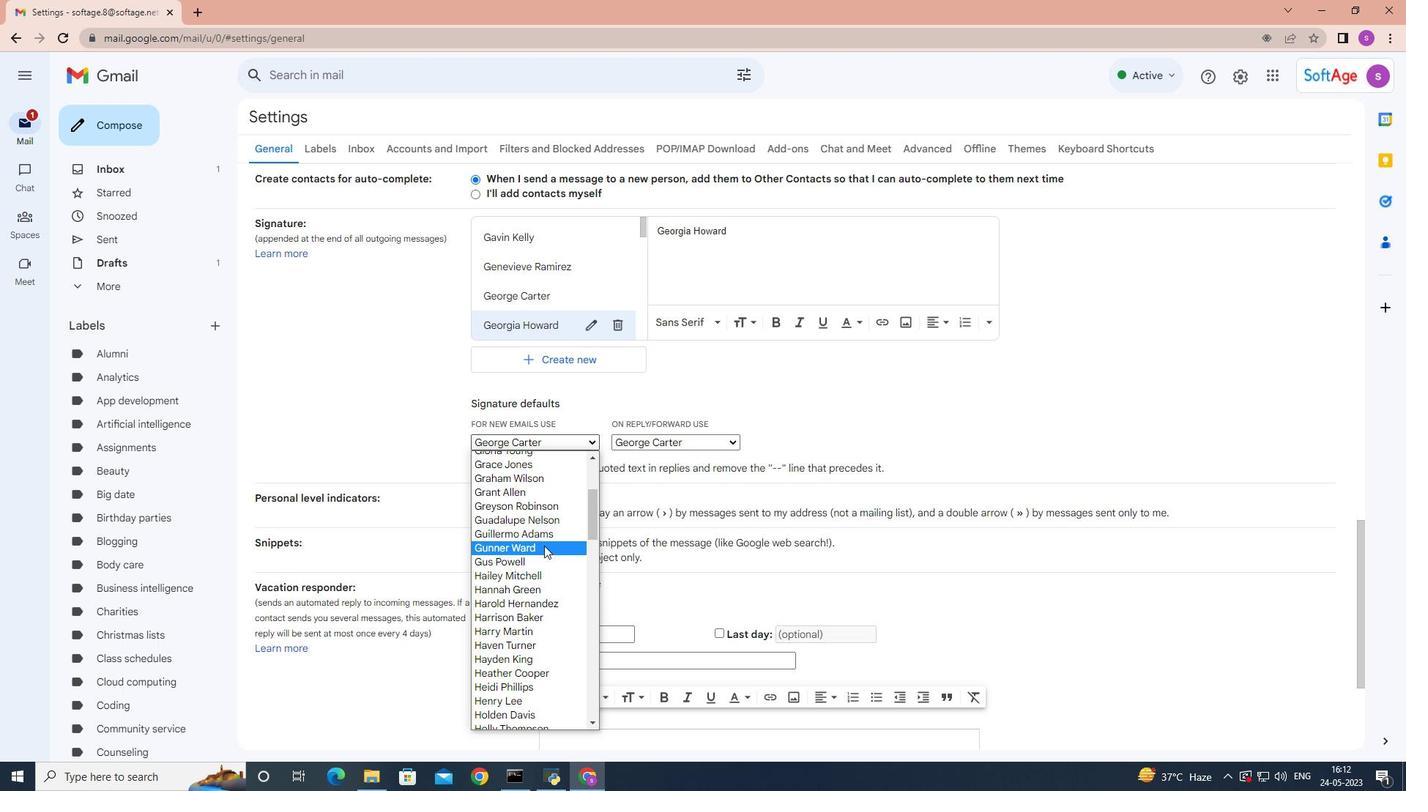 
Action: Mouse scrolled (544, 546) with delta (0, 0)
Screenshot: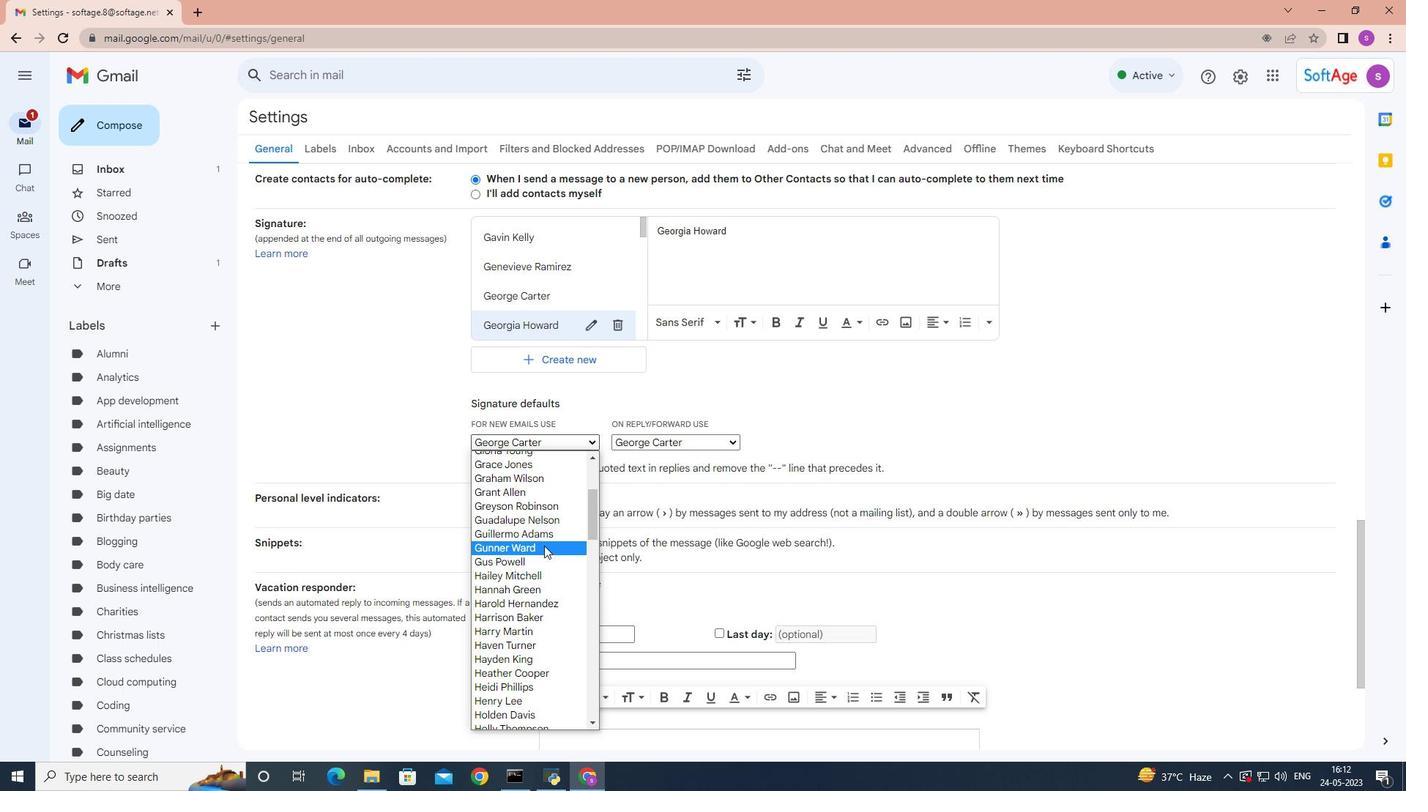 
Action: Mouse moved to (545, 517)
Screenshot: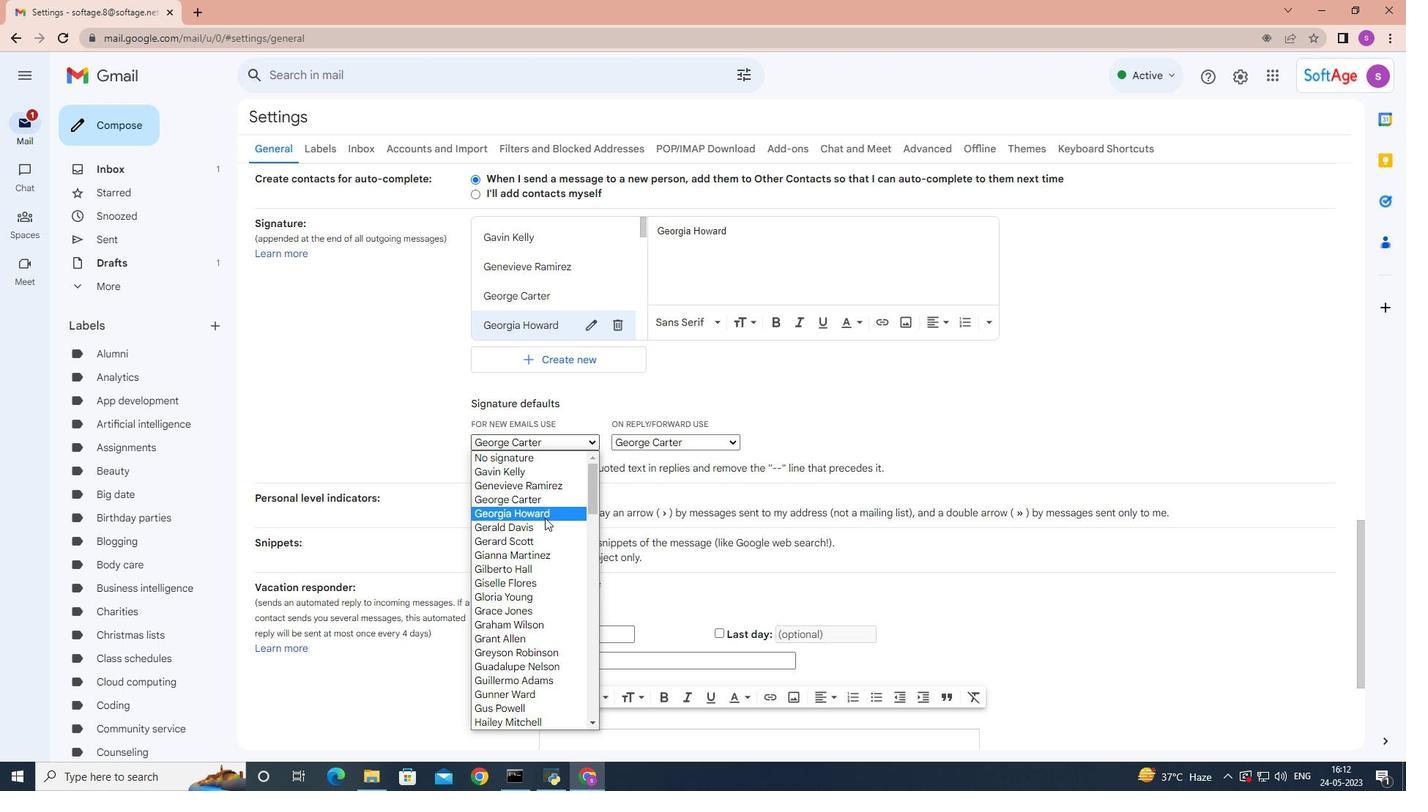 
Action: Mouse pressed left at (545, 517)
Screenshot: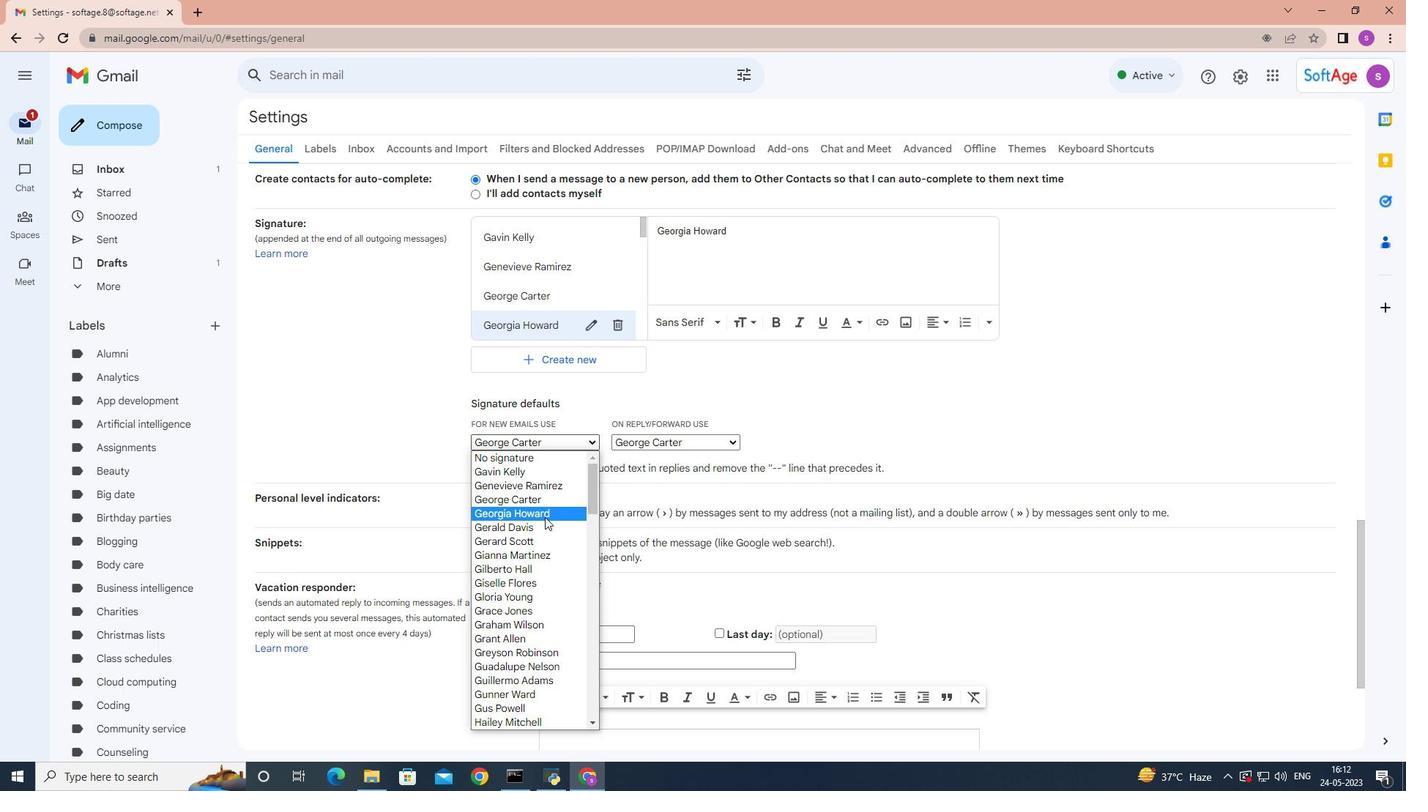 
Action: Mouse moved to (708, 442)
Screenshot: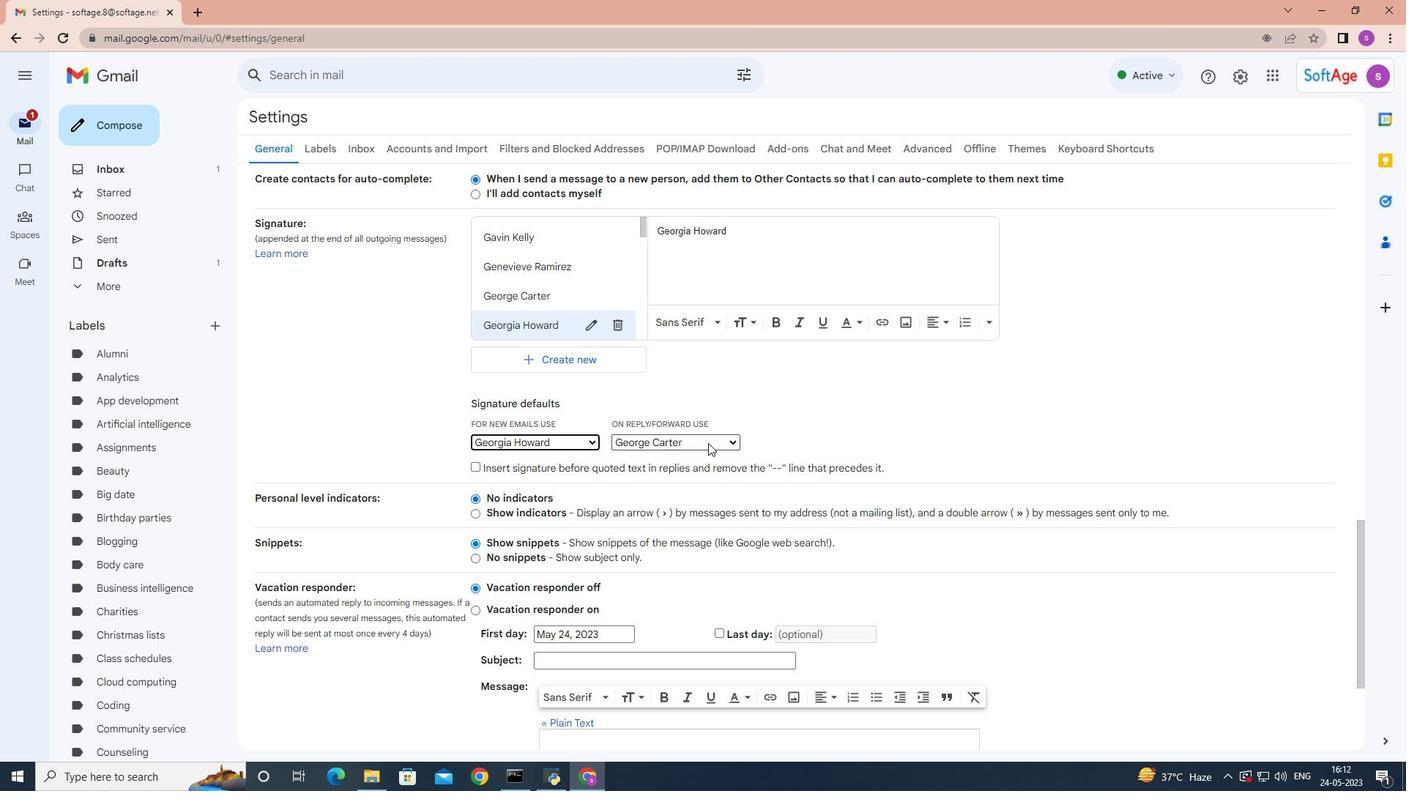 
Action: Mouse pressed left at (708, 442)
Screenshot: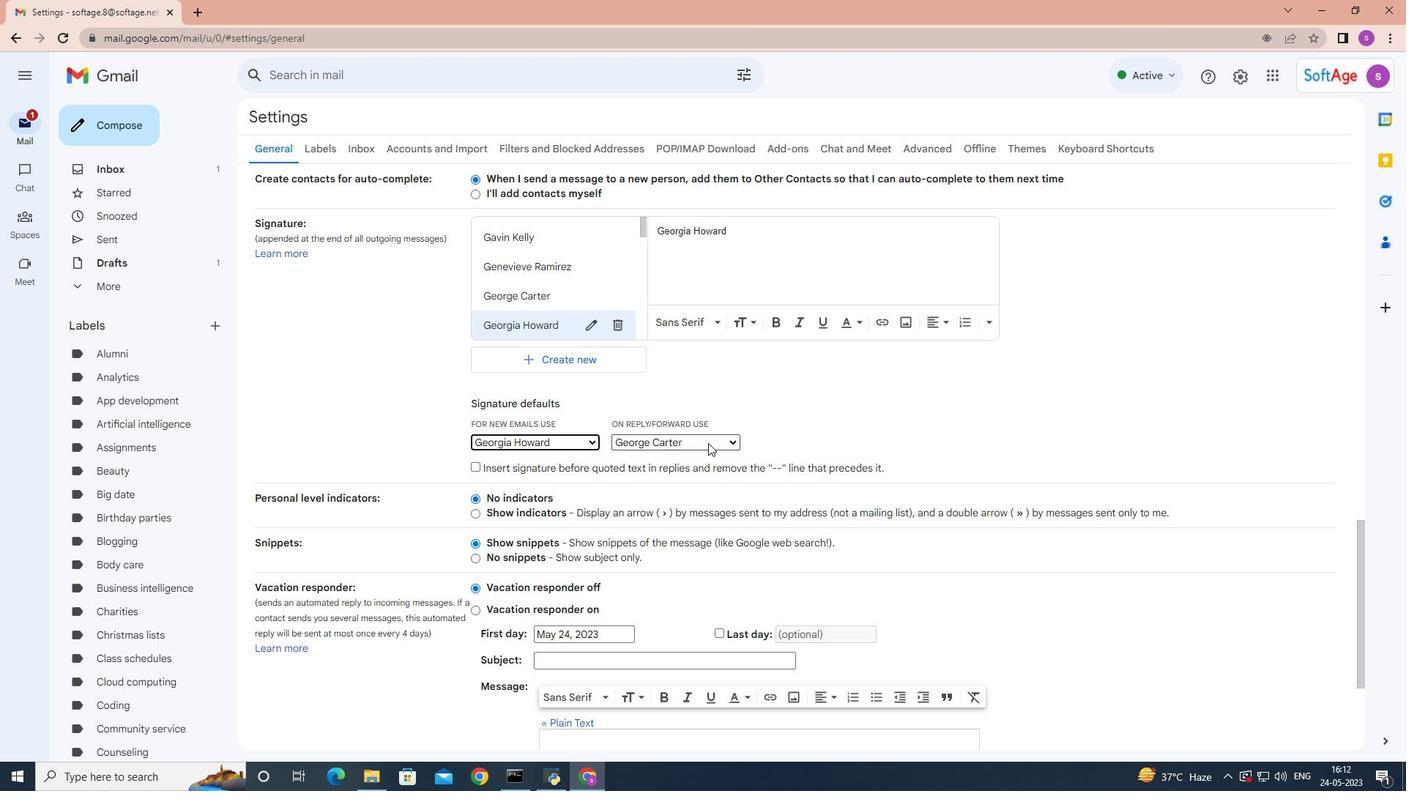 
Action: Mouse moved to (696, 512)
Screenshot: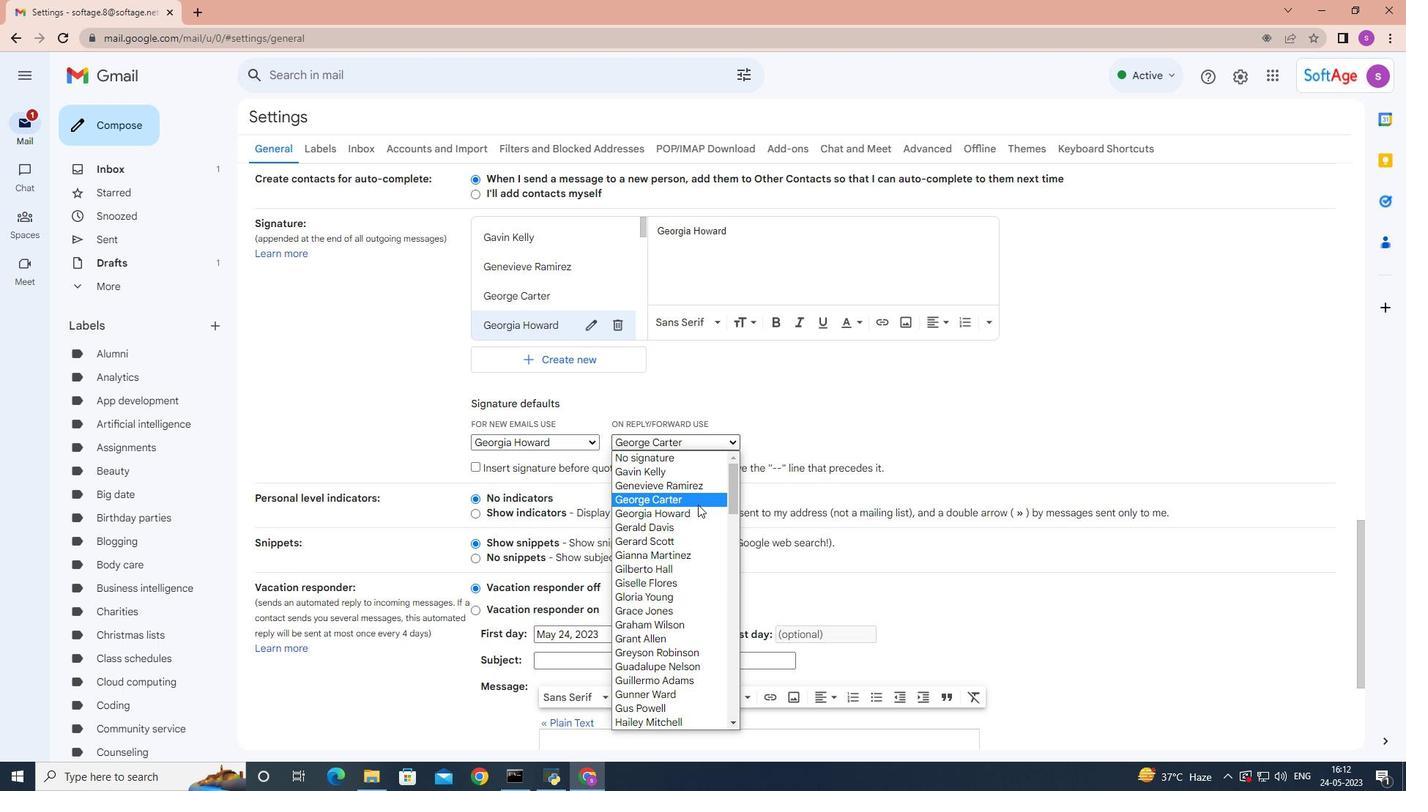 
Action: Mouse pressed left at (696, 512)
Screenshot: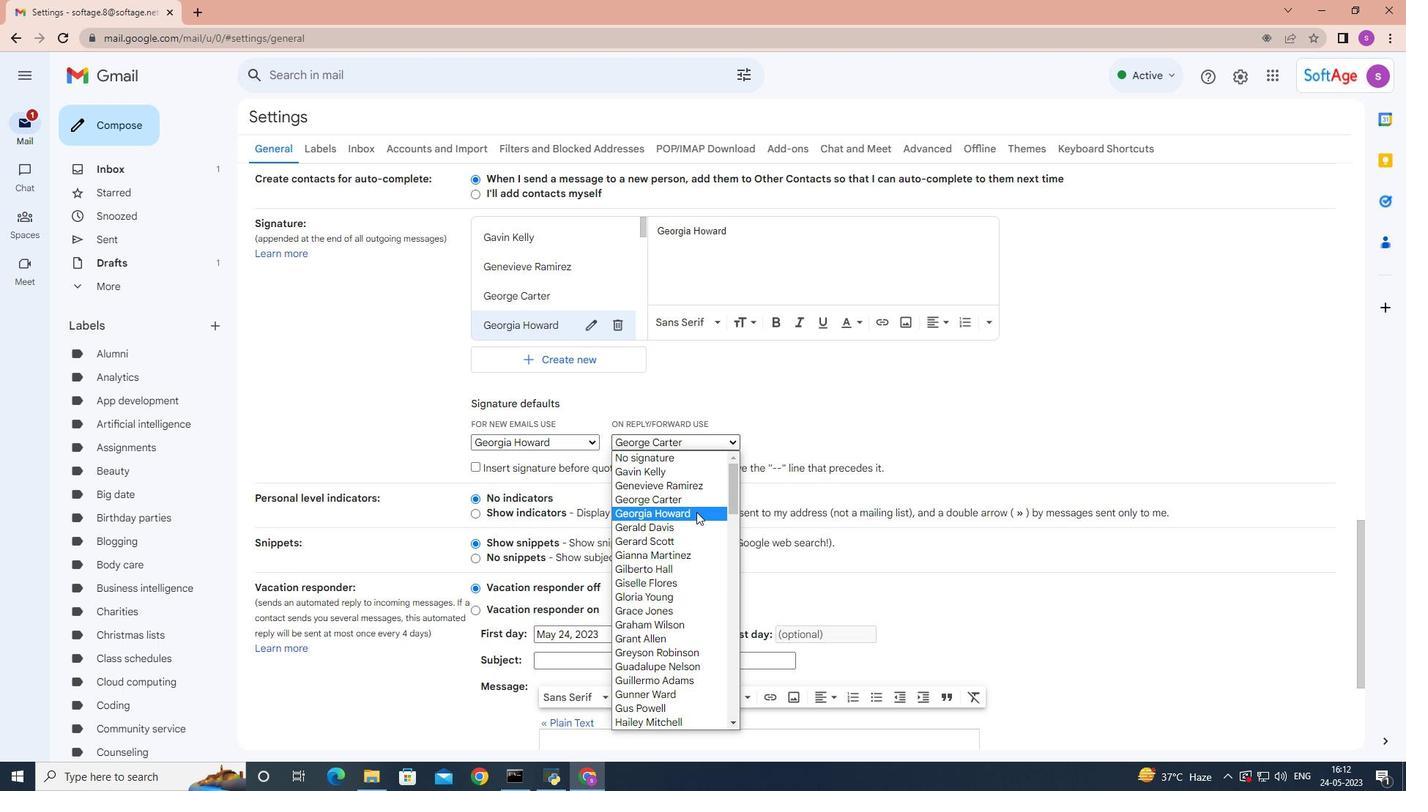 
Action: Mouse moved to (825, 431)
Screenshot: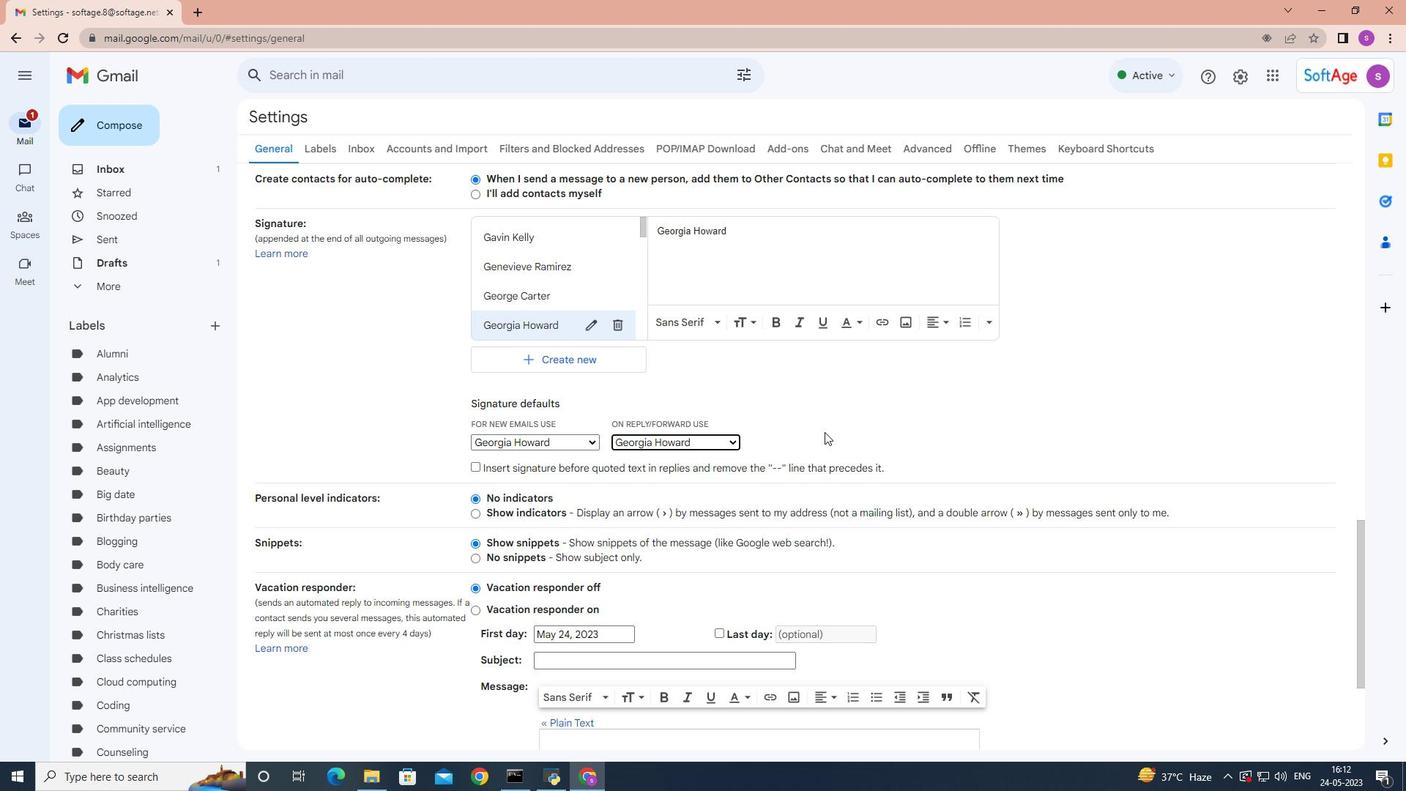 
Action: Mouse scrolled (825, 430) with delta (0, 0)
Screenshot: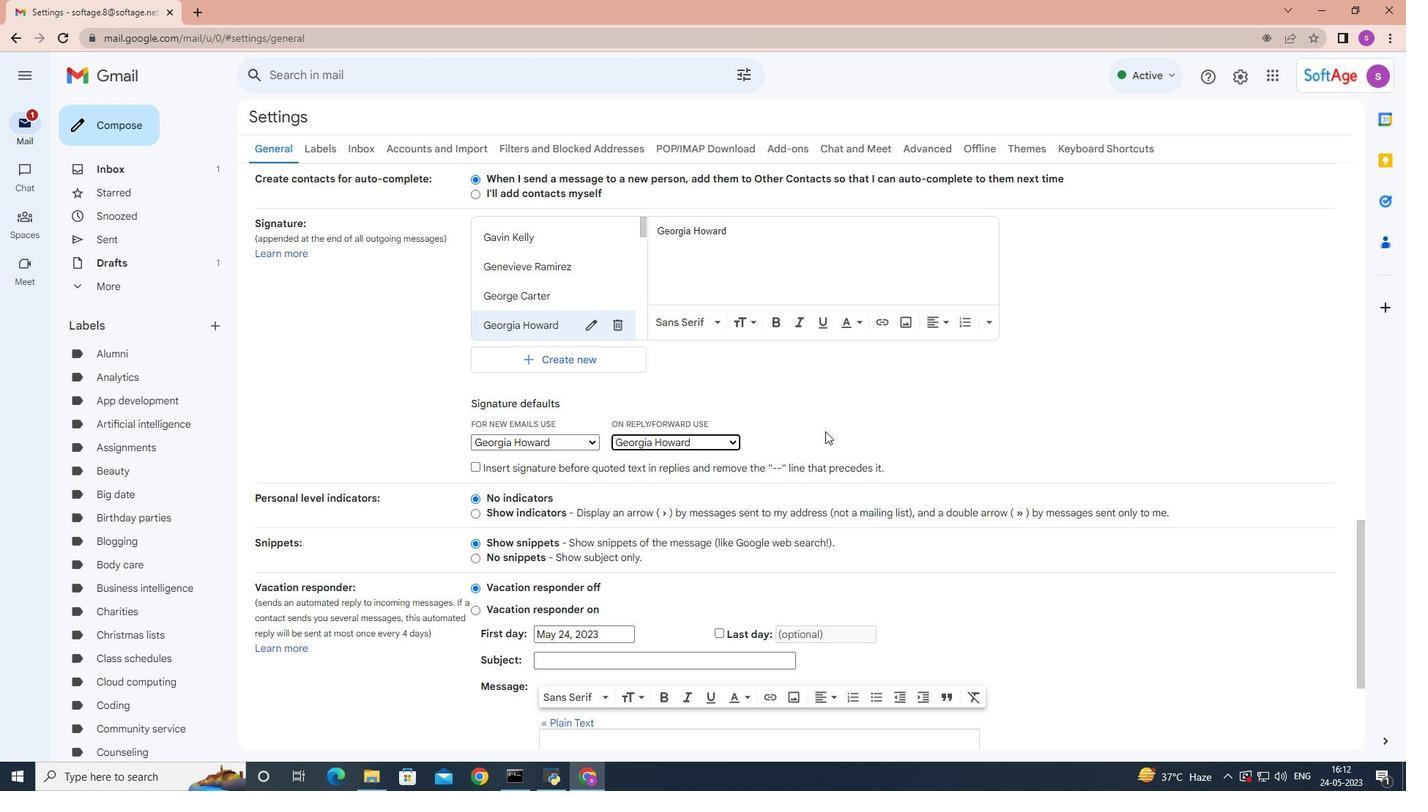 
Action: Mouse moved to (841, 408)
Screenshot: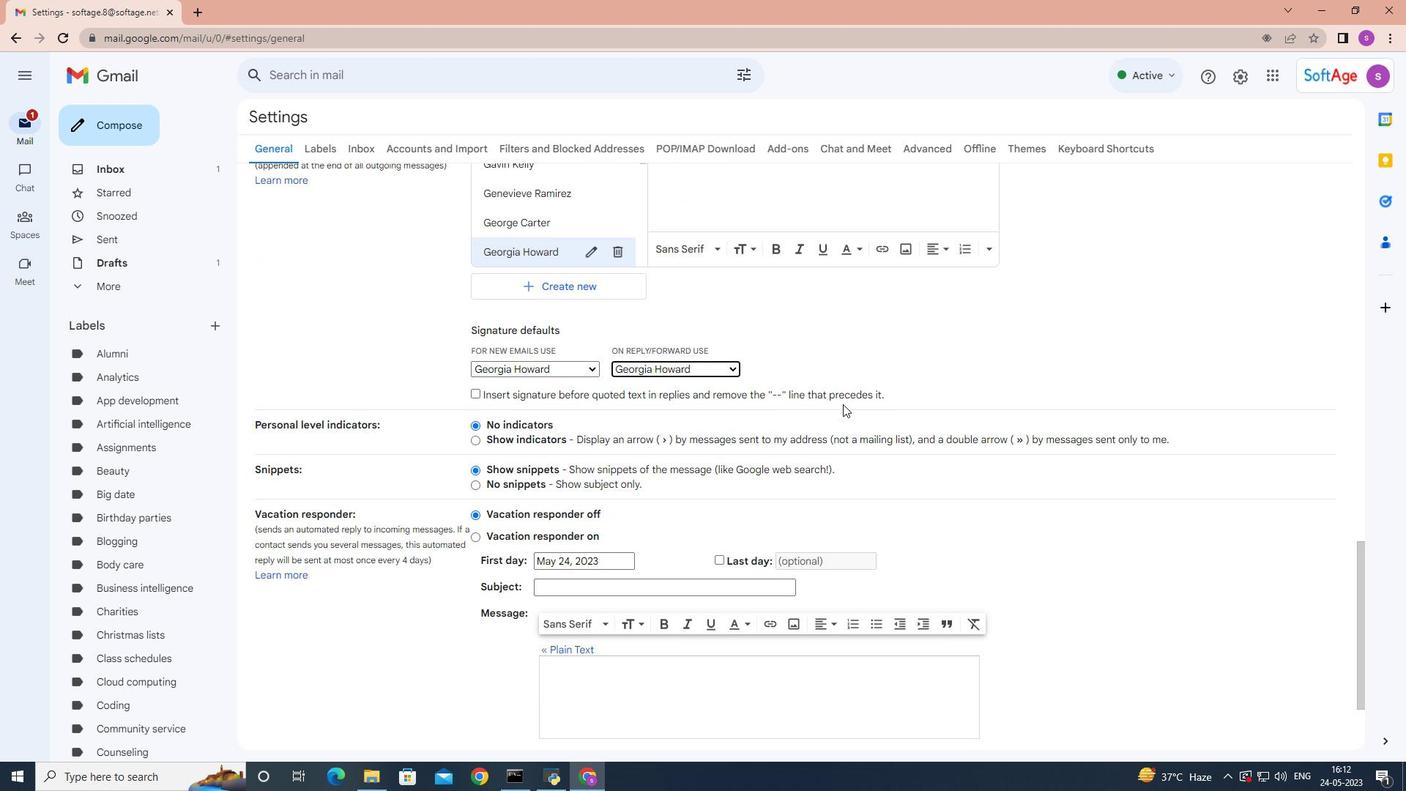 
Action: Mouse scrolled (841, 408) with delta (0, 0)
Screenshot: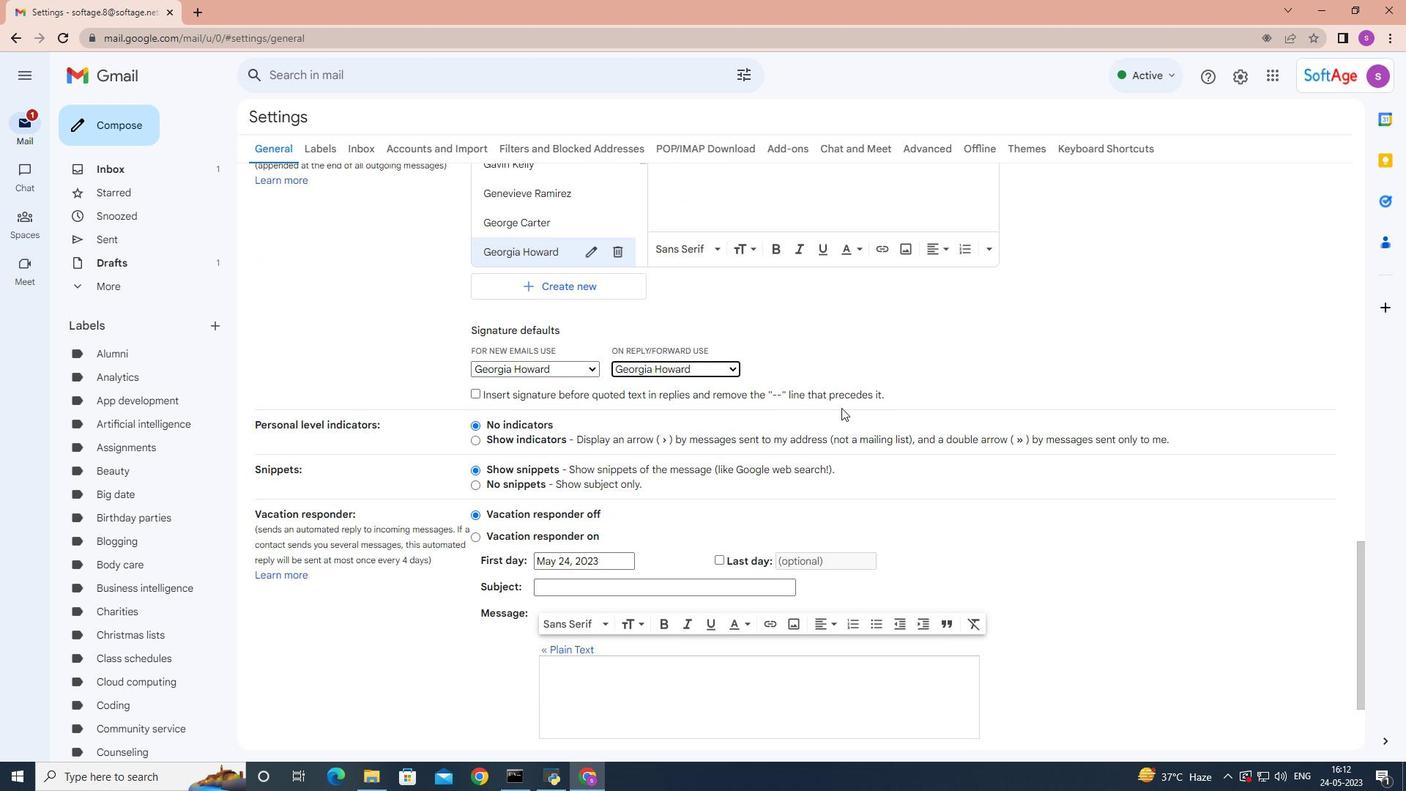 
Action: Mouse scrolled (841, 408) with delta (0, 0)
Screenshot: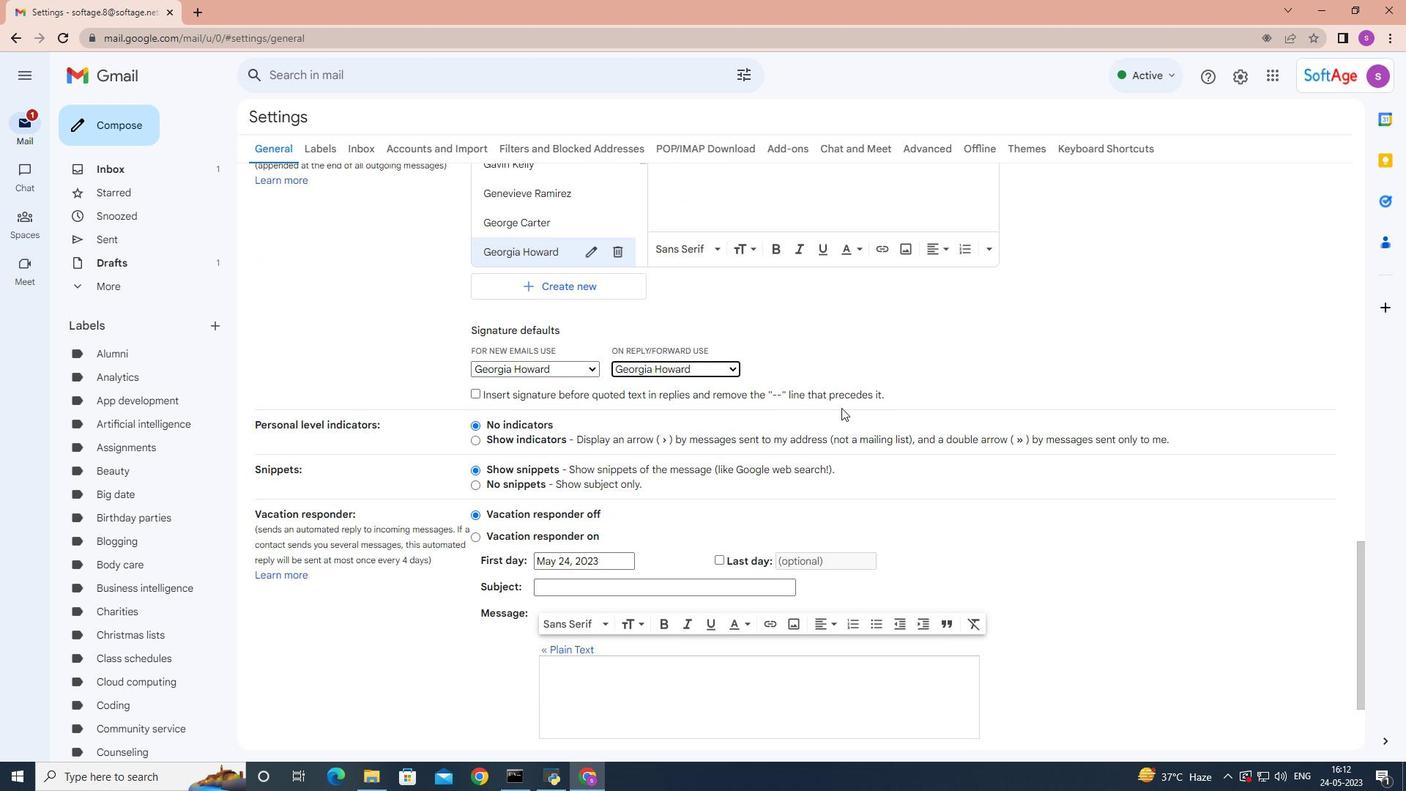 
Action: Mouse moved to (841, 411)
Screenshot: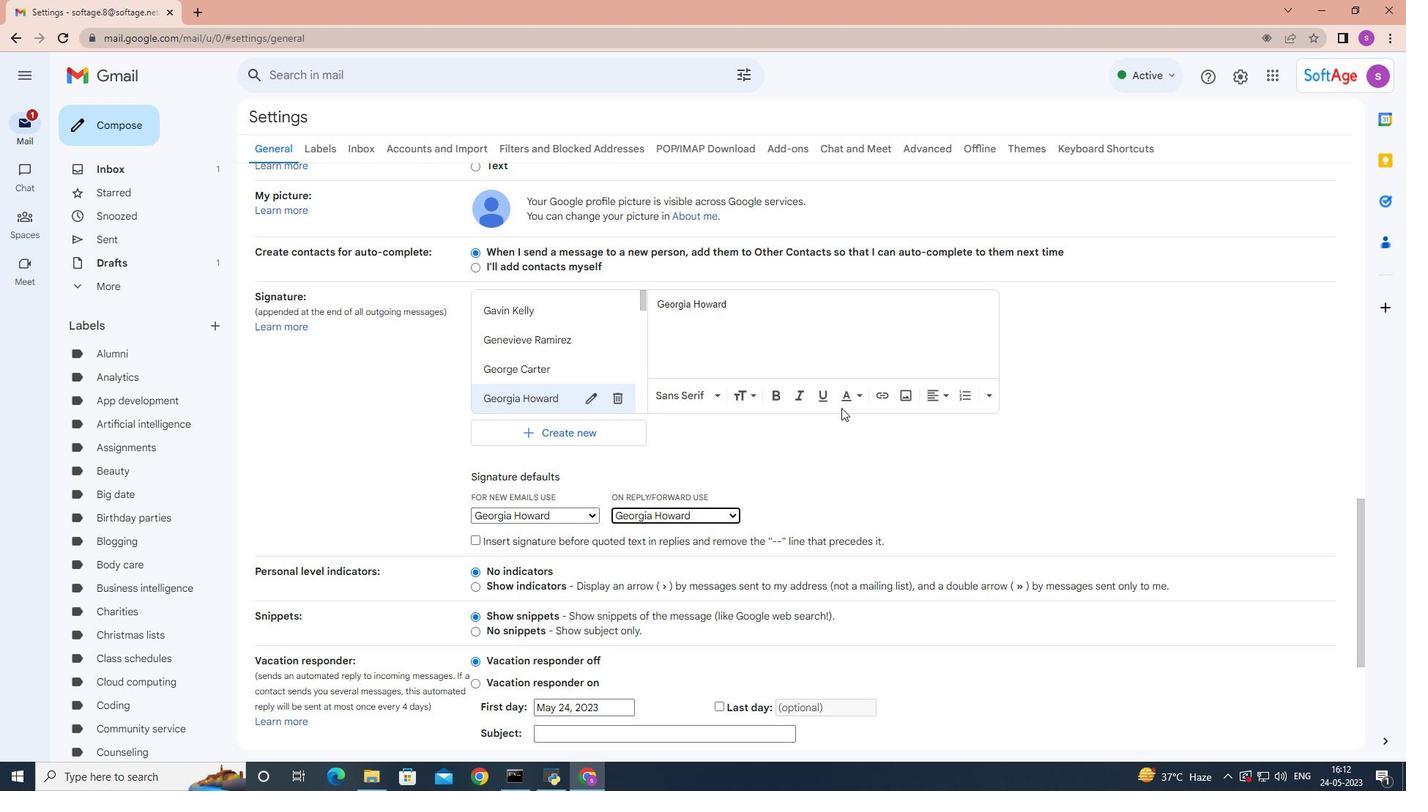 
Action: Mouse scrolled (841, 409) with delta (0, 0)
Screenshot: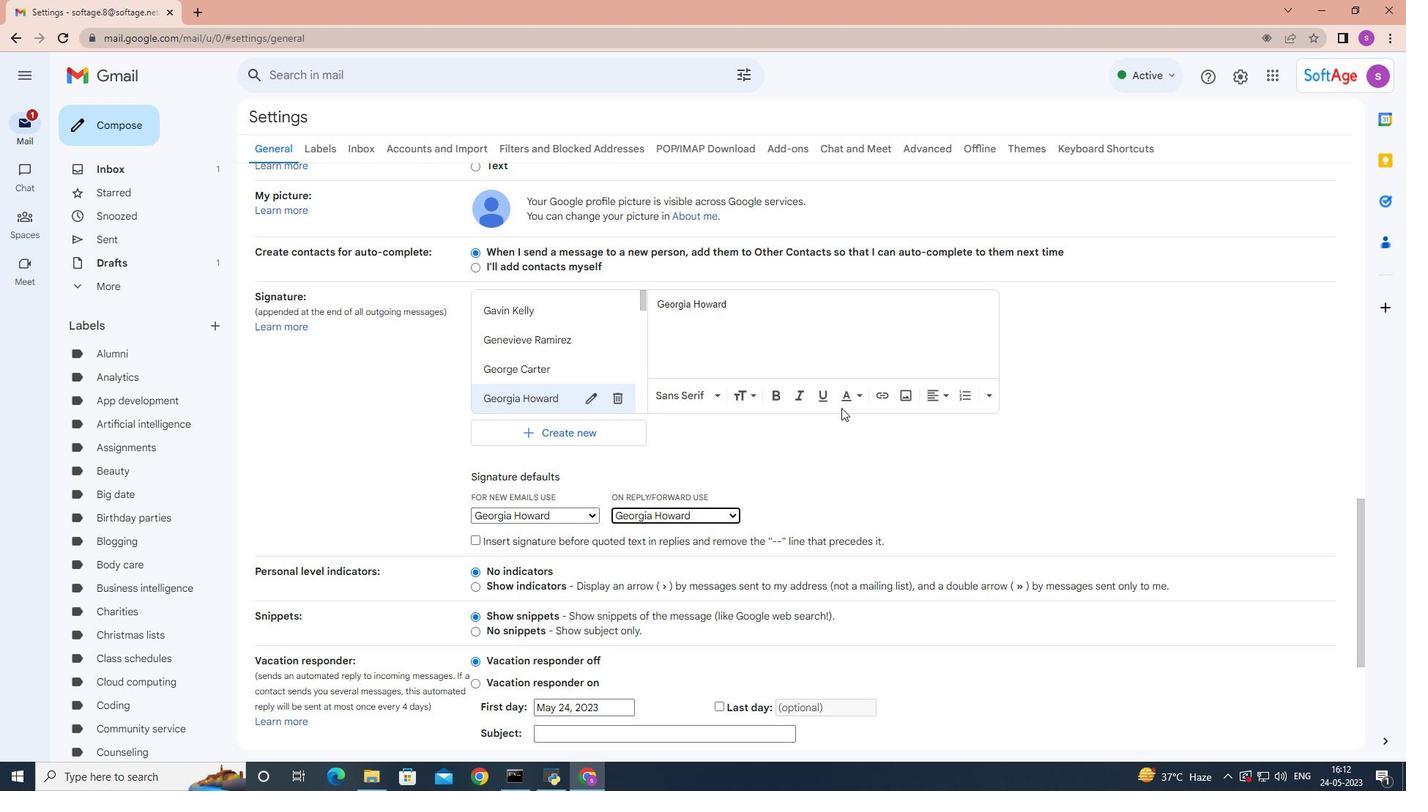 
Action: Mouse scrolled (841, 410) with delta (0, 0)
Screenshot: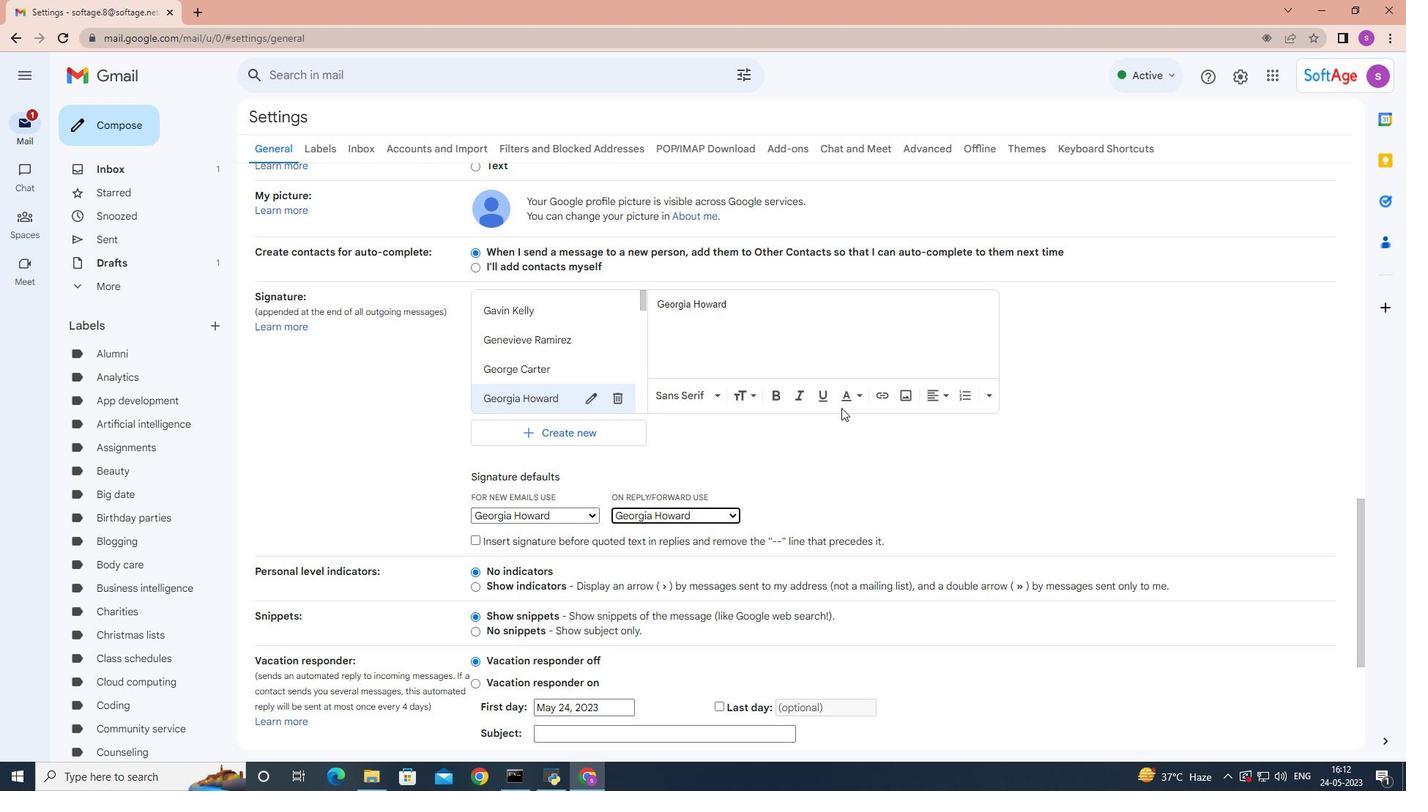 
Action: Mouse scrolled (841, 410) with delta (0, 0)
Screenshot: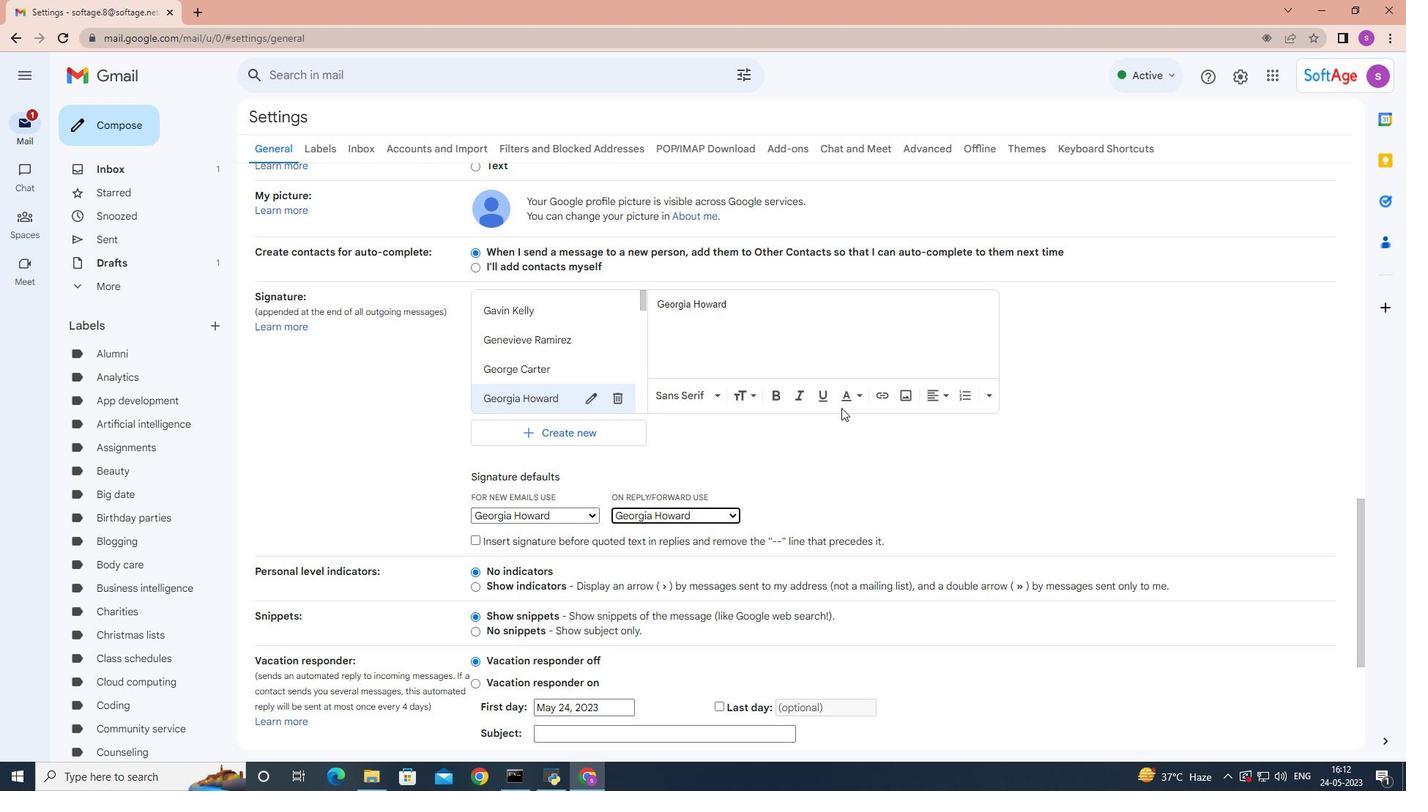 
Action: Mouse scrolled (841, 410) with delta (0, 0)
Screenshot: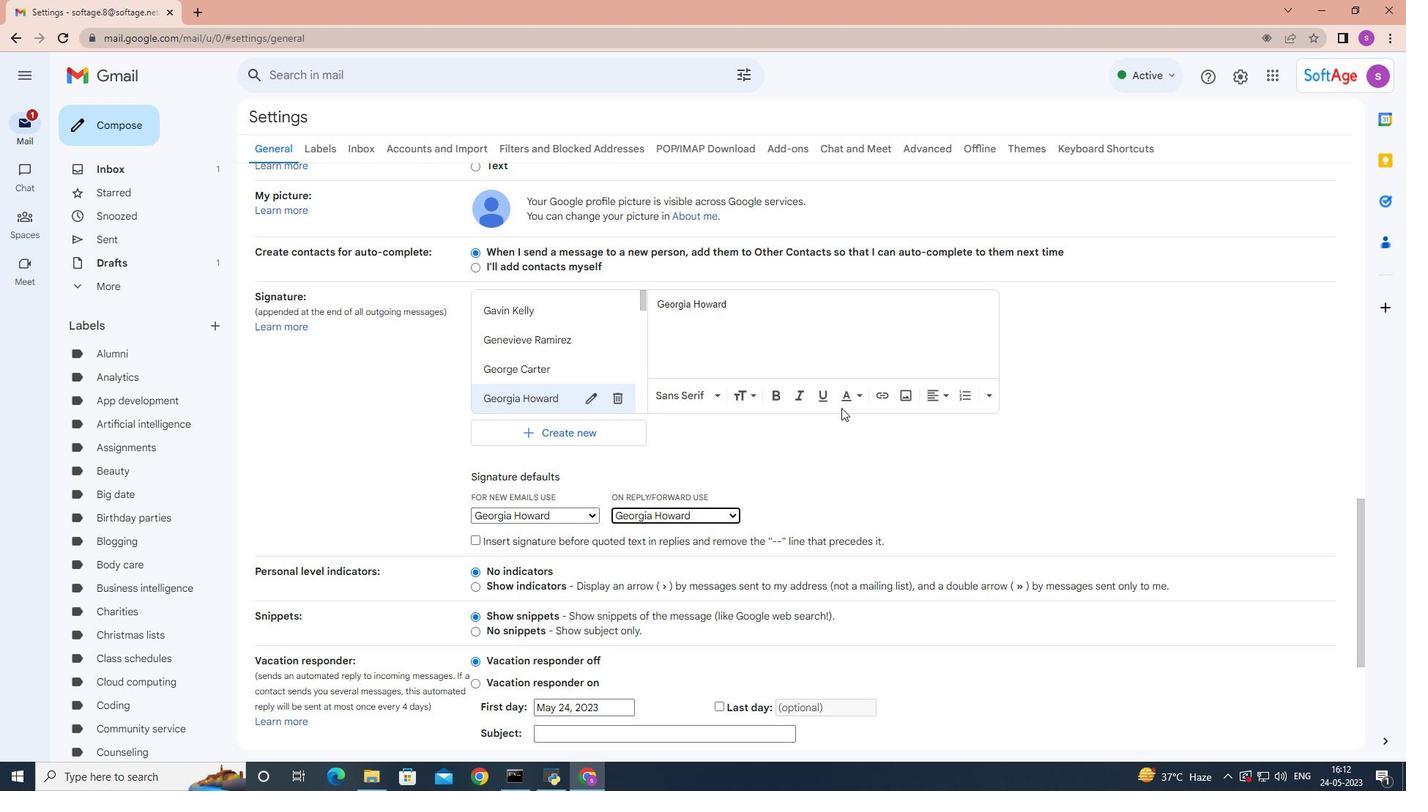 
Action: Mouse moved to (841, 415)
Screenshot: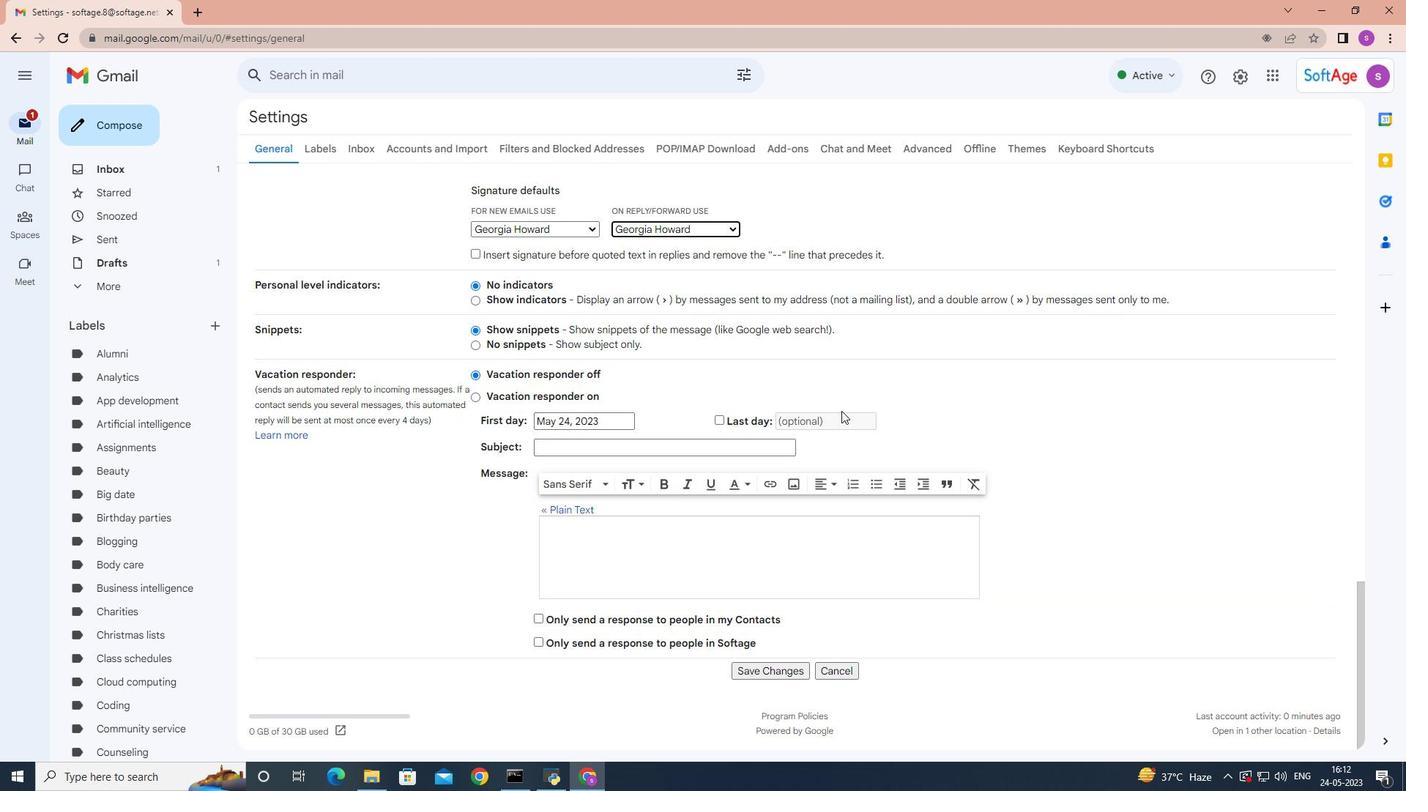 
Action: Mouse scrolled (841, 414) with delta (0, 0)
Screenshot: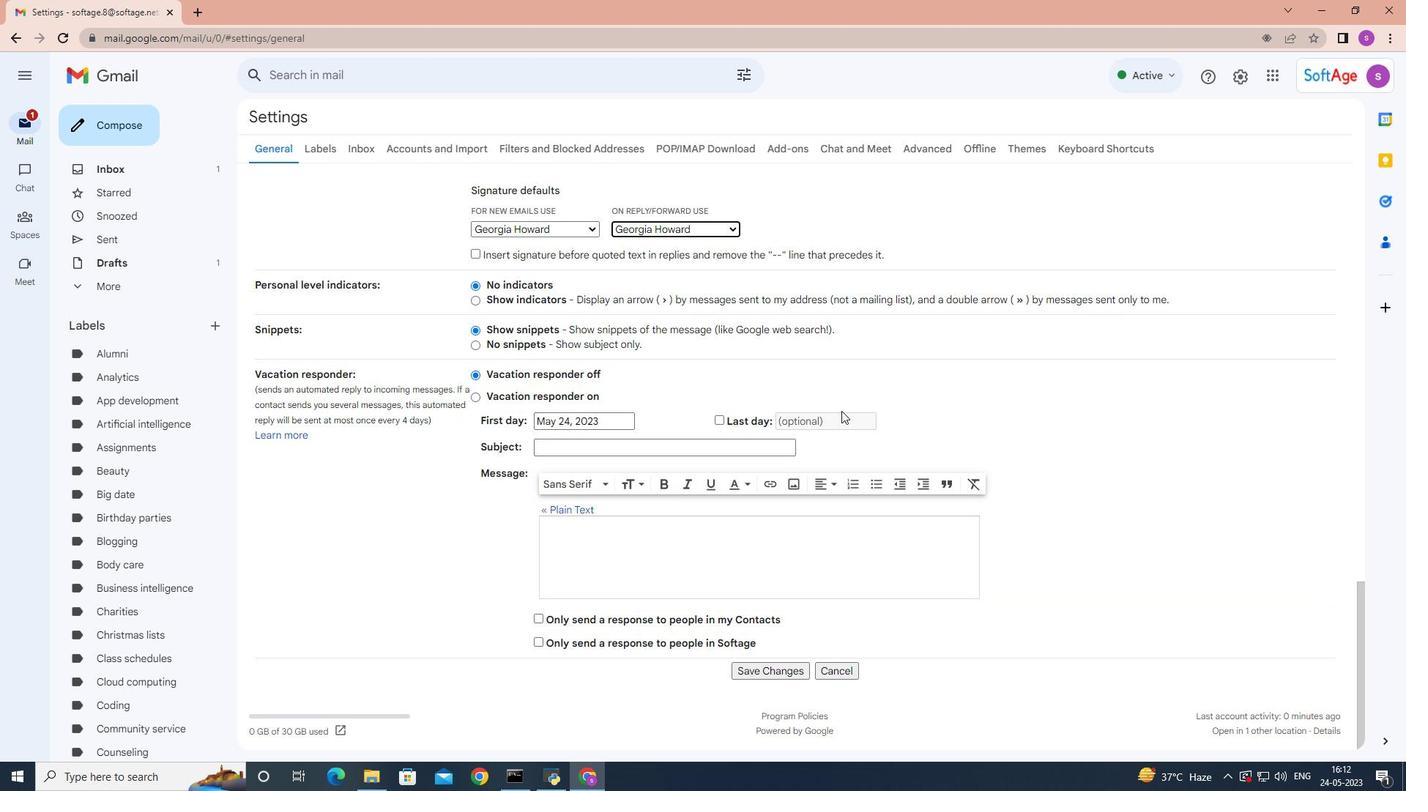 
Action: Mouse scrolled (841, 414) with delta (0, 0)
Screenshot: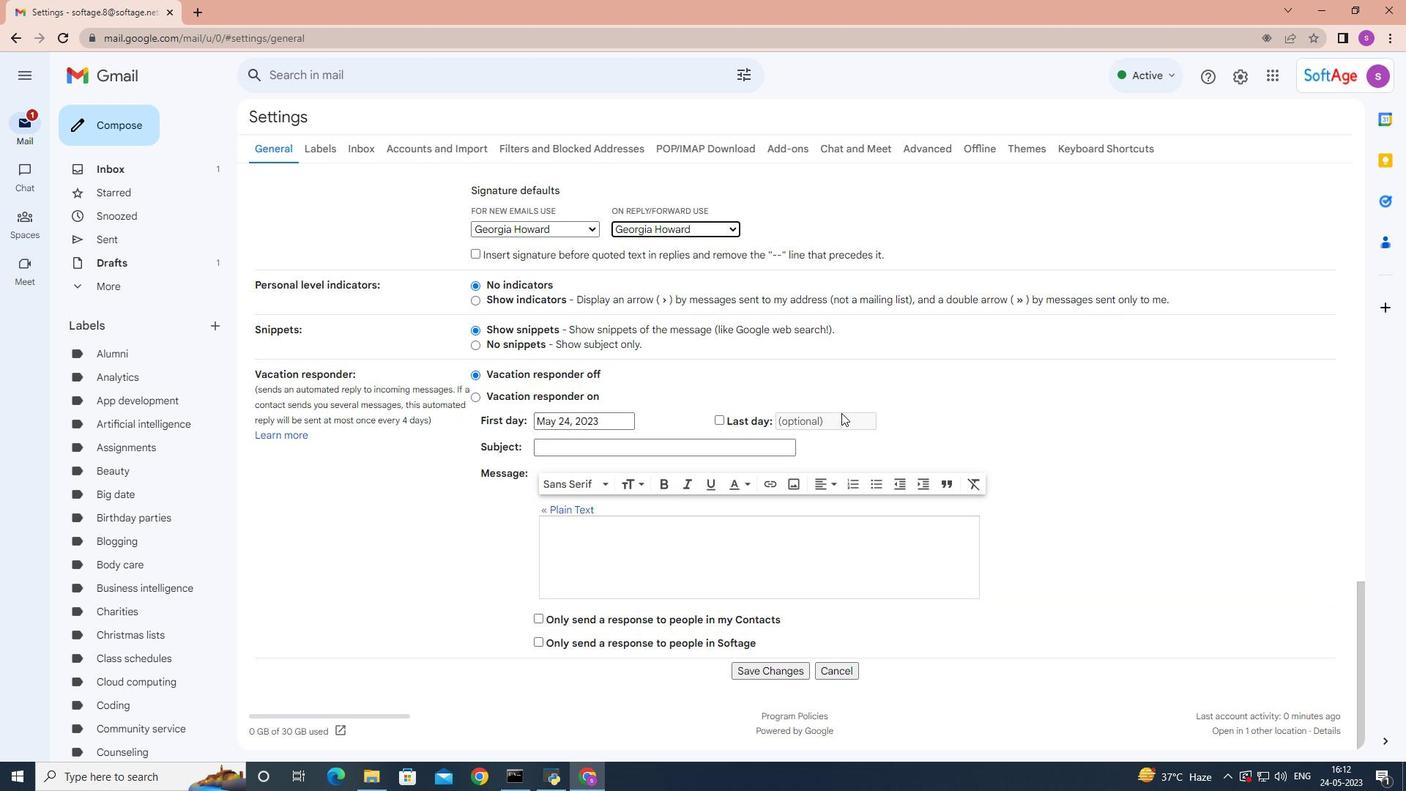 
Action: Mouse scrolled (841, 414) with delta (0, 0)
Screenshot: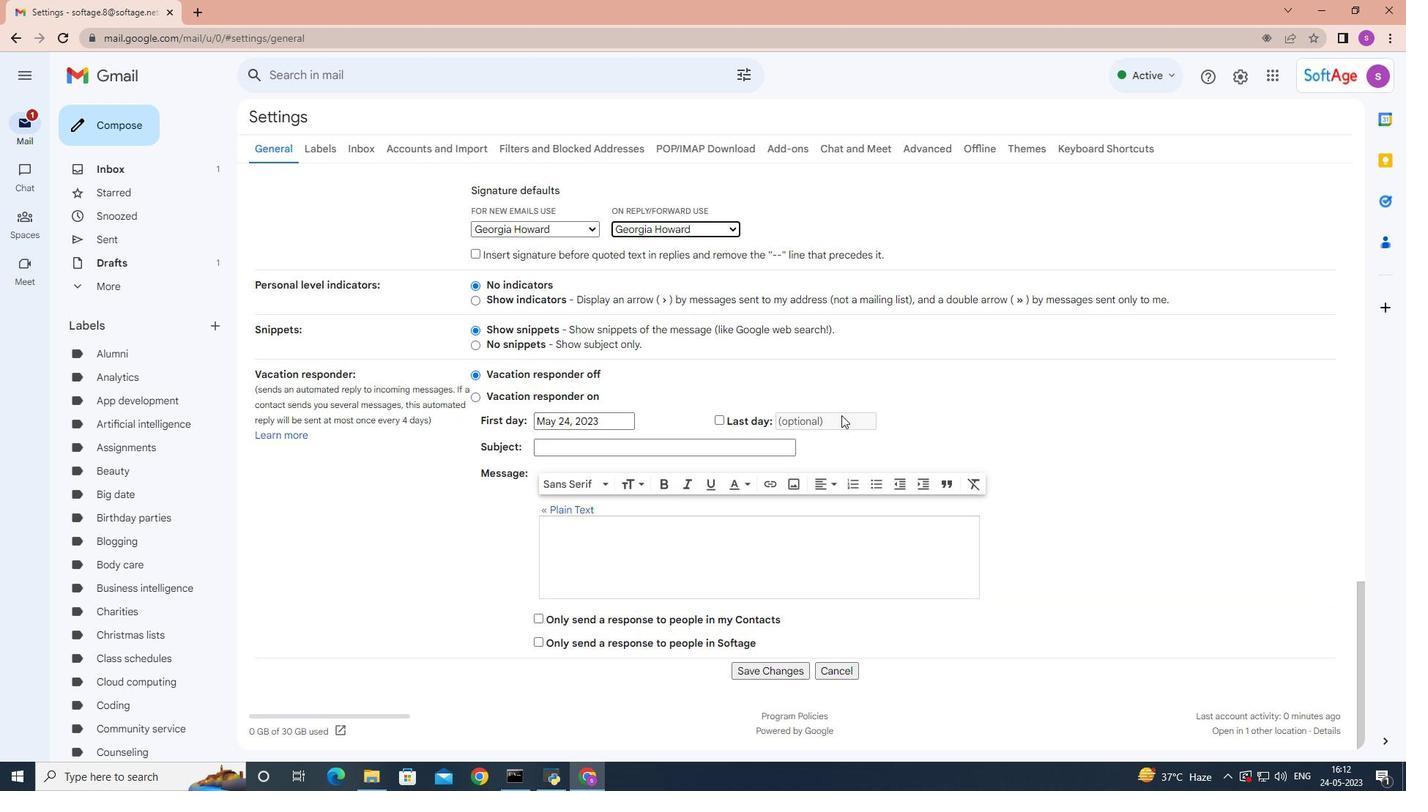 
Action: Mouse scrolled (841, 414) with delta (0, 0)
Screenshot: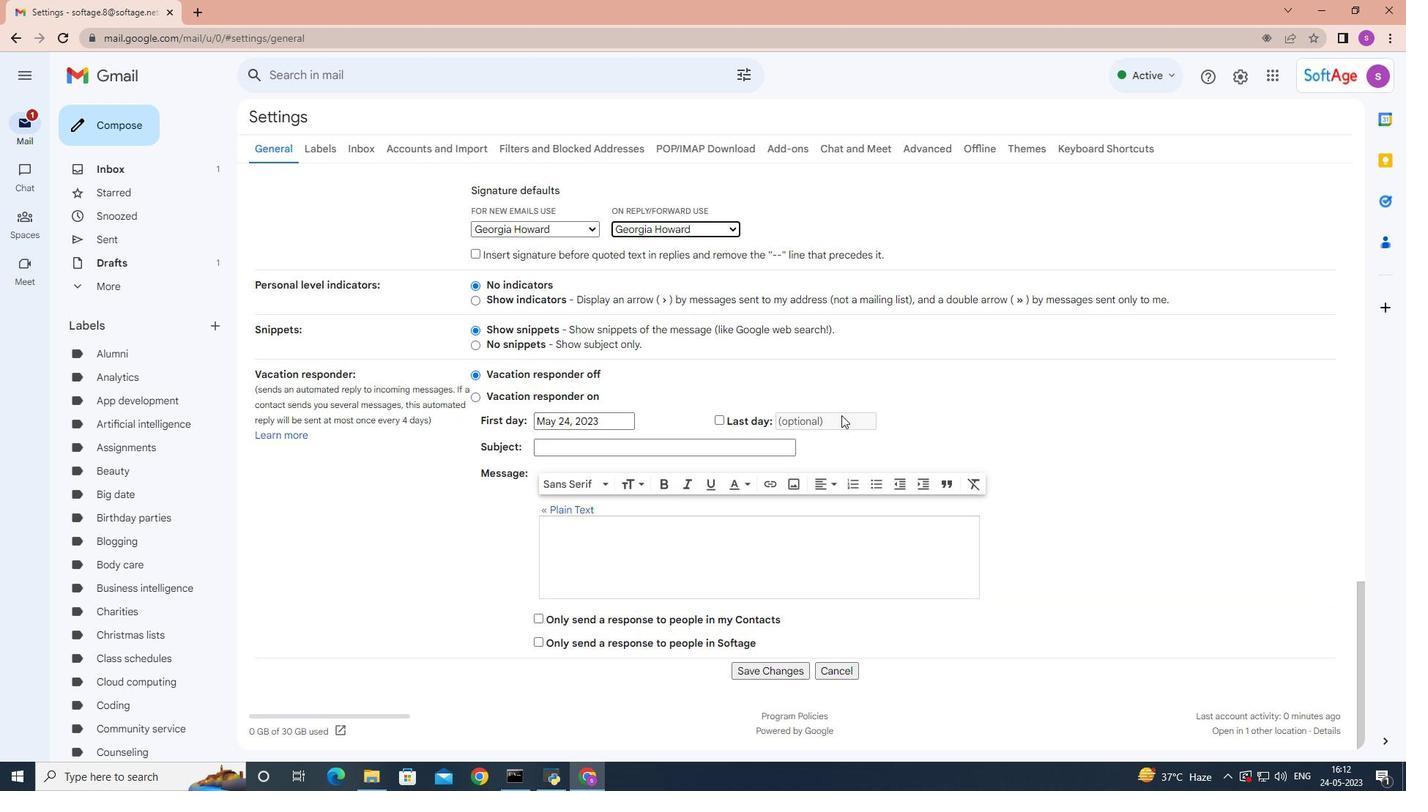 
Action: Mouse moved to (786, 671)
Screenshot: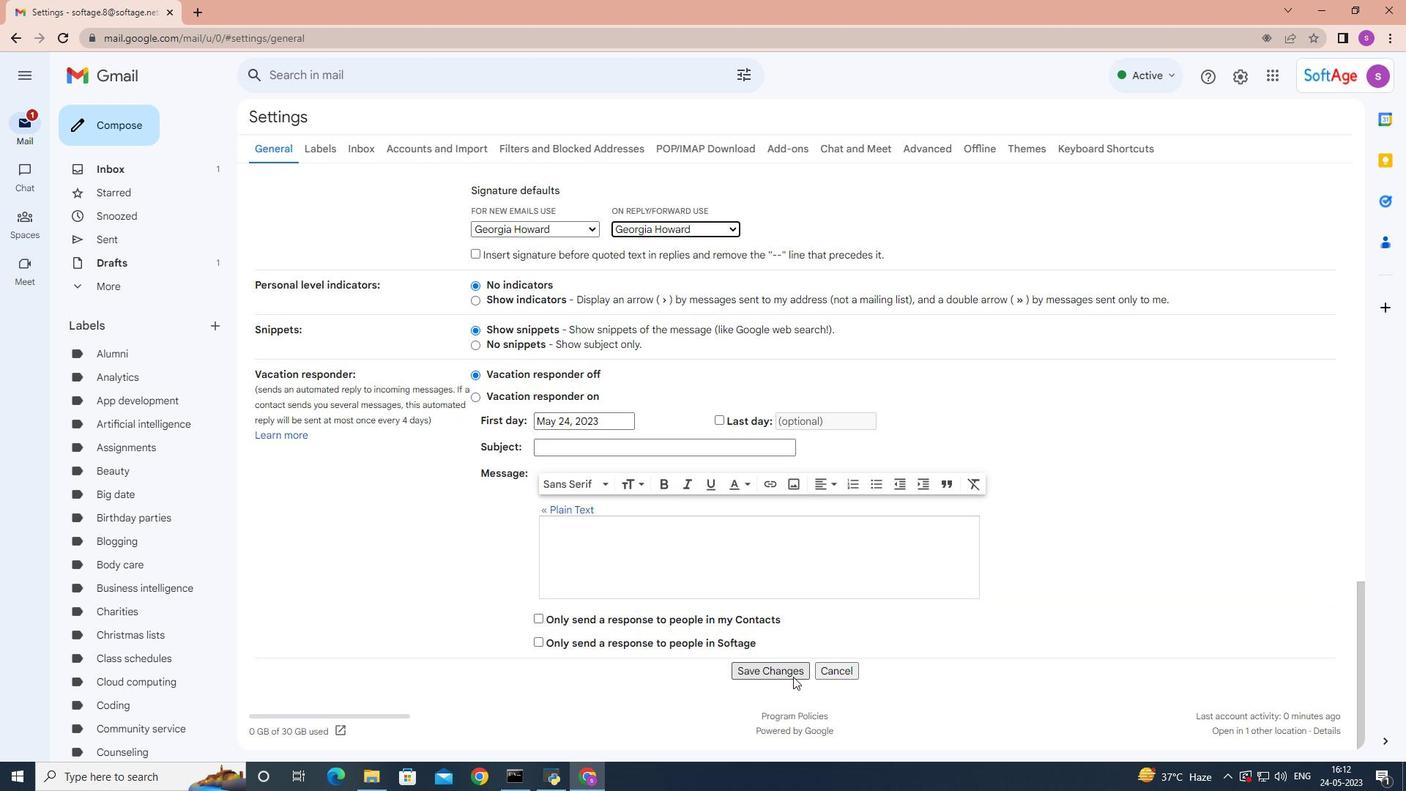 
Action: Mouse pressed left at (786, 671)
Screenshot: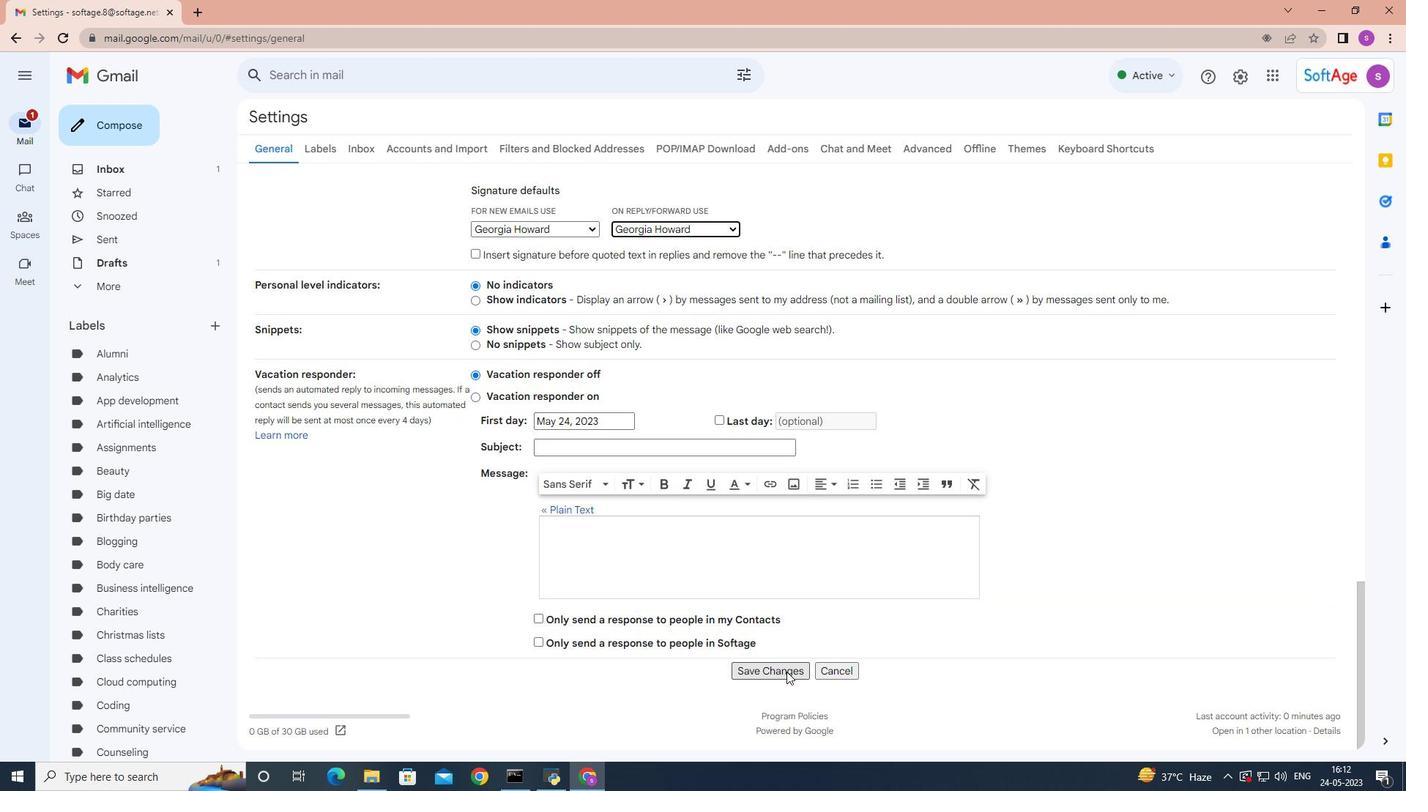 
Action: Mouse moved to (120, 132)
Screenshot: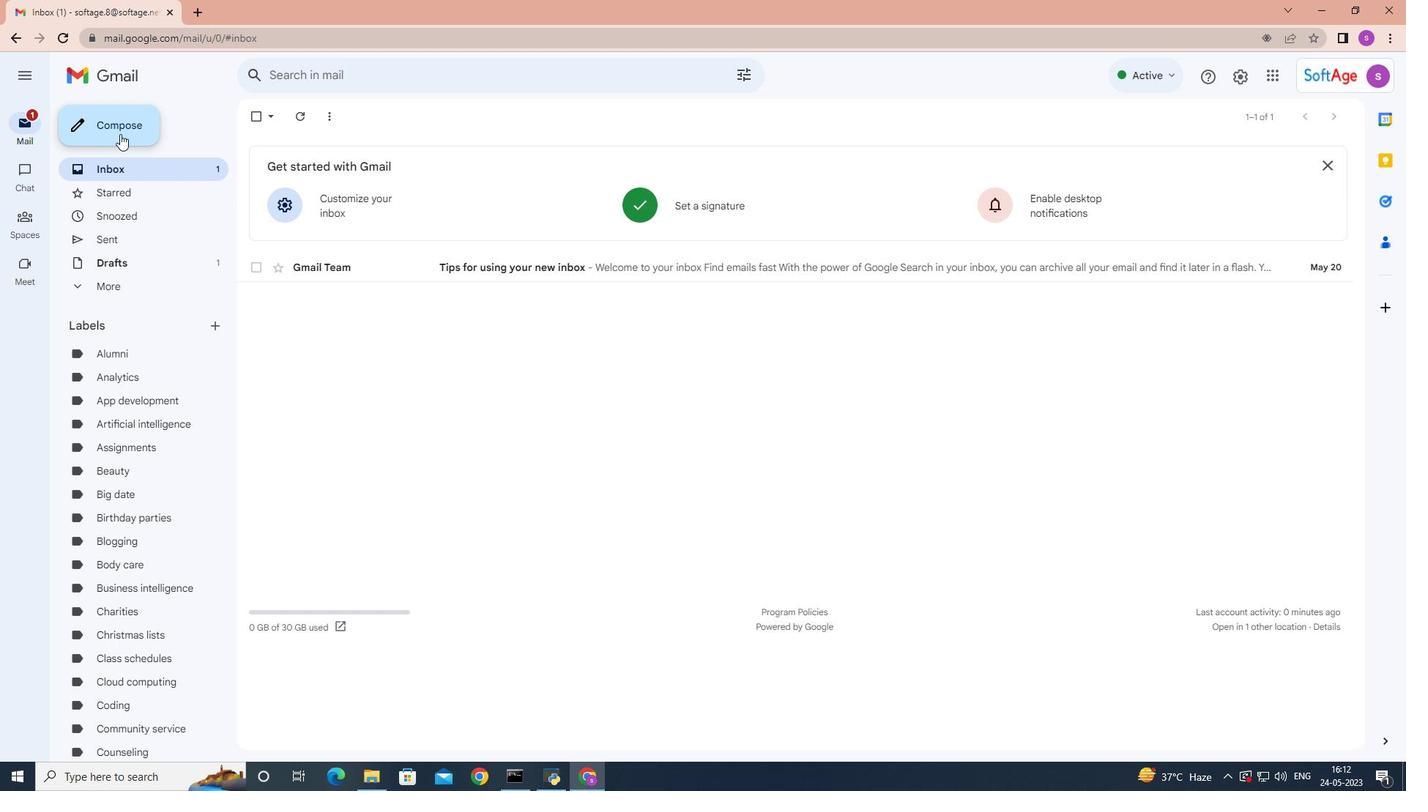 
Action: Mouse pressed left at (120, 132)
Screenshot: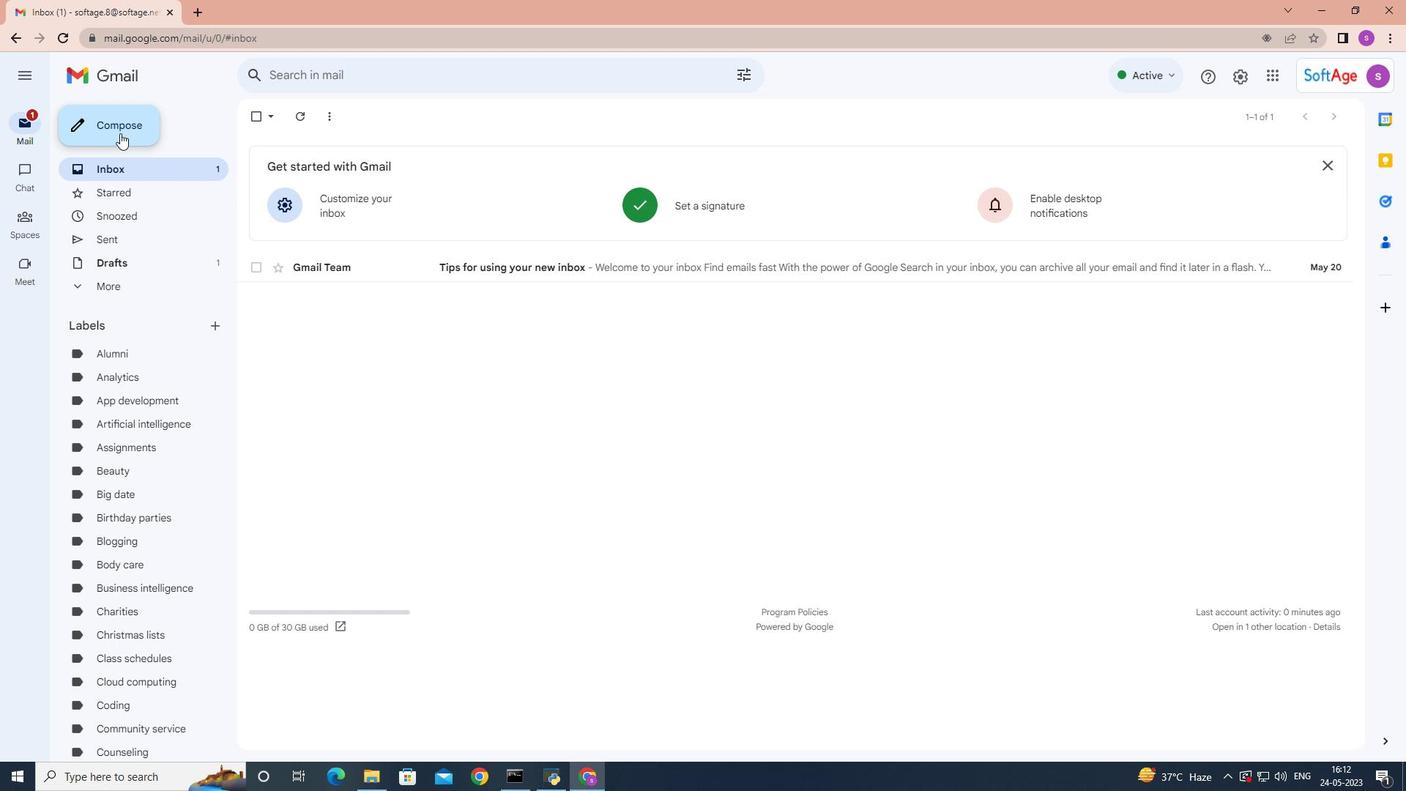 
Action: Mouse moved to (964, 386)
Screenshot: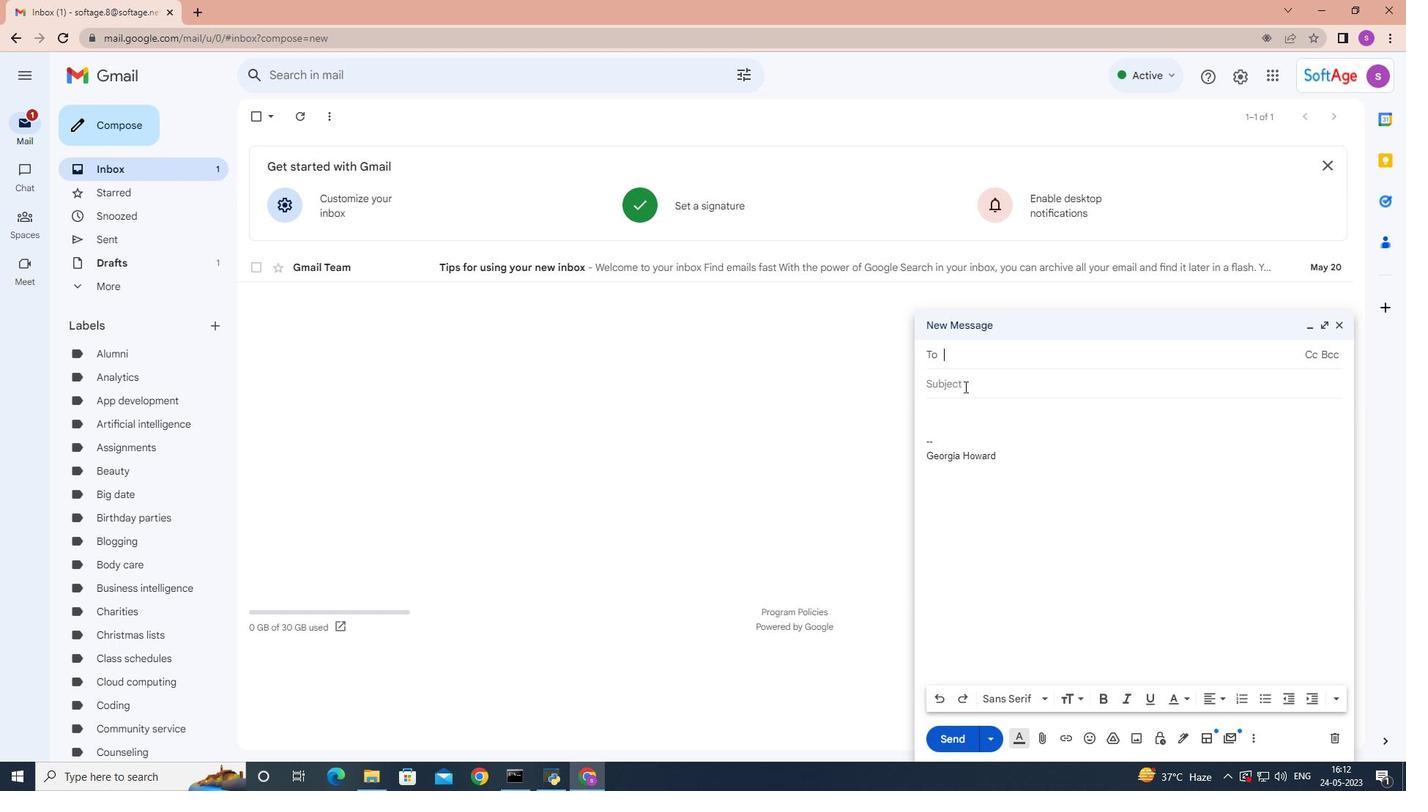 
Action: Mouse pressed left at (964, 386)
Screenshot: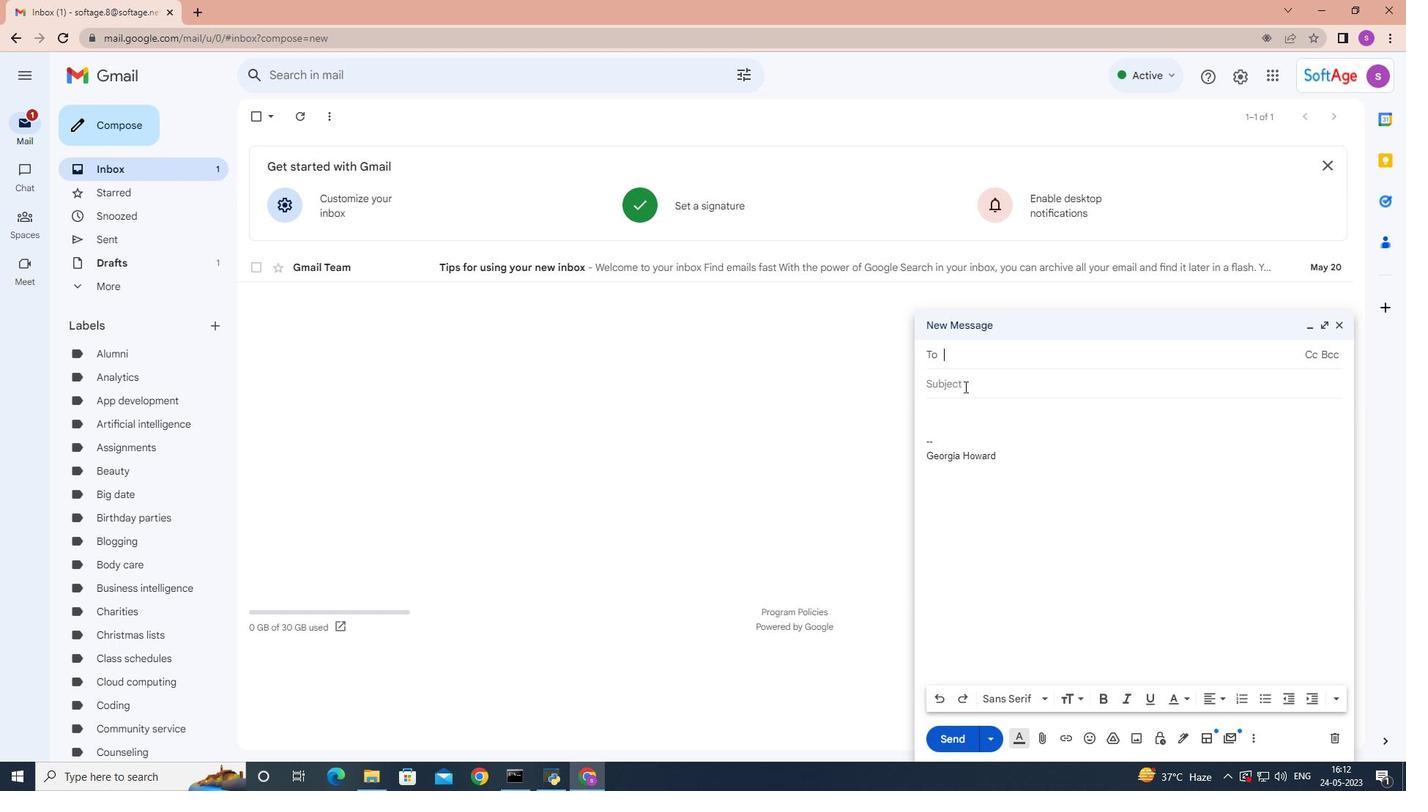 
Action: Mouse moved to (964, 386)
Screenshot: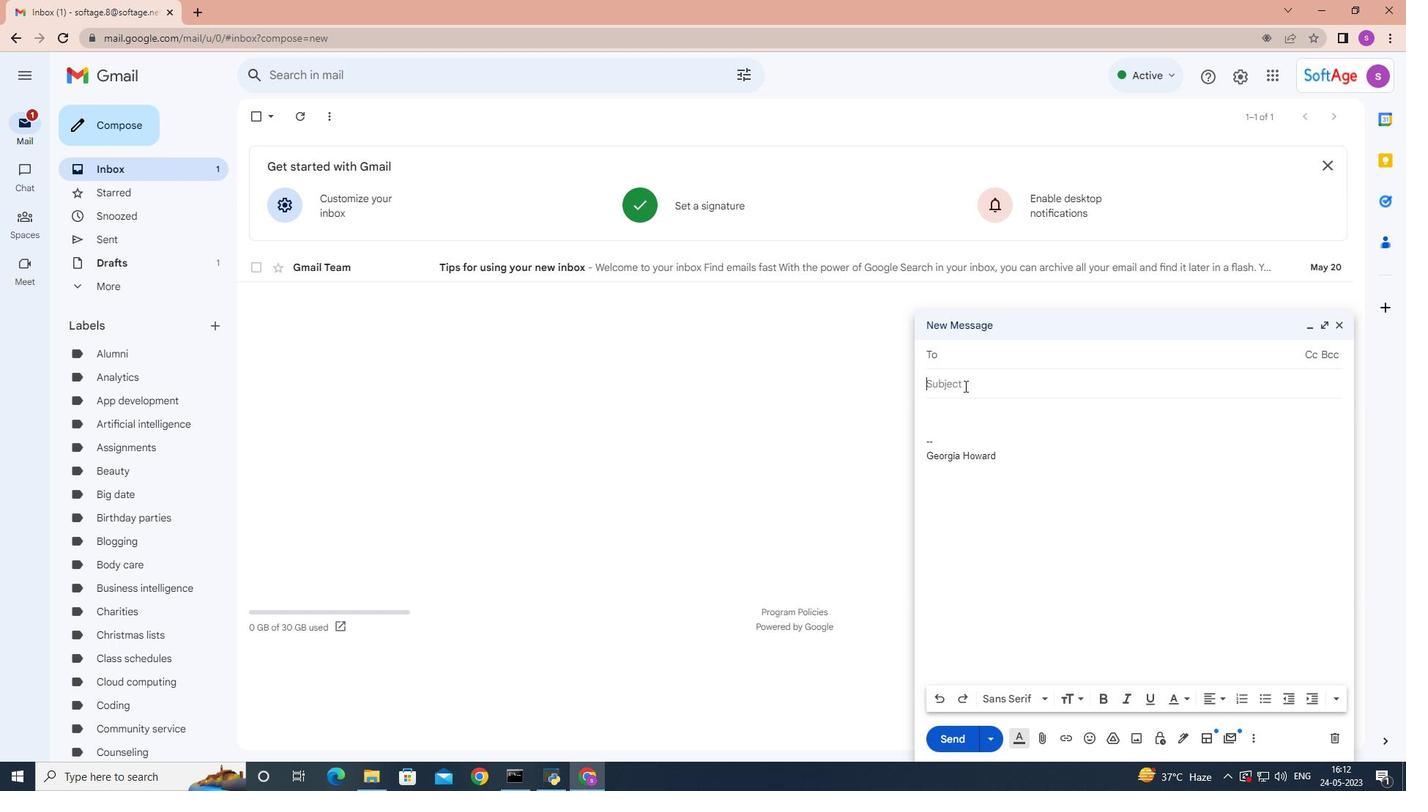 
Action: Key pressed <Key.shift>Update<Key.space>on<Key.space>a<Key.space>leave<Key.space>of<Key.space>absence
Screenshot: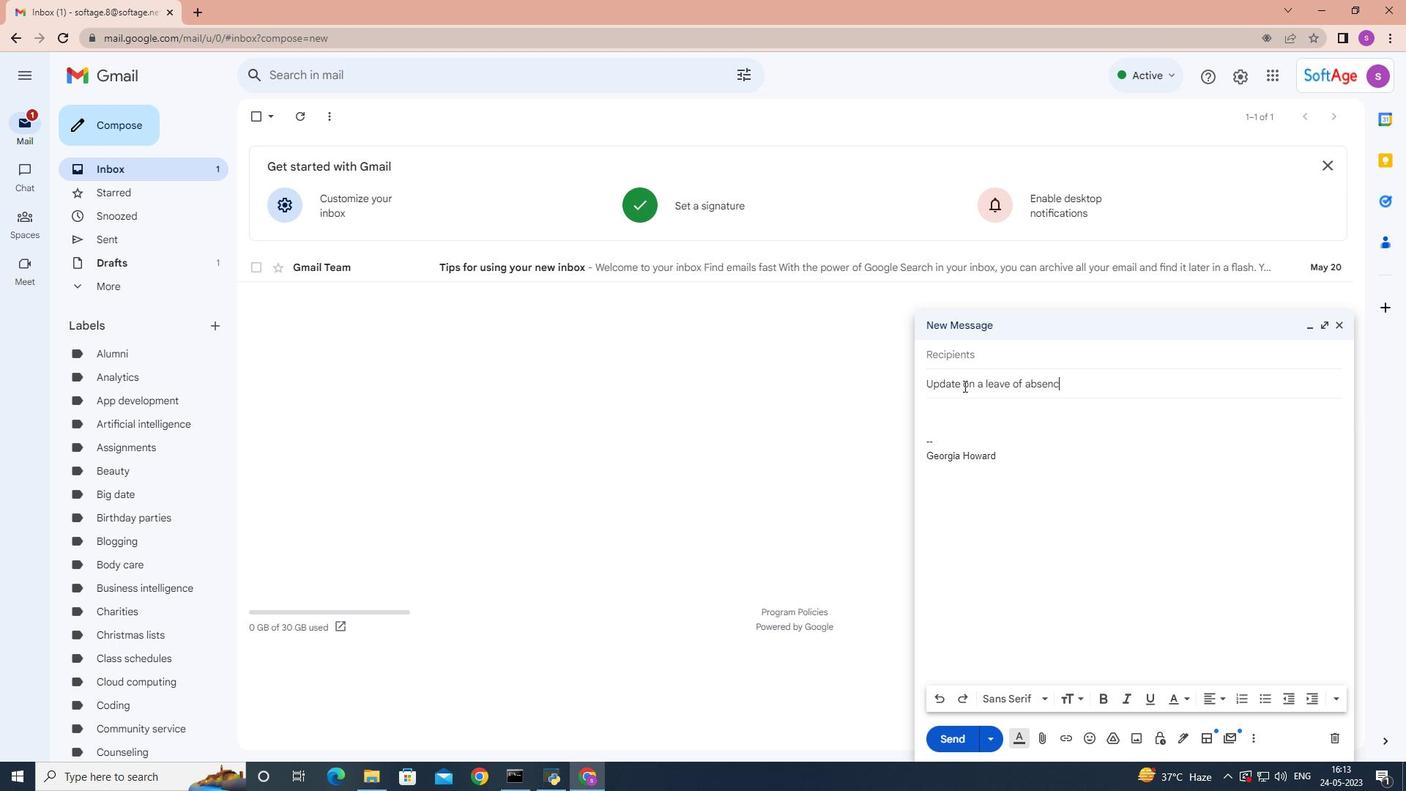 
Action: Mouse moved to (928, 411)
Screenshot: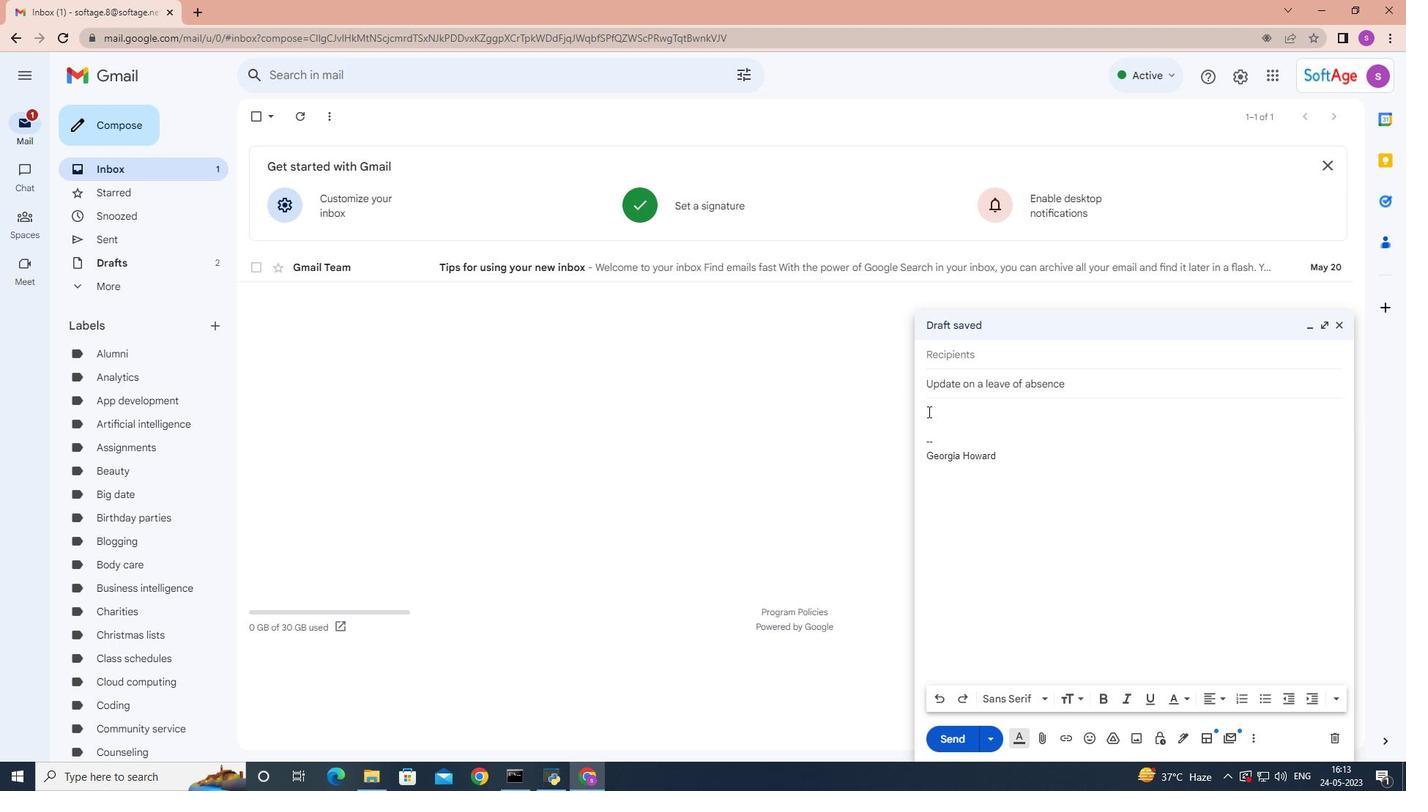 
Action: Mouse pressed left at (928, 411)
Screenshot: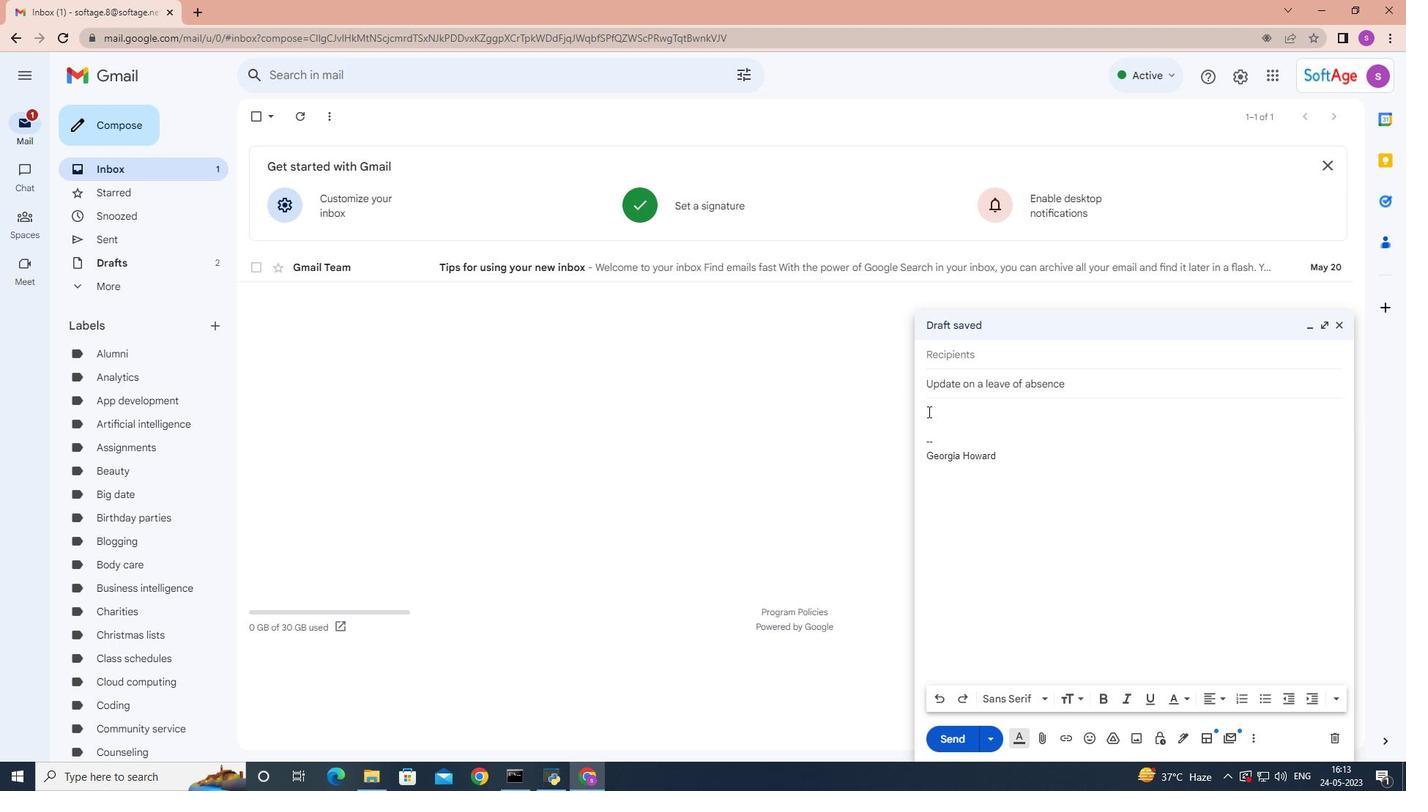 
Action: Mouse moved to (928, 410)
Screenshot: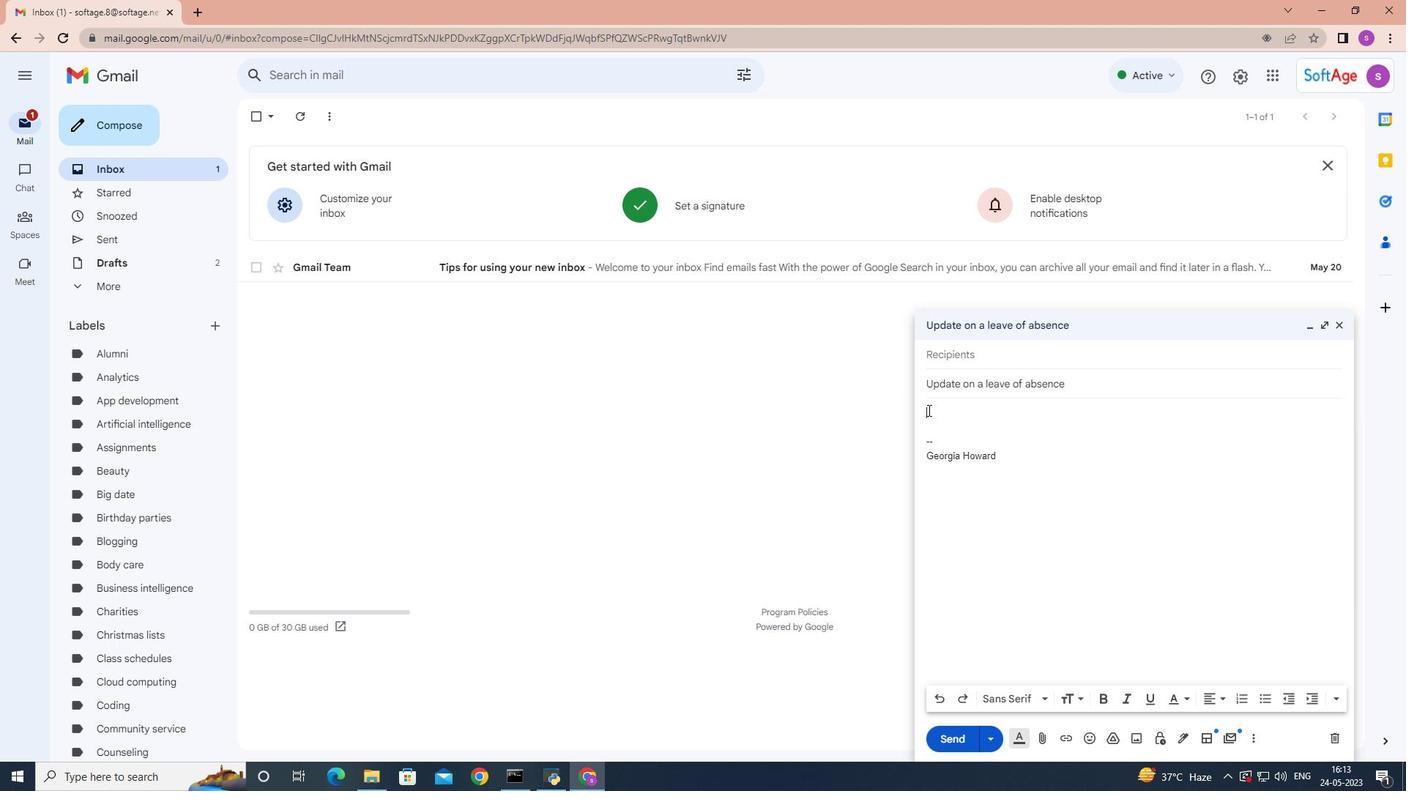 
Action: Key pressed <Key.shift>Can<Key.space>you<Key.space>provide<Key.space>an<Key.space>update<Key.space>on<Key.space>the<Key.space>status<Key.space>of<Key.space>the<Key.space>website<Key.space>redesign<Key.space>project<Key.shift>?
Screenshot: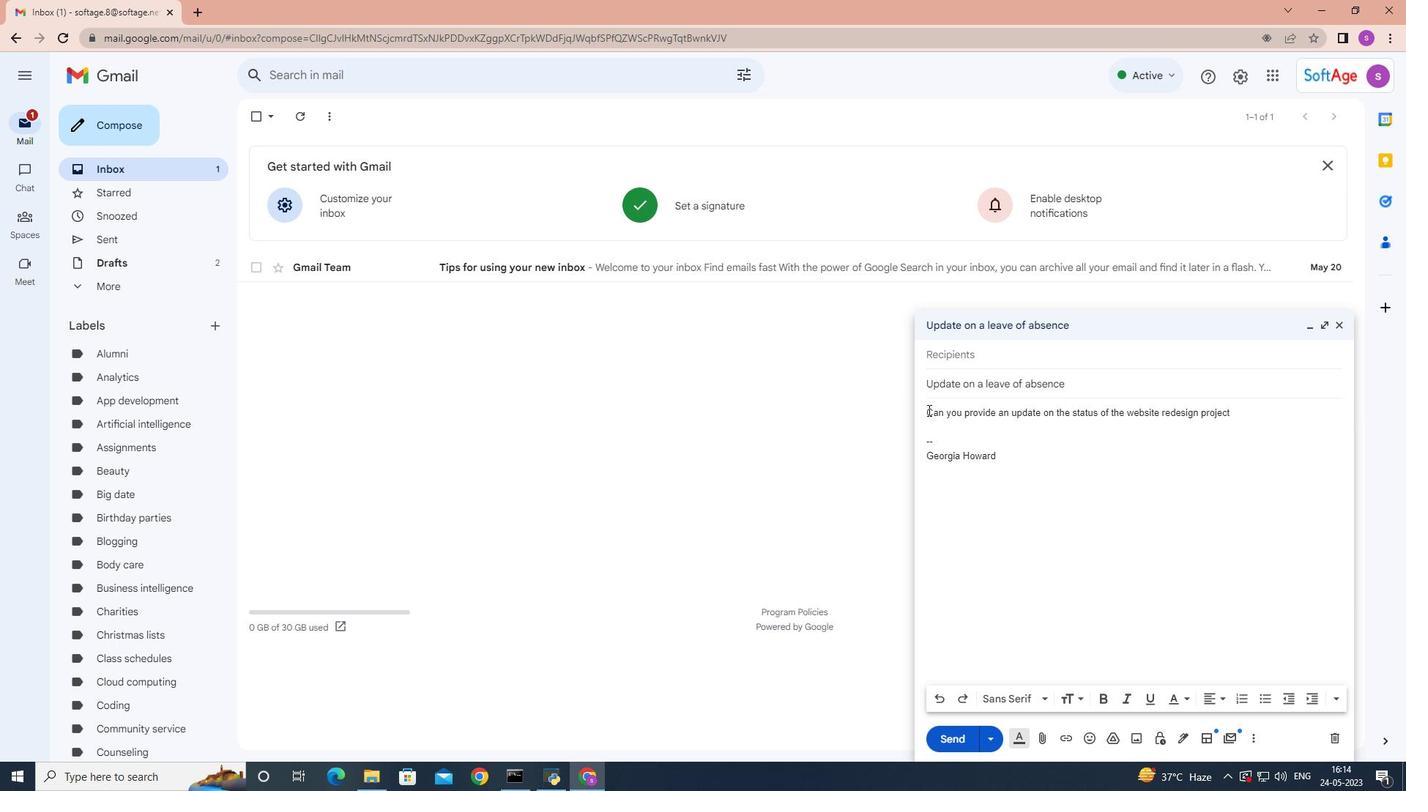 
Action: Mouse moved to (951, 359)
Screenshot: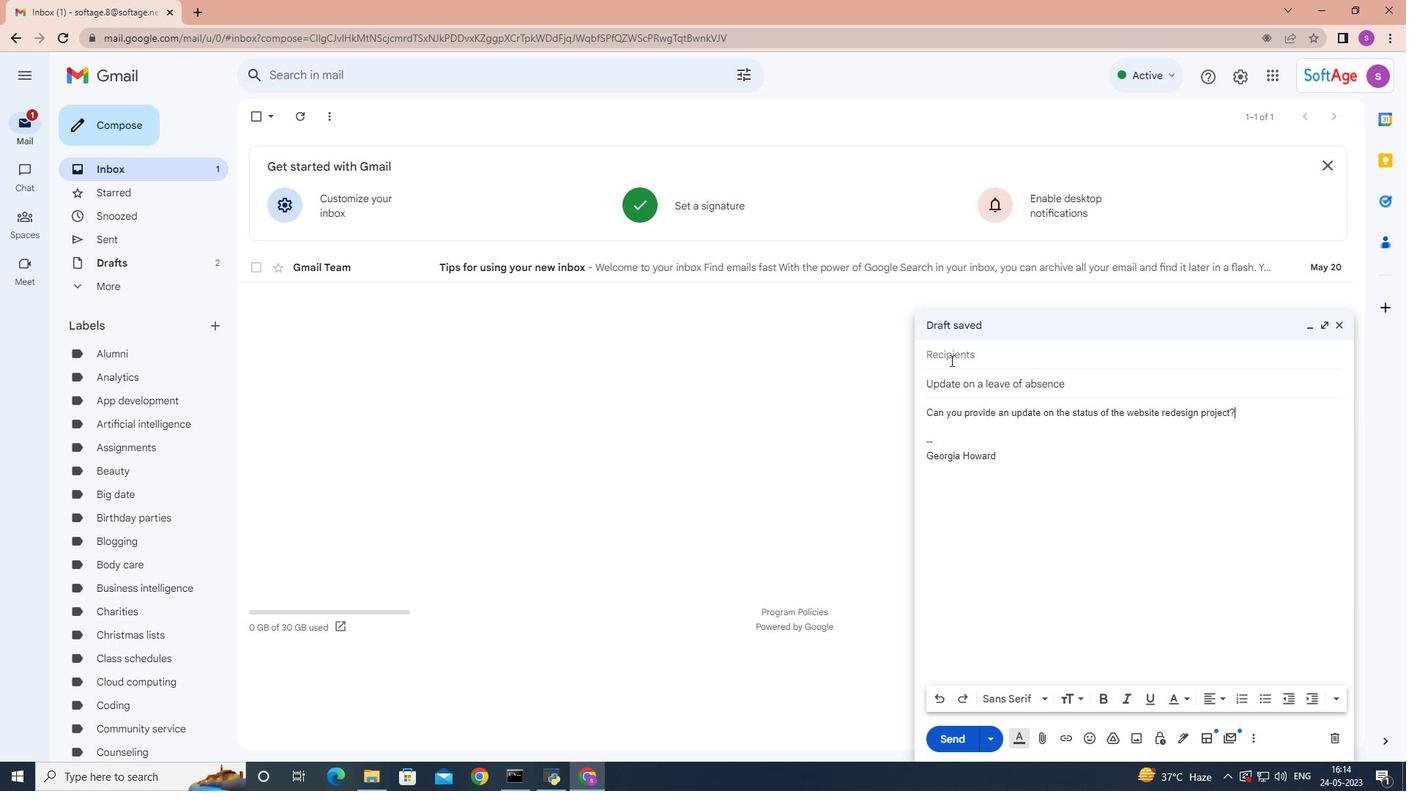 
Action: Mouse pressed left at (951, 359)
Screenshot: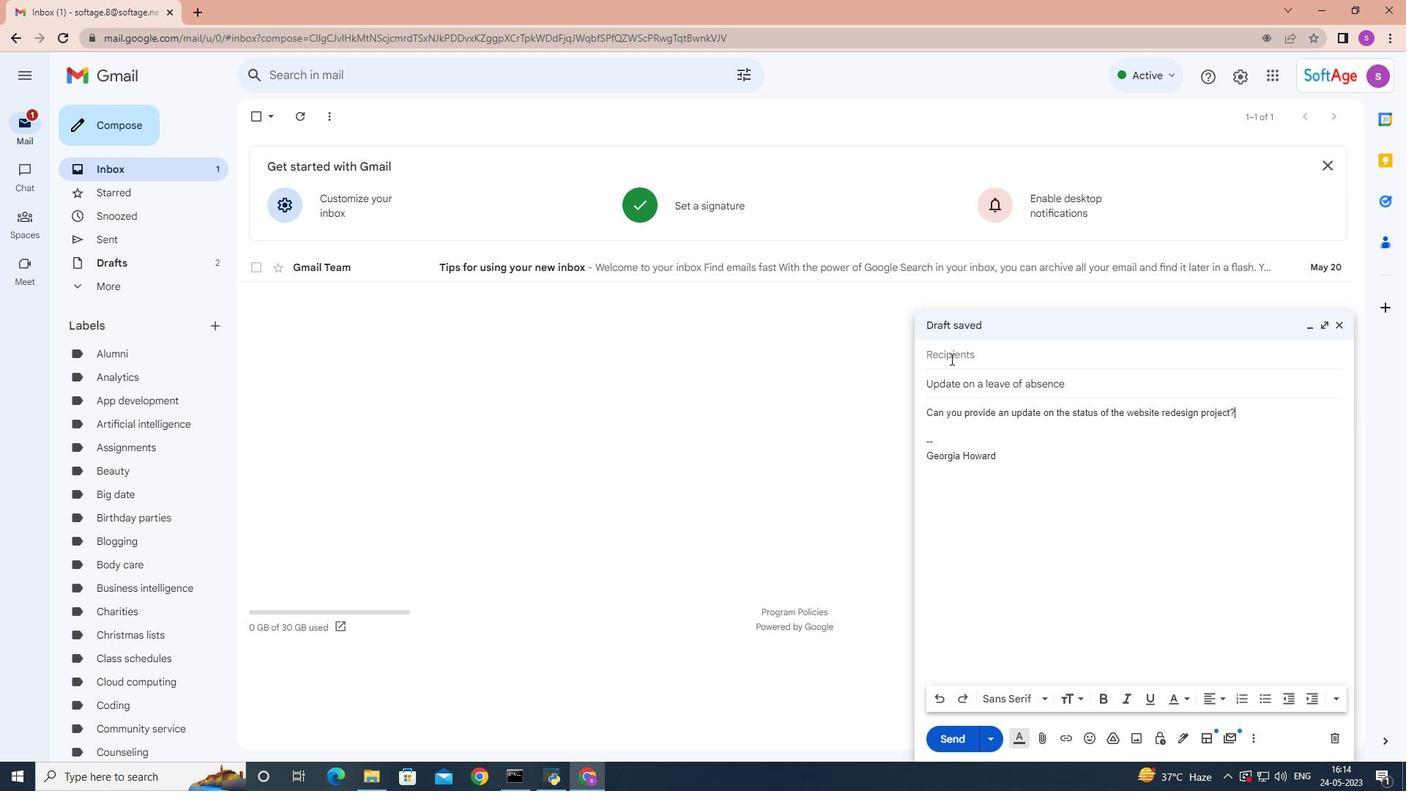
Action: Mouse moved to (949, 359)
Screenshot: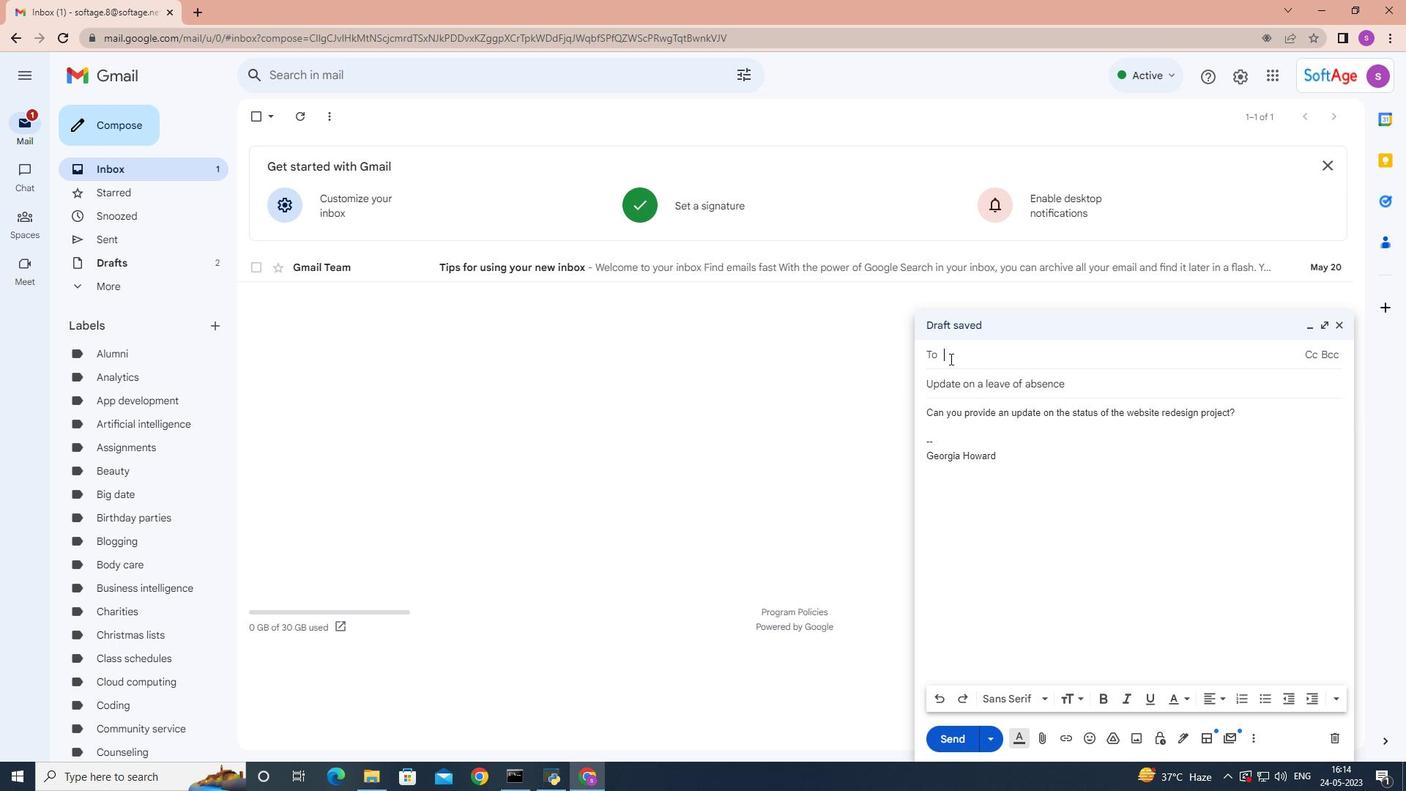 
Action: Key pressed <Key.shift>Softage.4
Screenshot: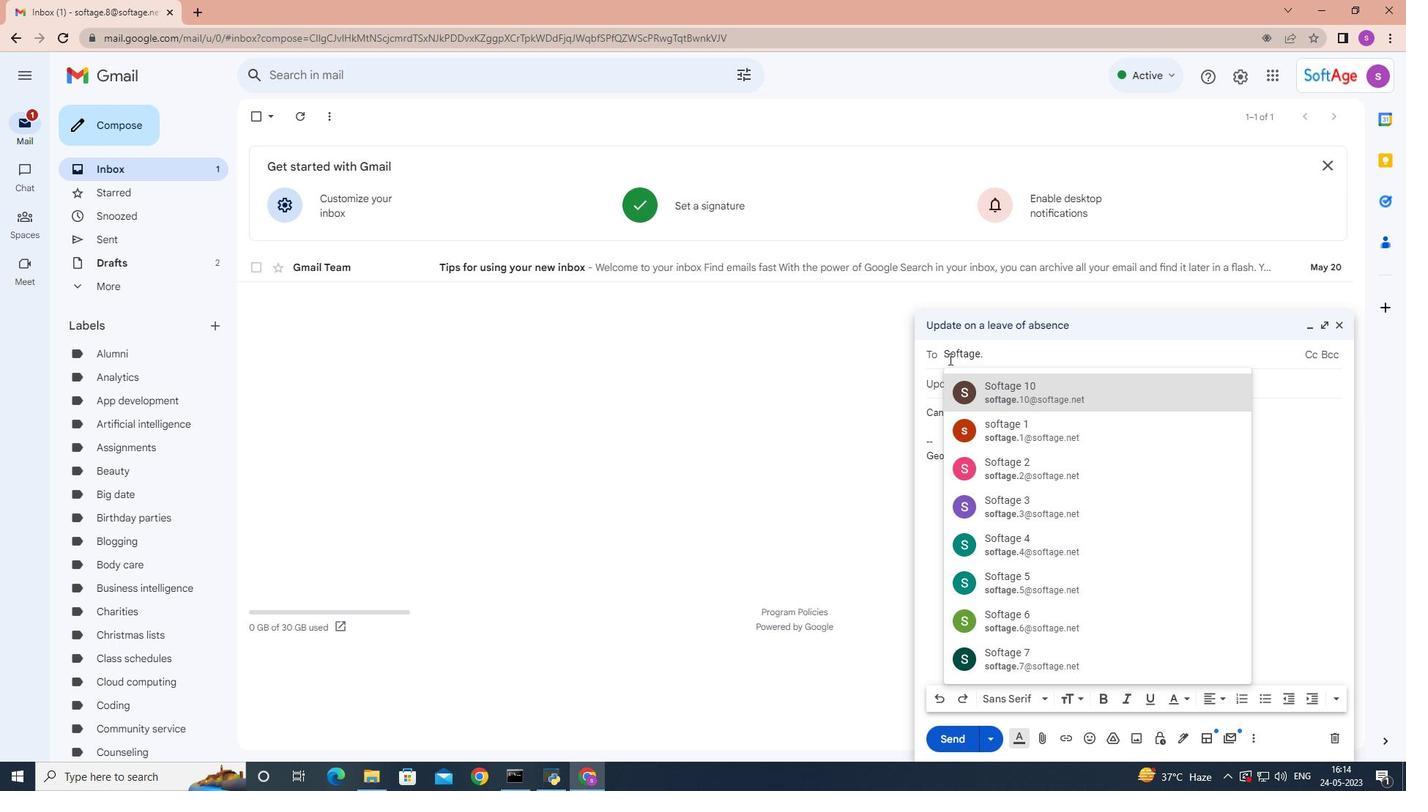 
Action: Mouse moved to (986, 390)
Screenshot: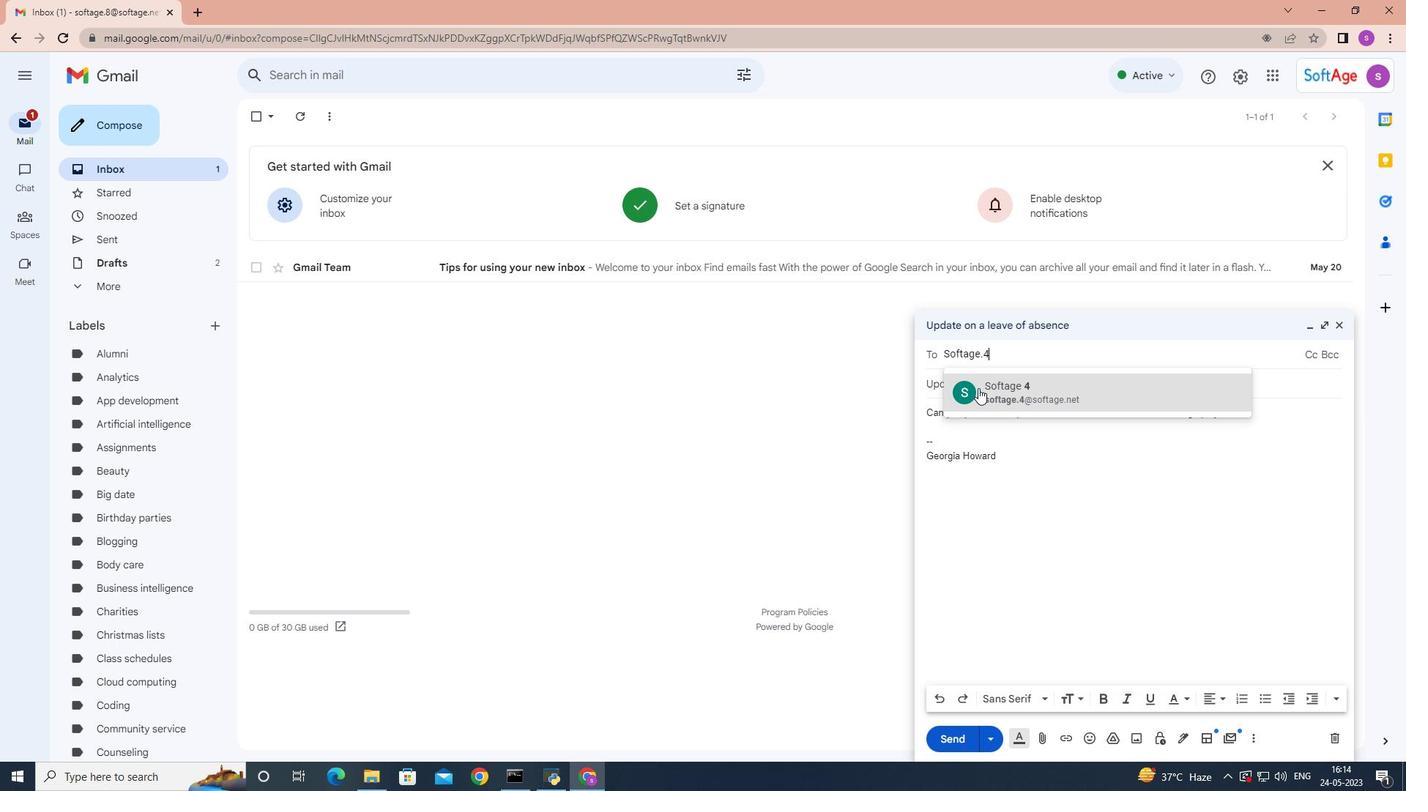 
Action: Mouse pressed left at (986, 390)
Screenshot: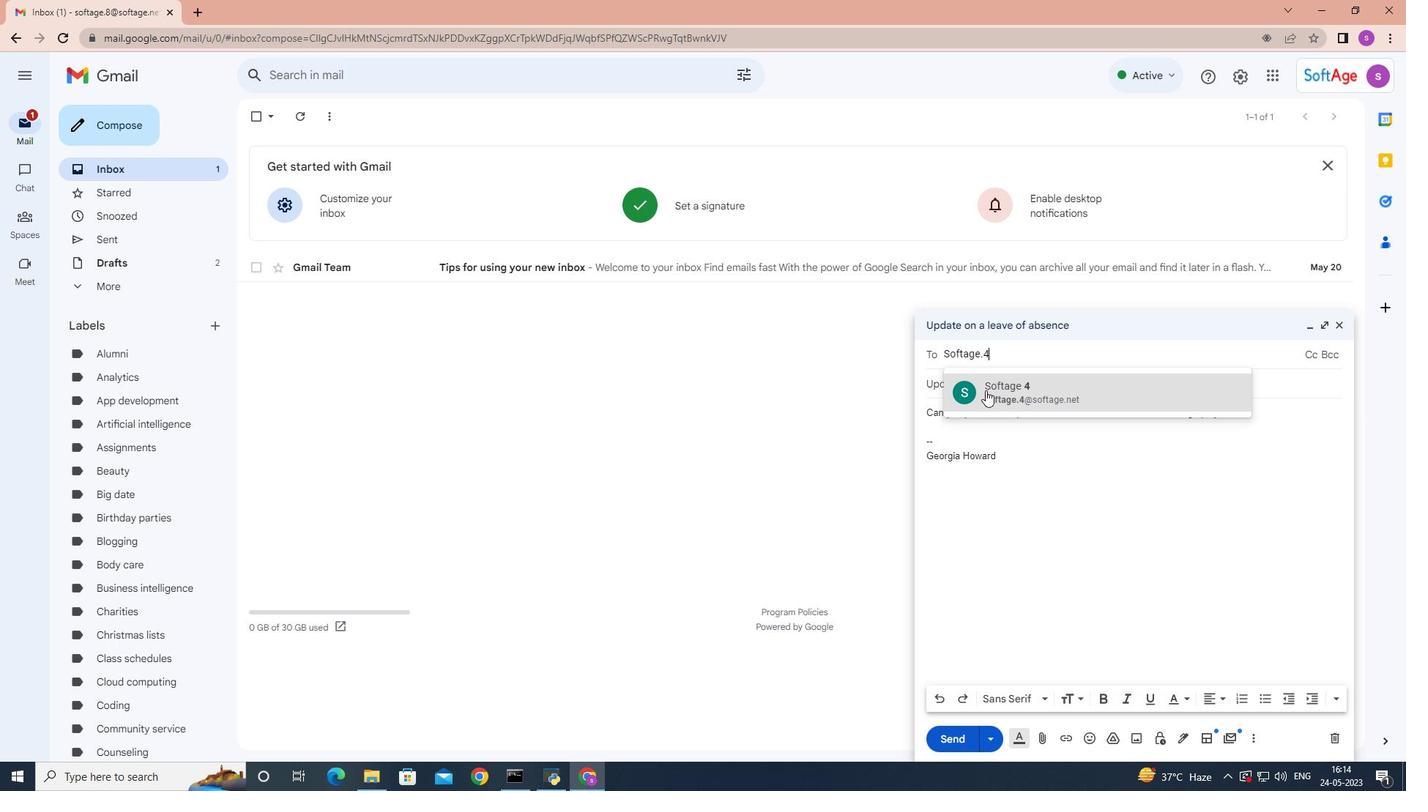 
Action: Mouse moved to (985, 391)
Screenshot: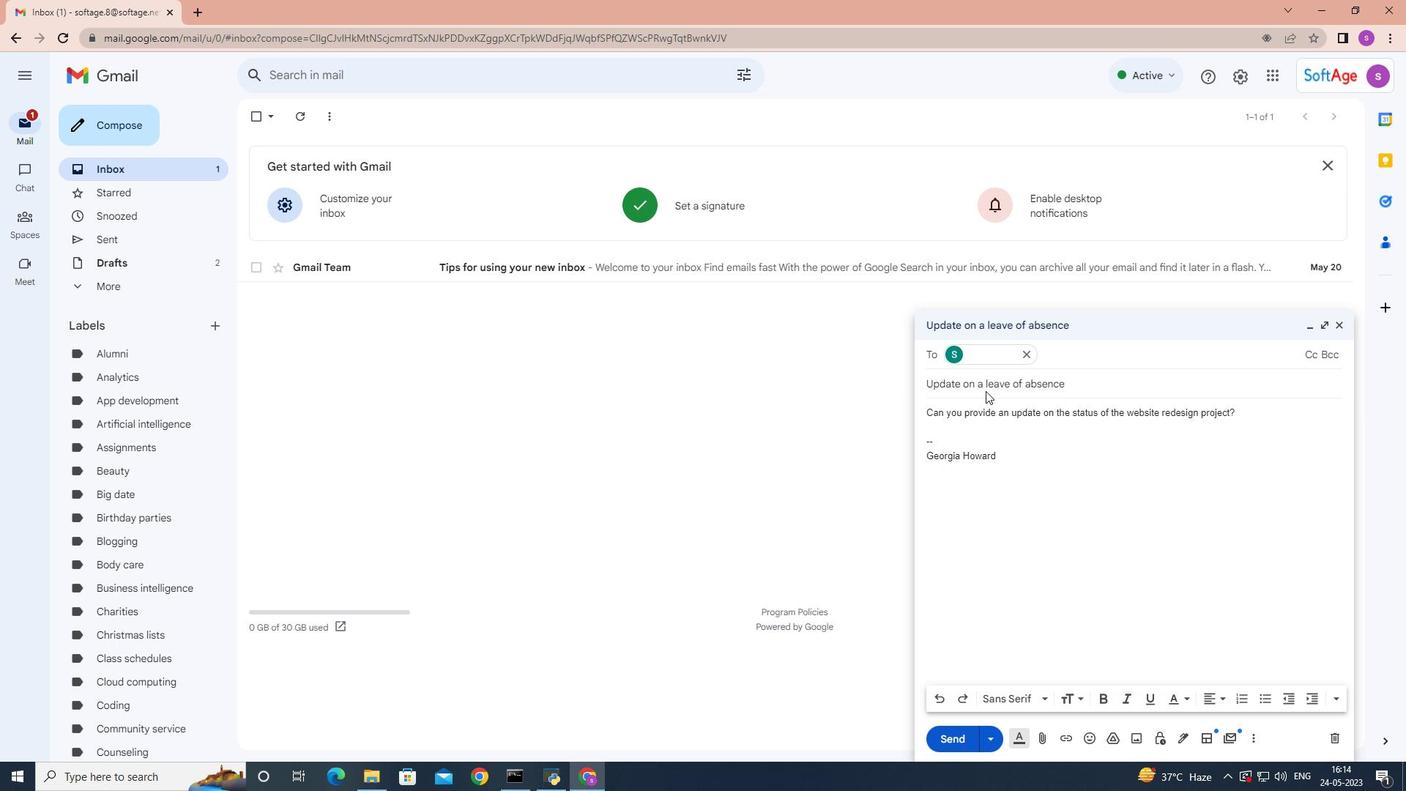 
Action: Key pressed <Key.shift>Softage.5
Screenshot: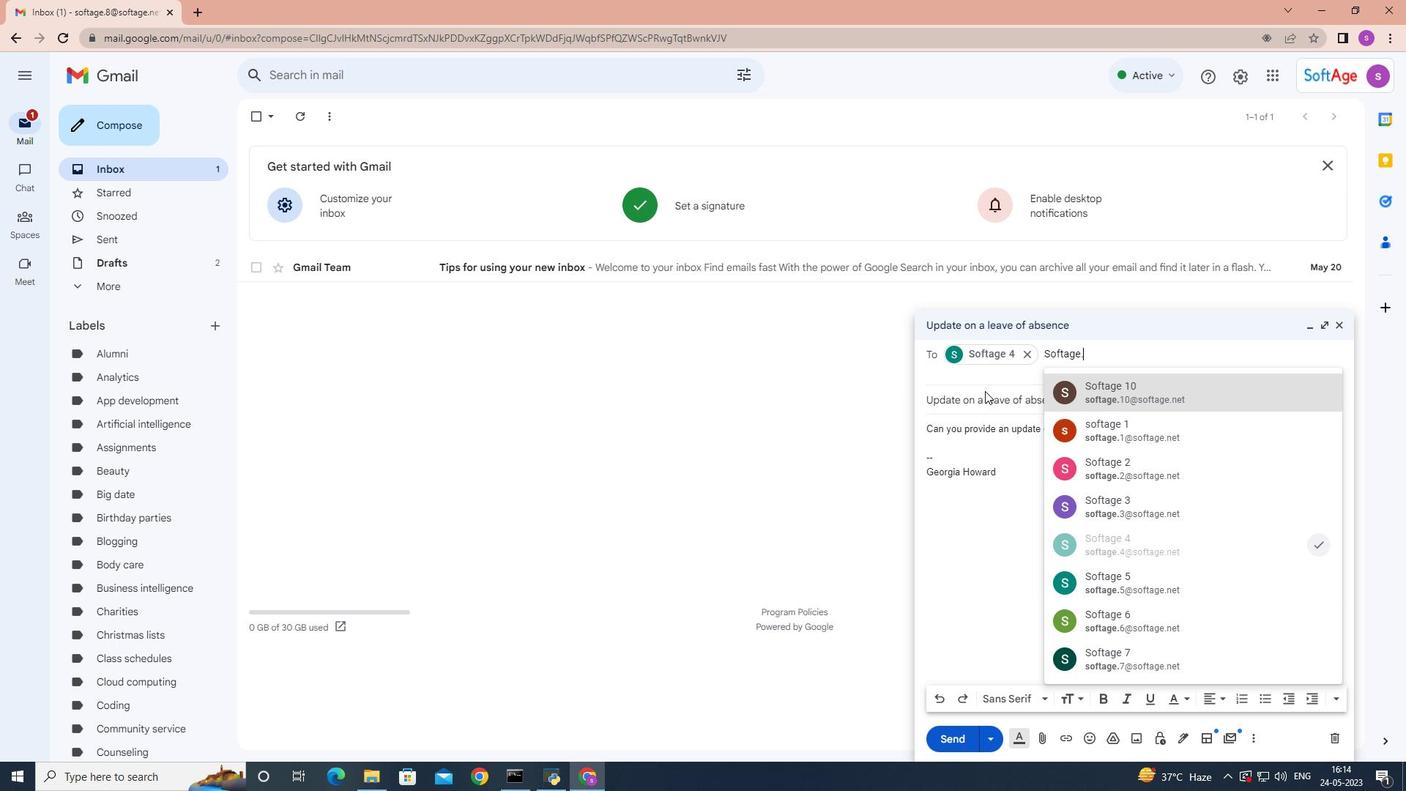 
Action: Mouse moved to (1081, 394)
Screenshot: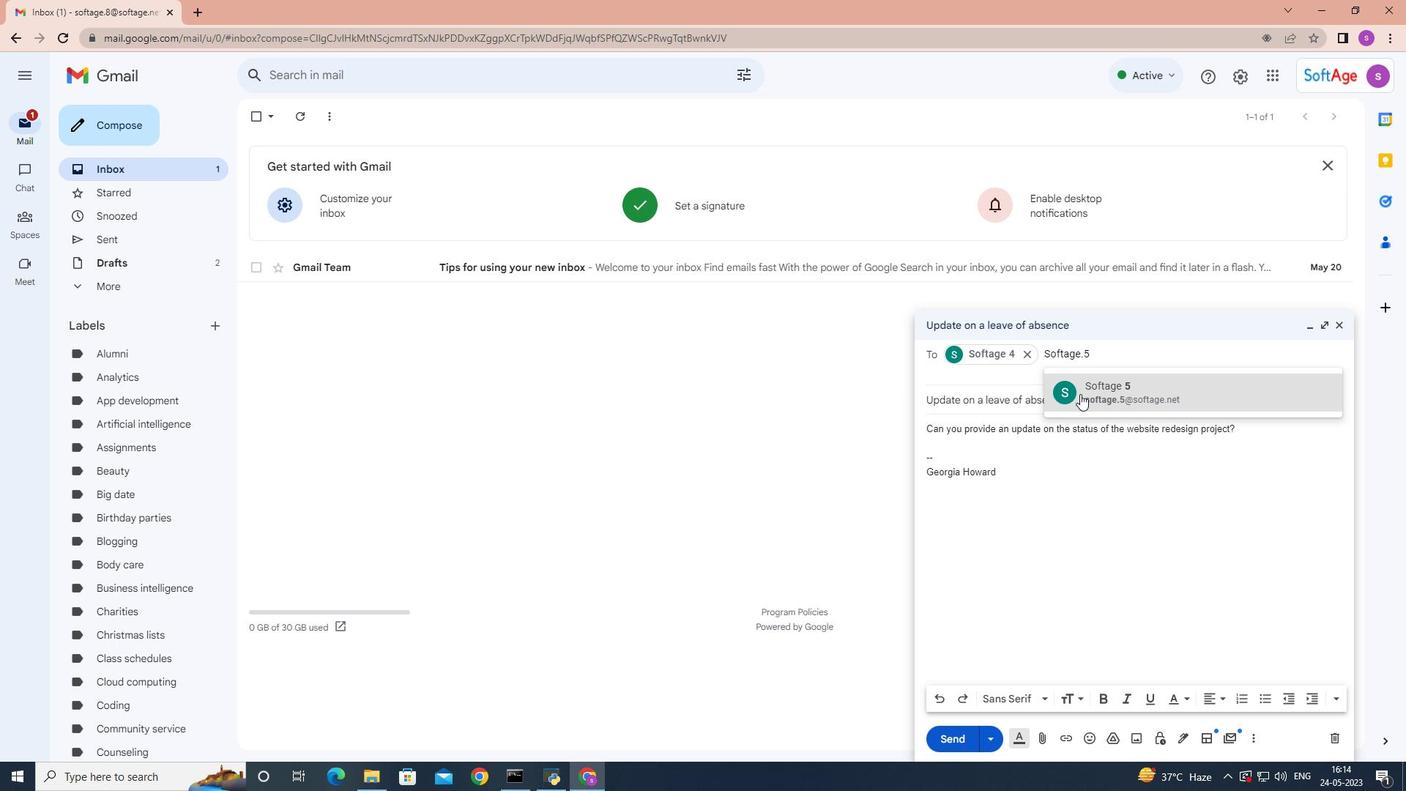 
Action: Mouse pressed left at (1081, 394)
Screenshot: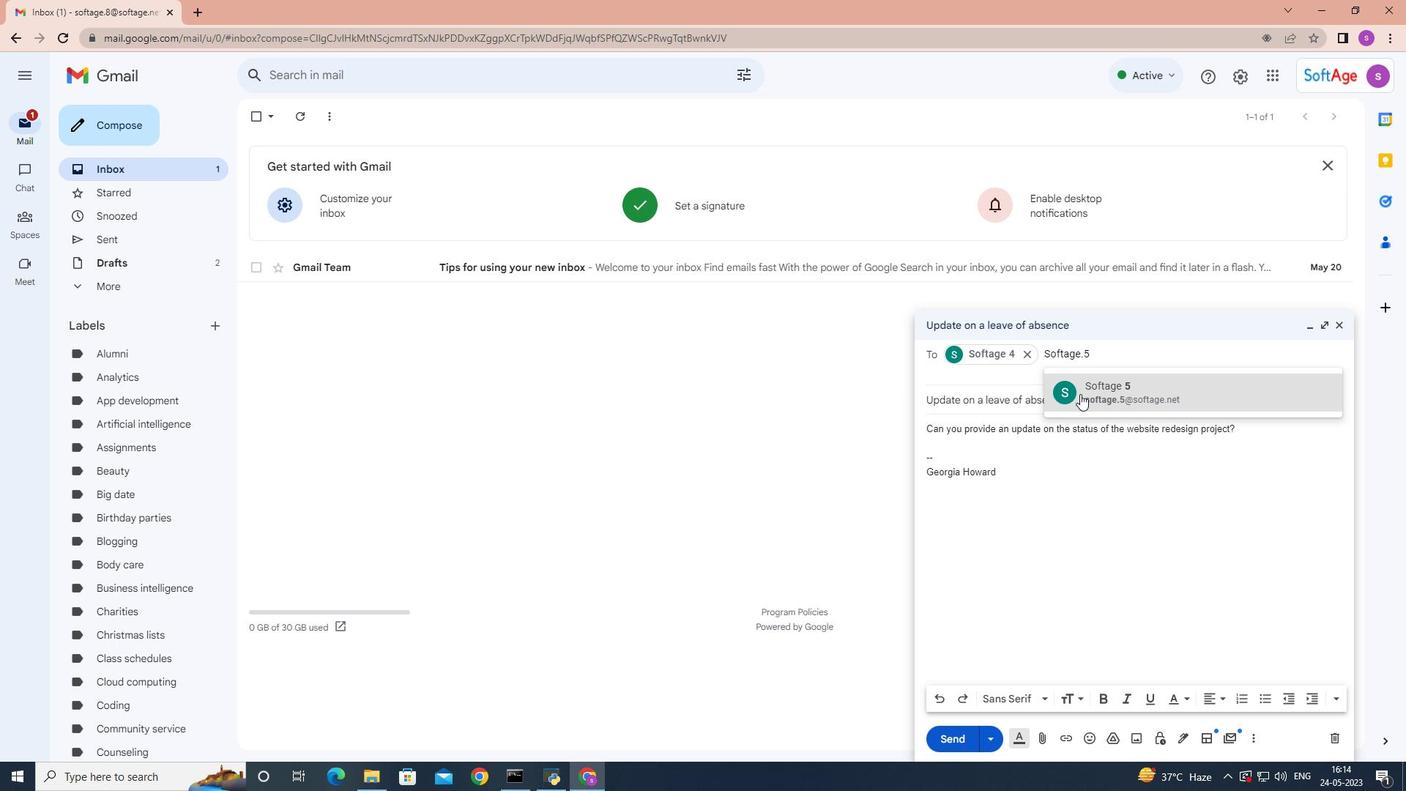 
Action: Mouse moved to (953, 741)
Screenshot: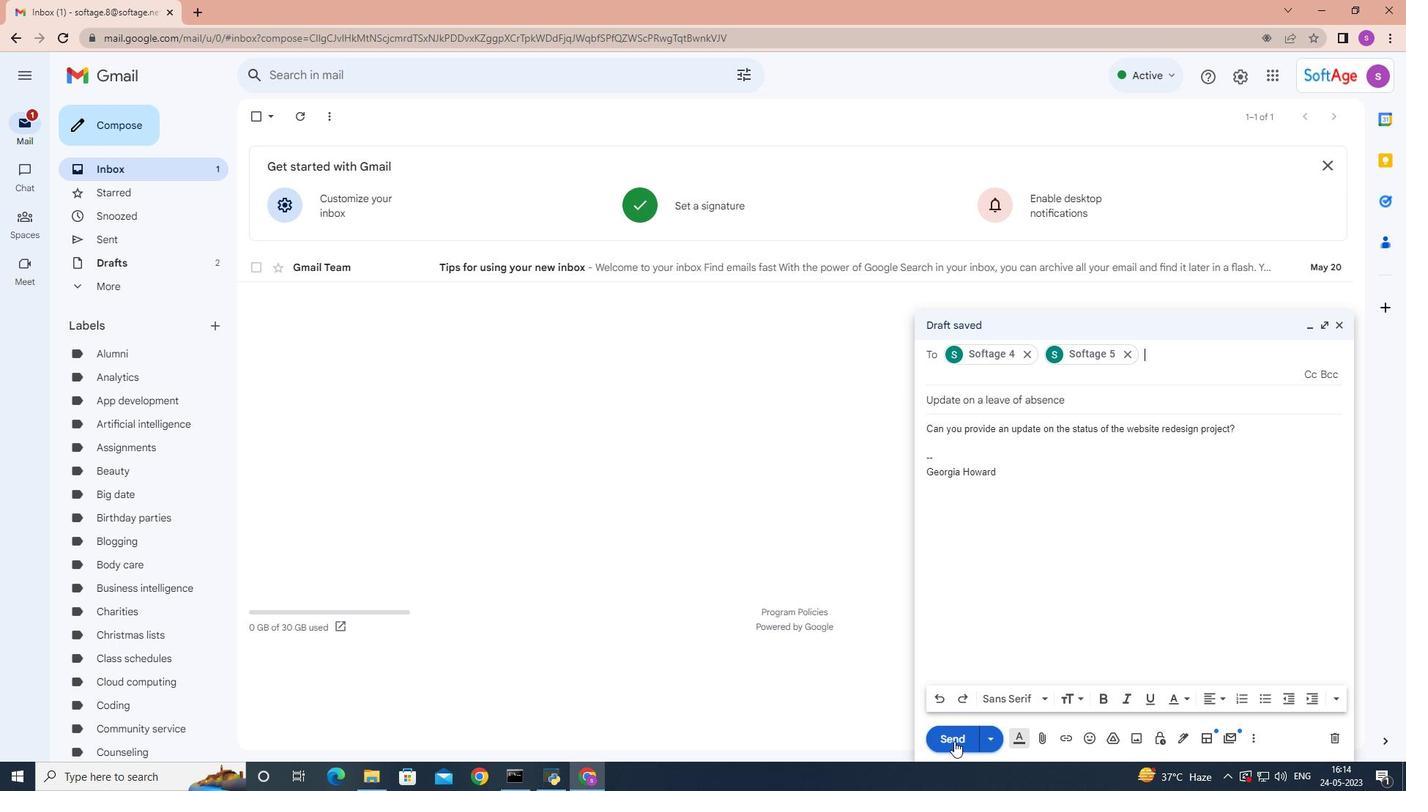 
Action: Mouse pressed left at (953, 741)
Screenshot: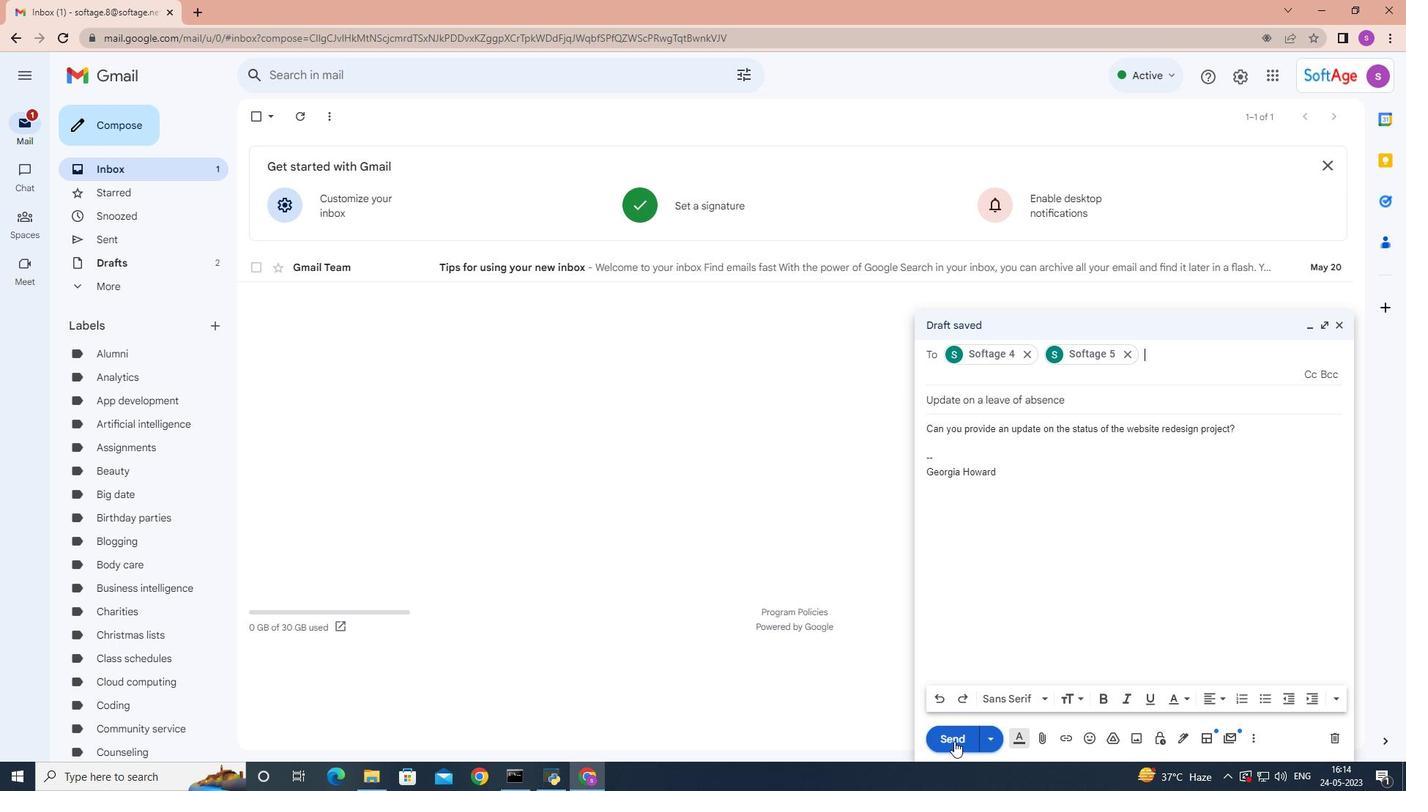 
Action: Mouse moved to (952, 741)
Screenshot: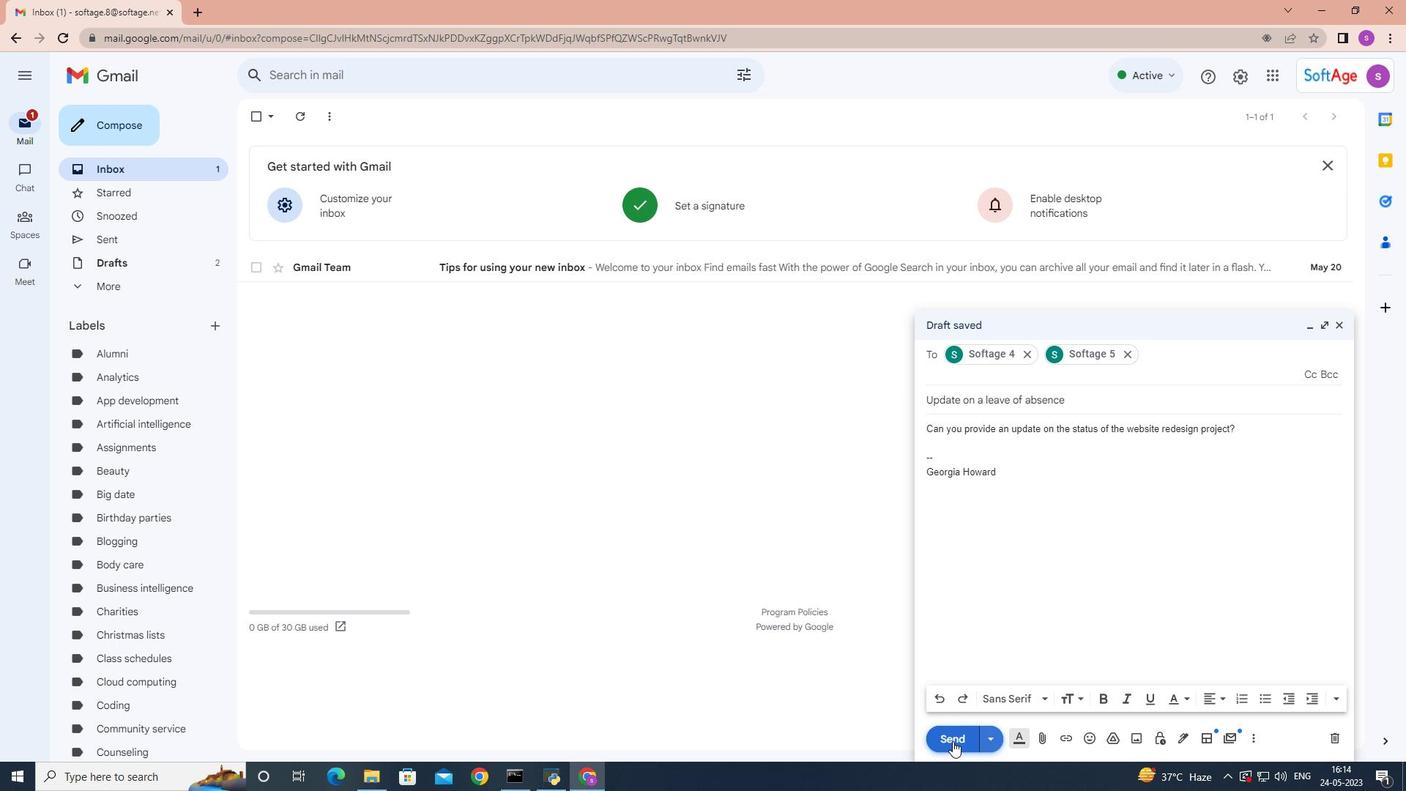 
